 Task: Search one way flight ticket for 4 adults, 2 children, 2 infants in seat and 1 infant on lap in economy from Tulsa: Tulsa International Airport to Laramie: Laramie Regional Airport on 5-3-2023. Choice of flights is United. Number of bags: 10 checked bags. Price is upto 90000. Outbound departure time preference is 9:00.
Action: Mouse moved to (429, 176)
Screenshot: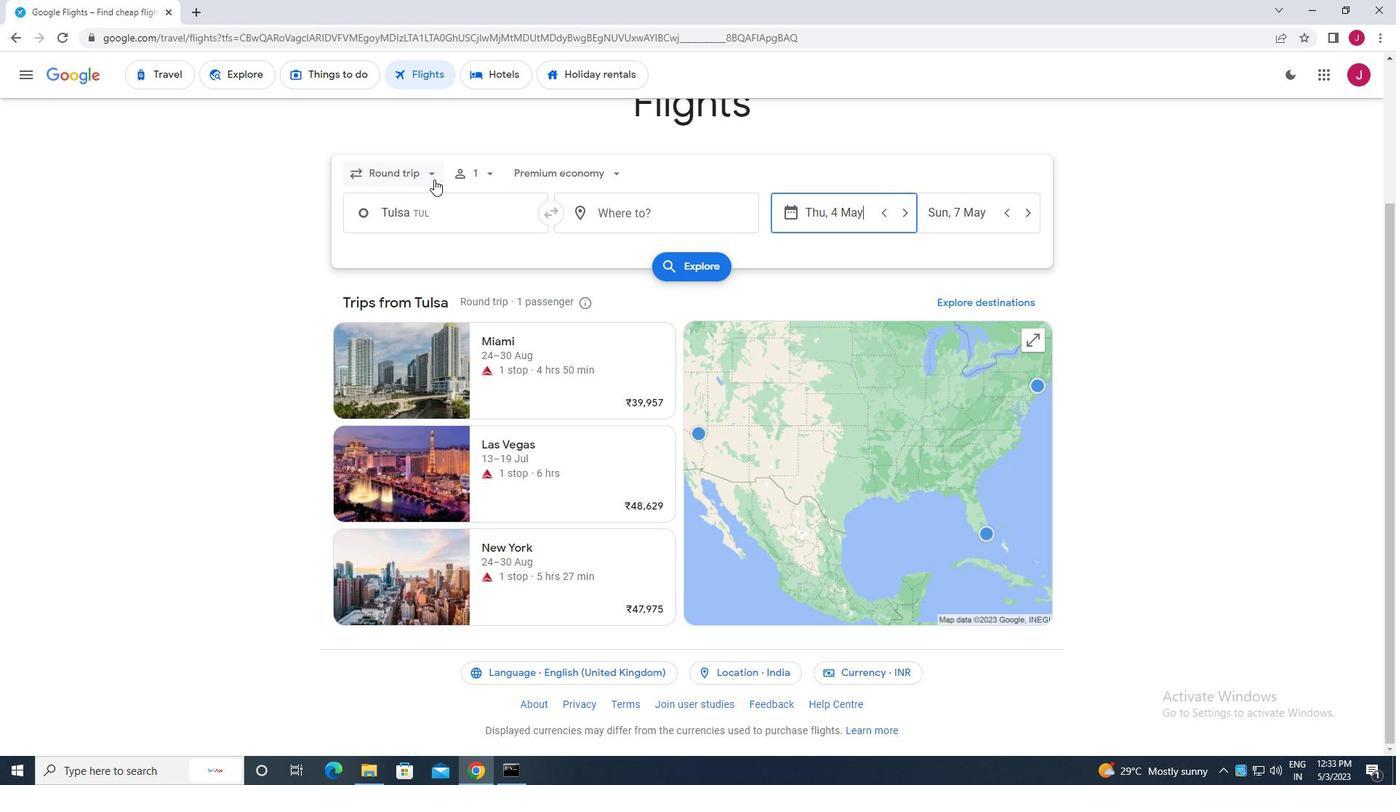 
Action: Mouse pressed left at (429, 176)
Screenshot: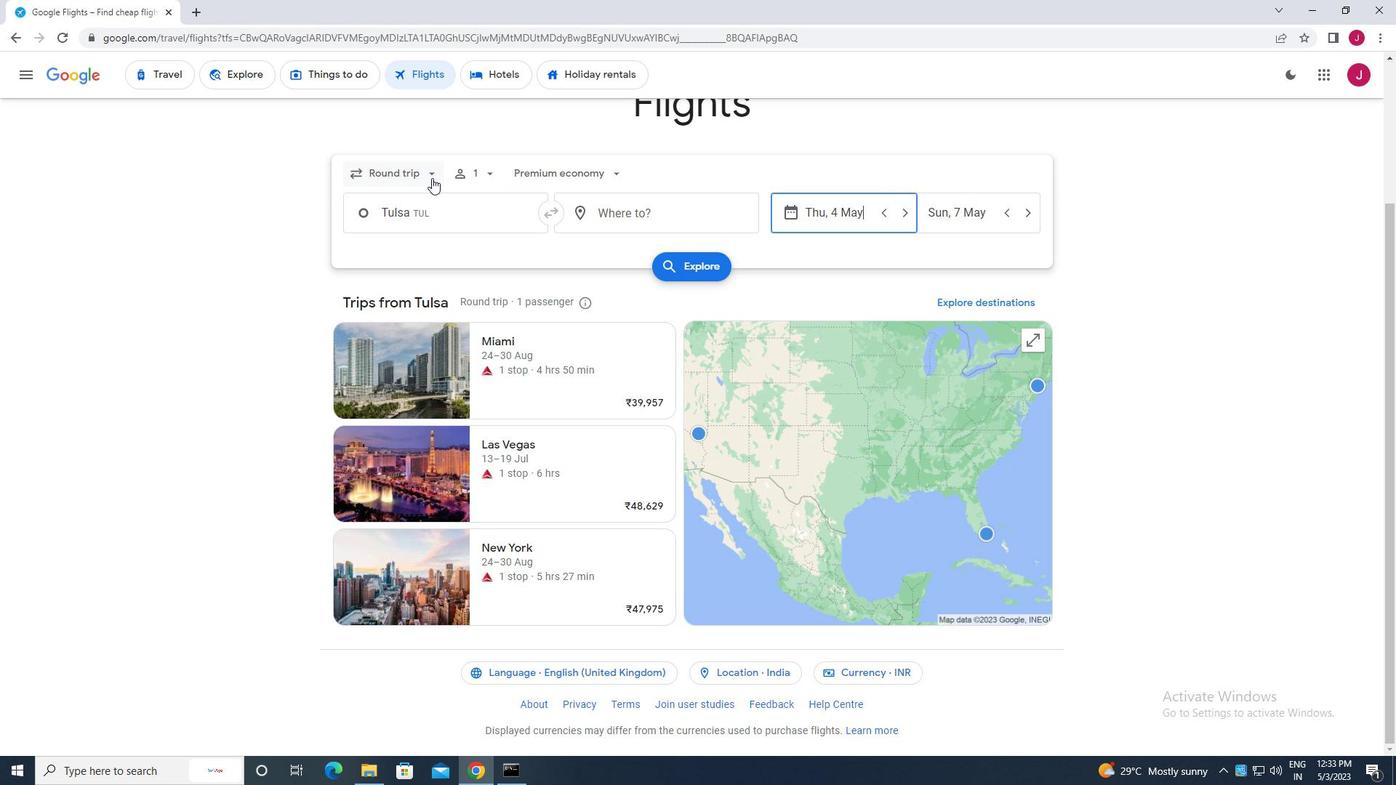 
Action: Mouse moved to (426, 237)
Screenshot: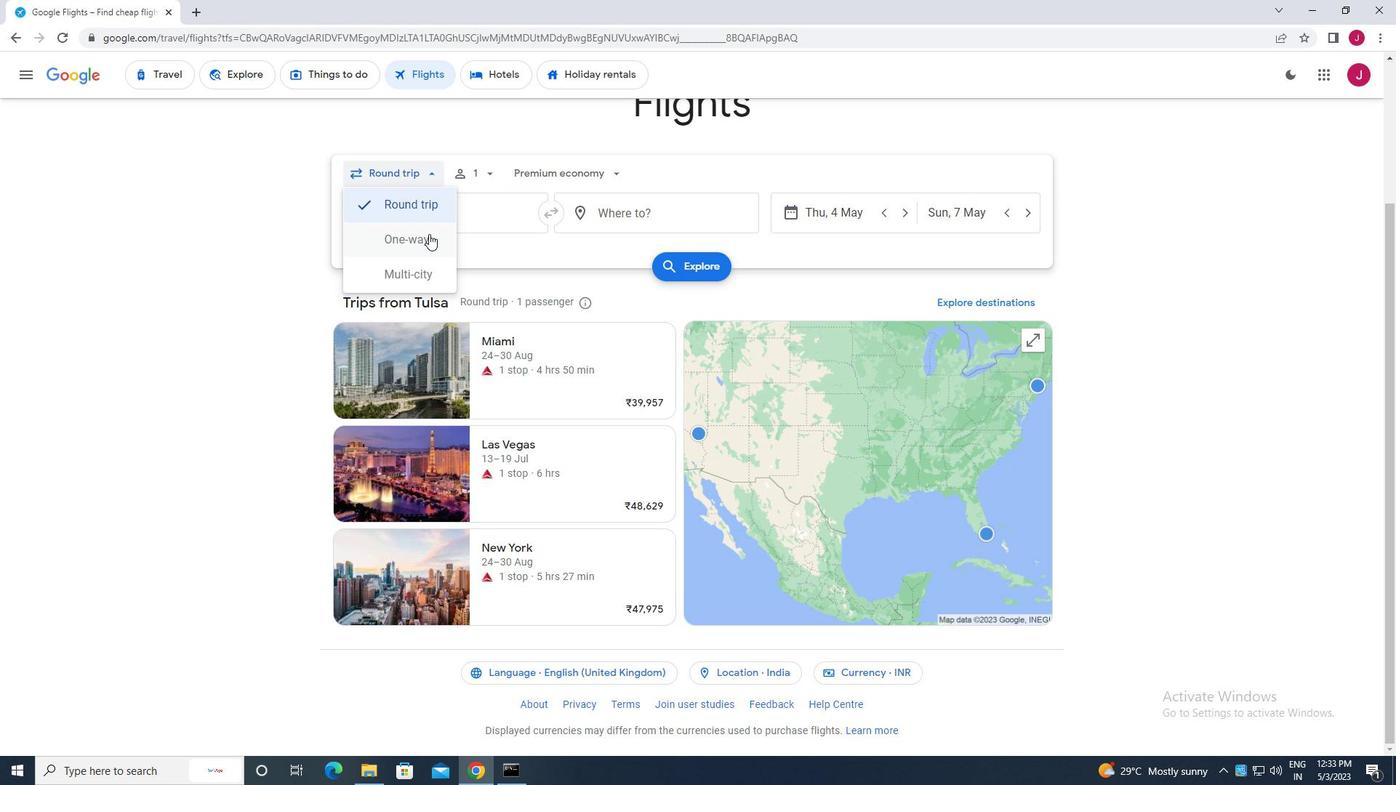 
Action: Mouse pressed left at (426, 237)
Screenshot: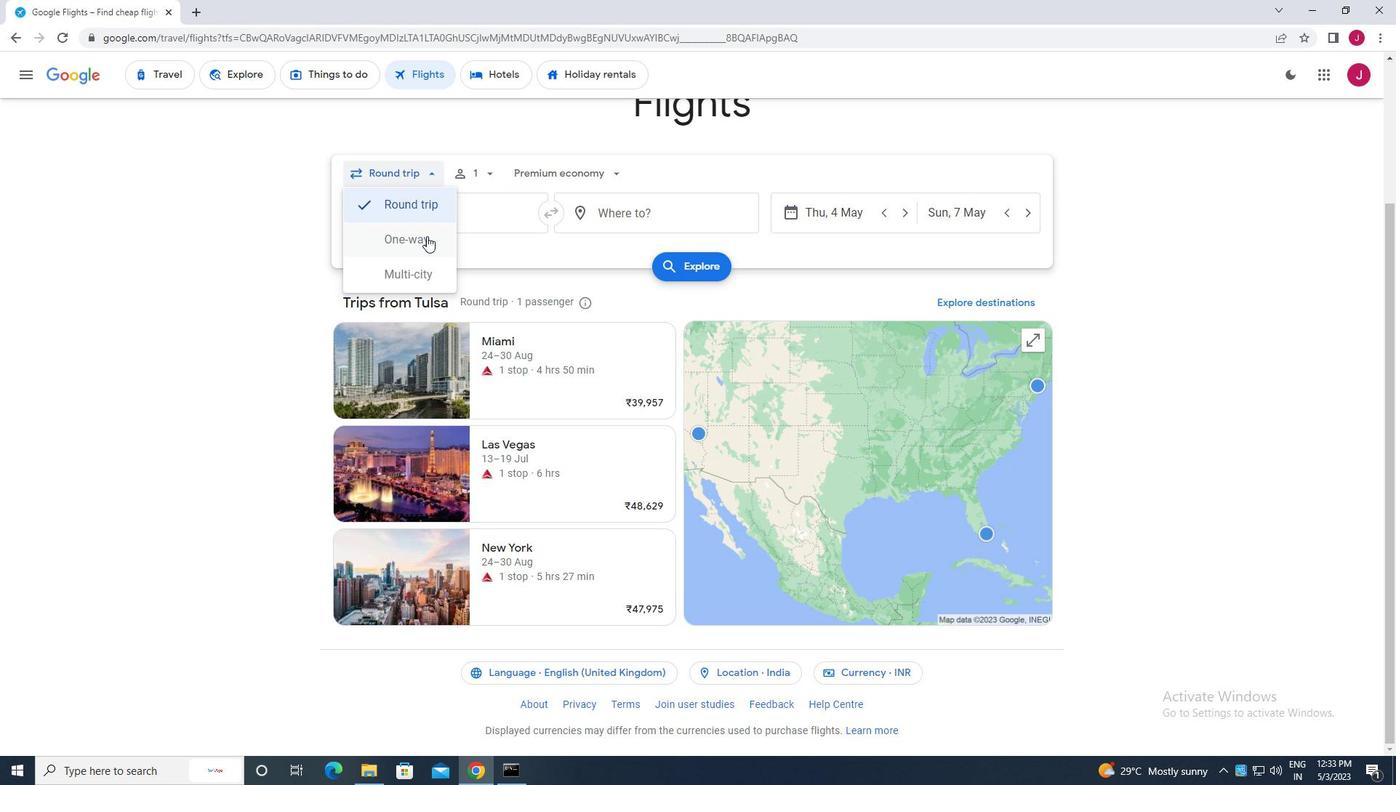 
Action: Mouse moved to (485, 172)
Screenshot: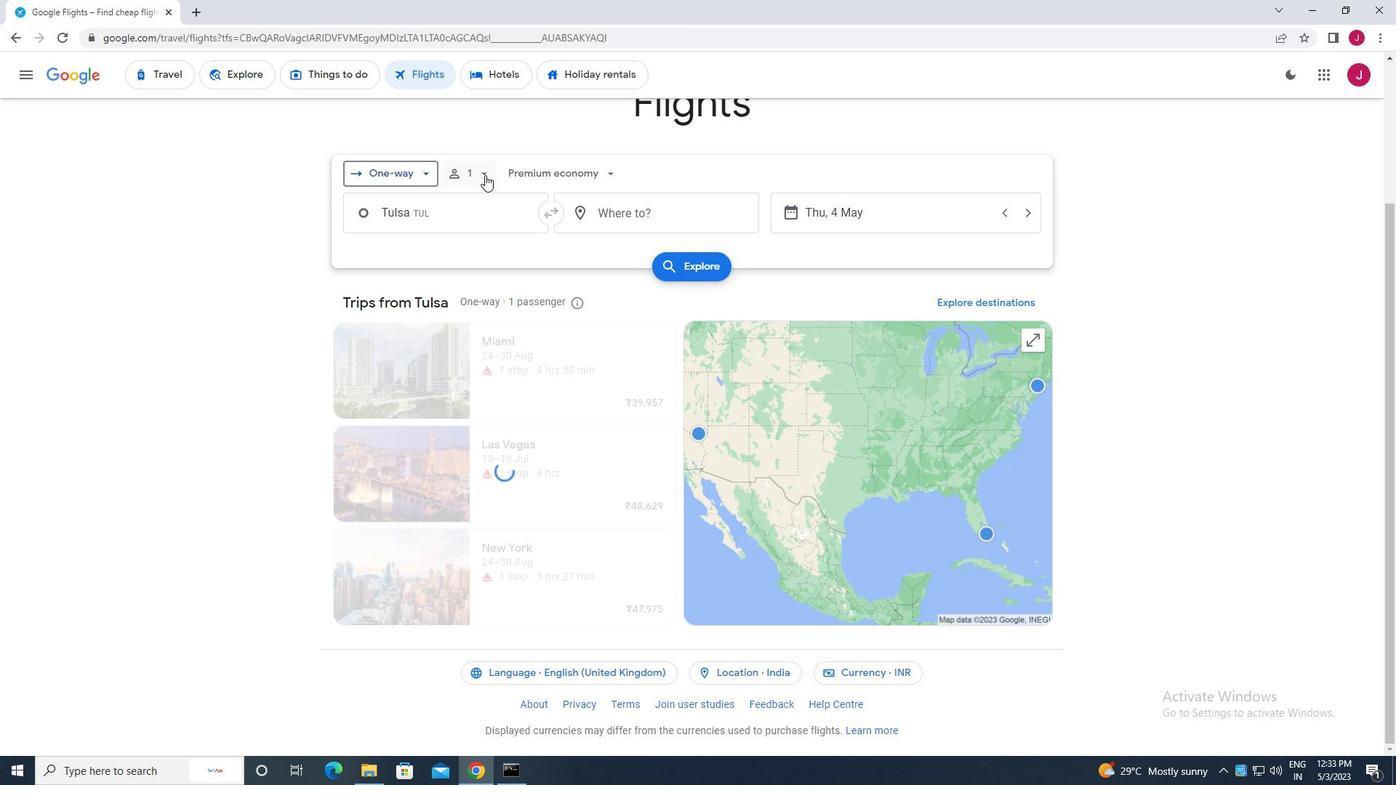 
Action: Mouse pressed left at (485, 172)
Screenshot: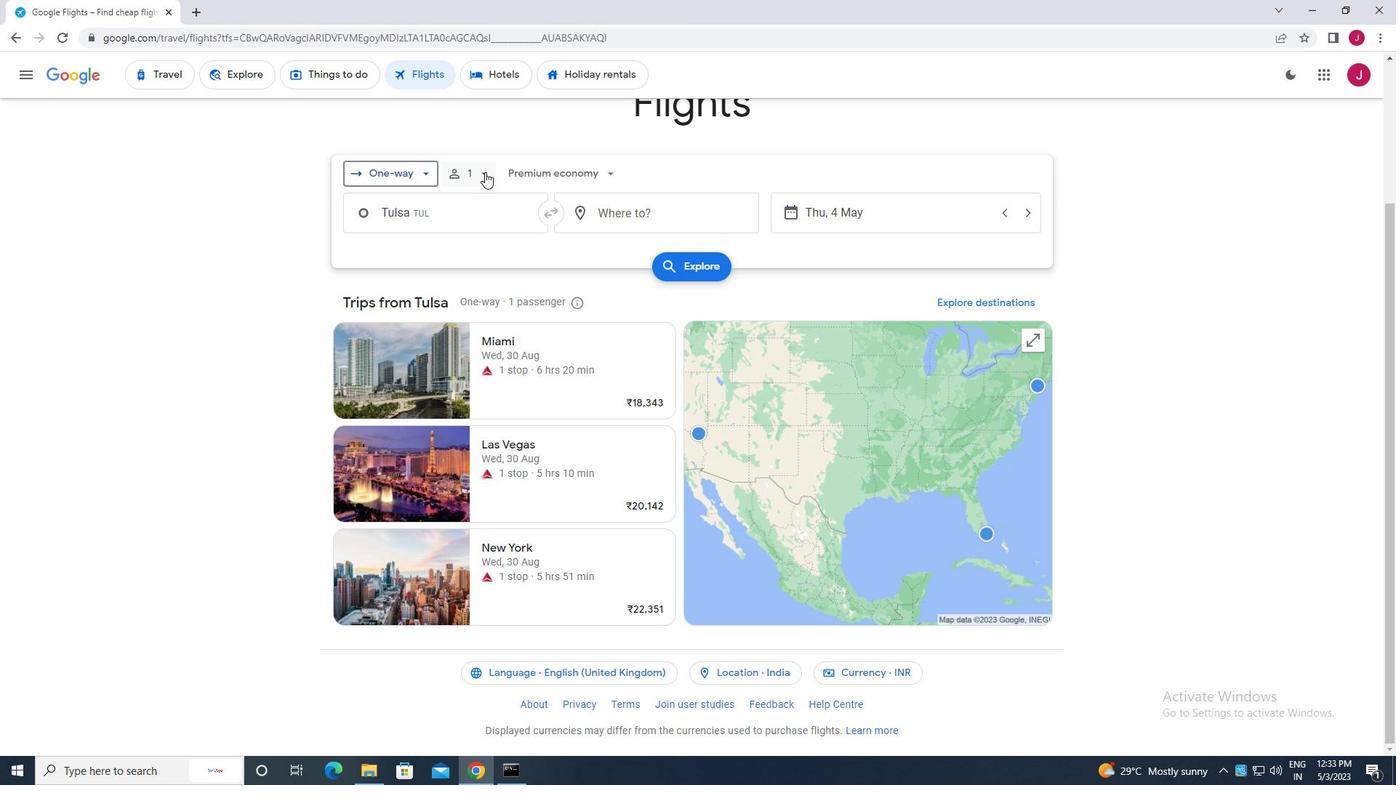 
Action: Mouse moved to (589, 210)
Screenshot: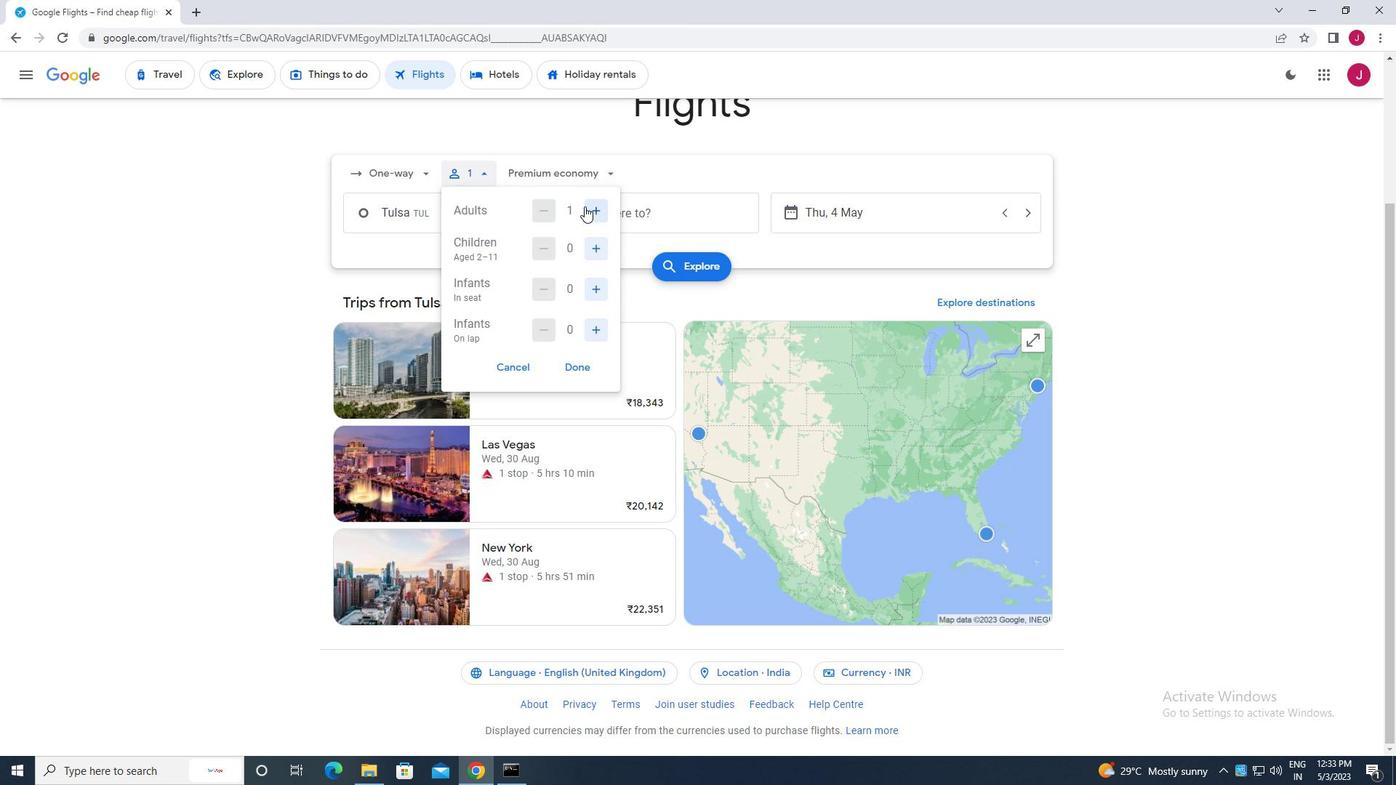 
Action: Mouse pressed left at (589, 210)
Screenshot: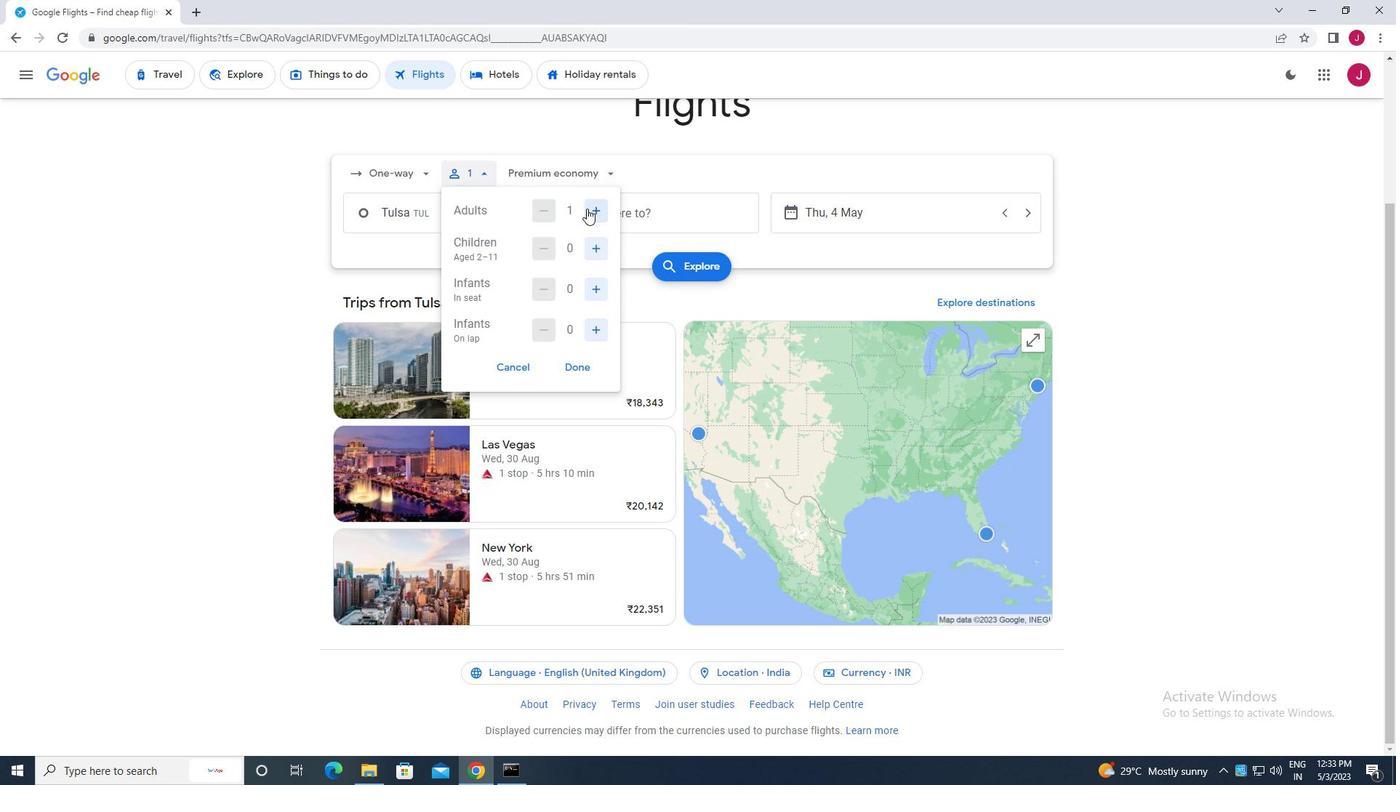 
Action: Mouse moved to (589, 210)
Screenshot: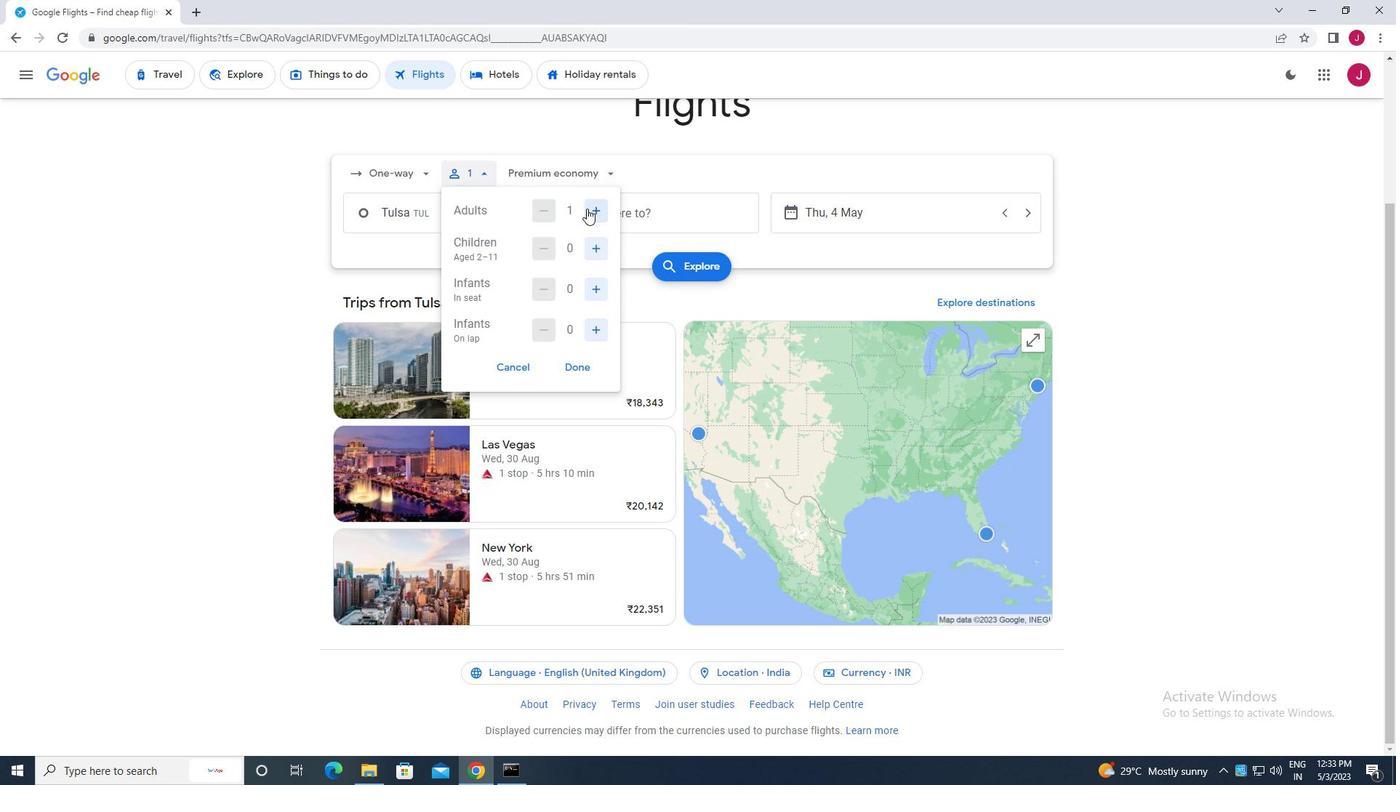 
Action: Mouse pressed left at (589, 210)
Screenshot: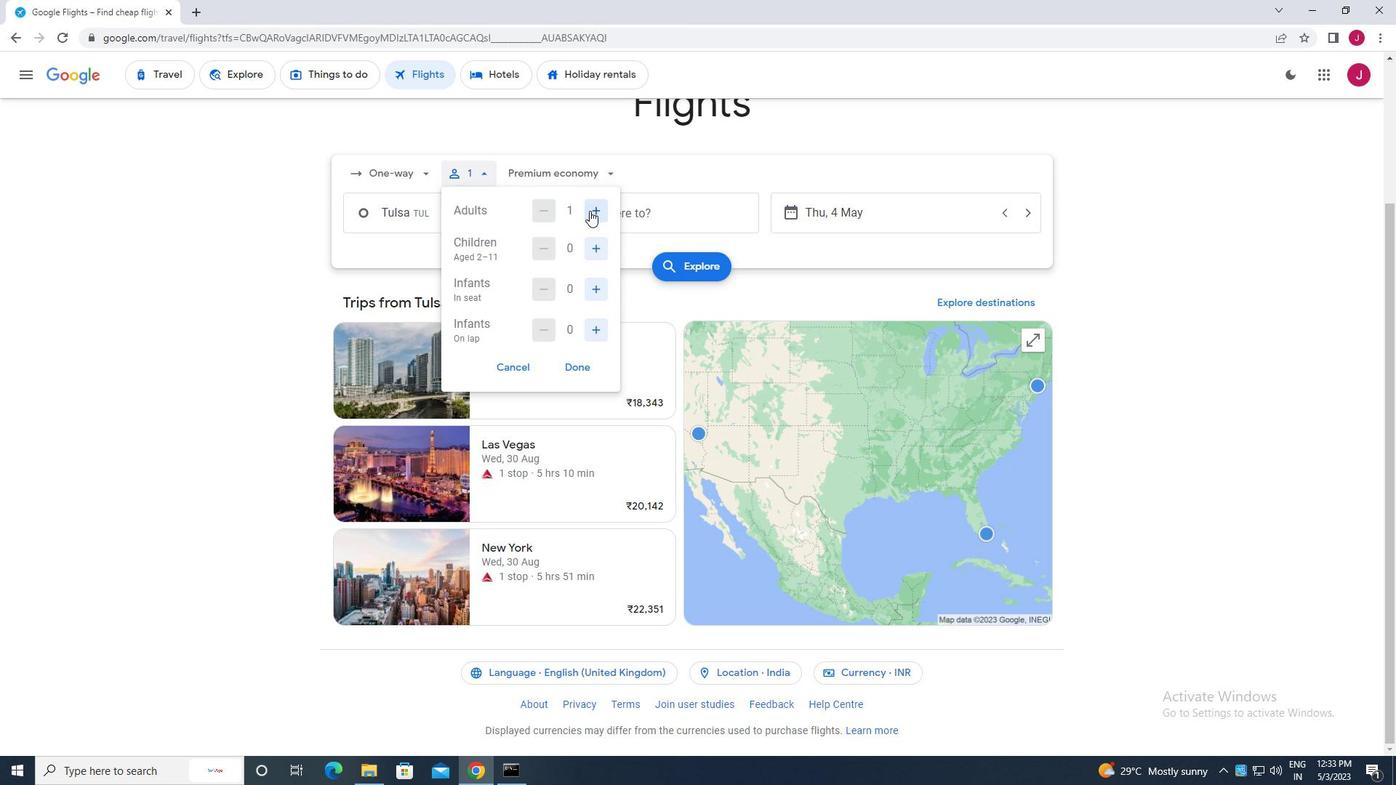 
Action: Mouse pressed left at (589, 210)
Screenshot: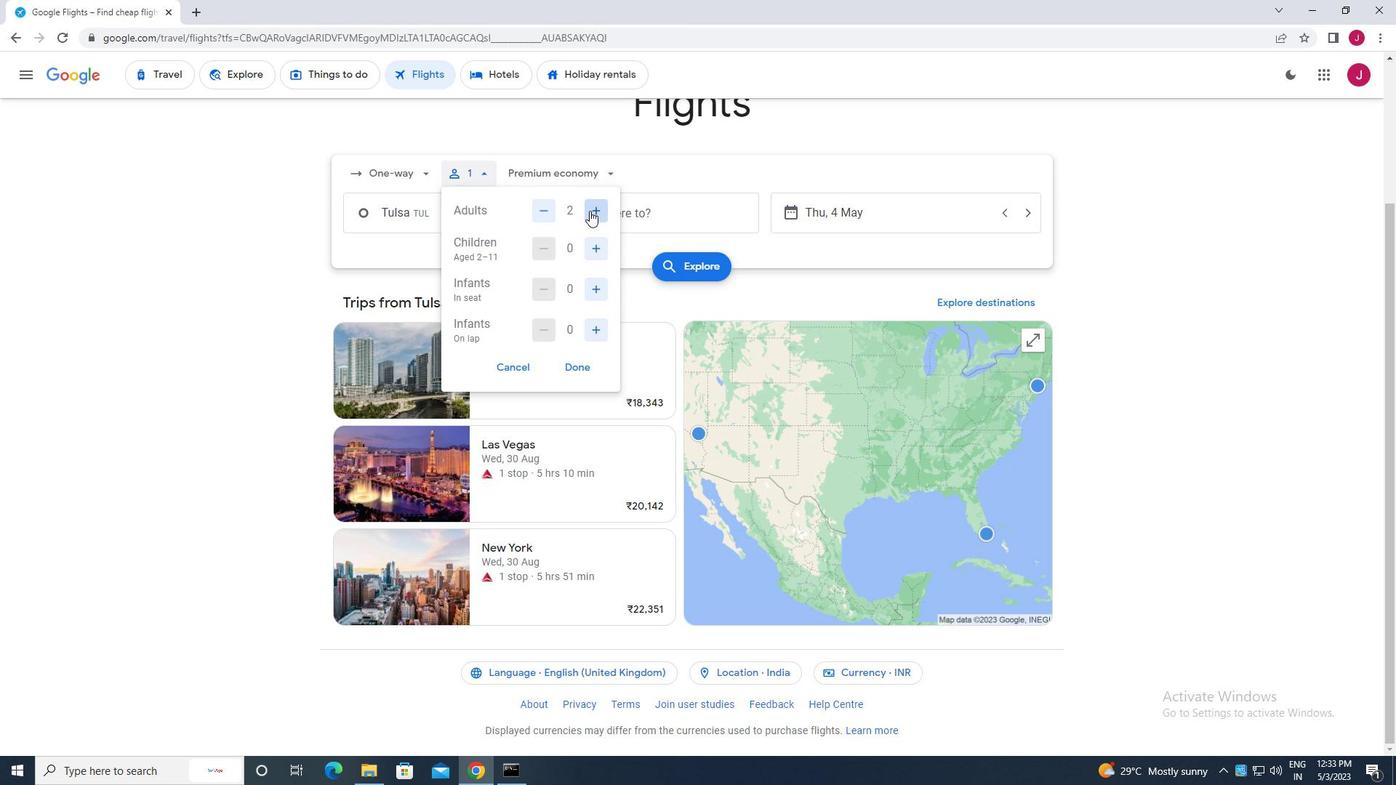 
Action: Mouse moved to (589, 248)
Screenshot: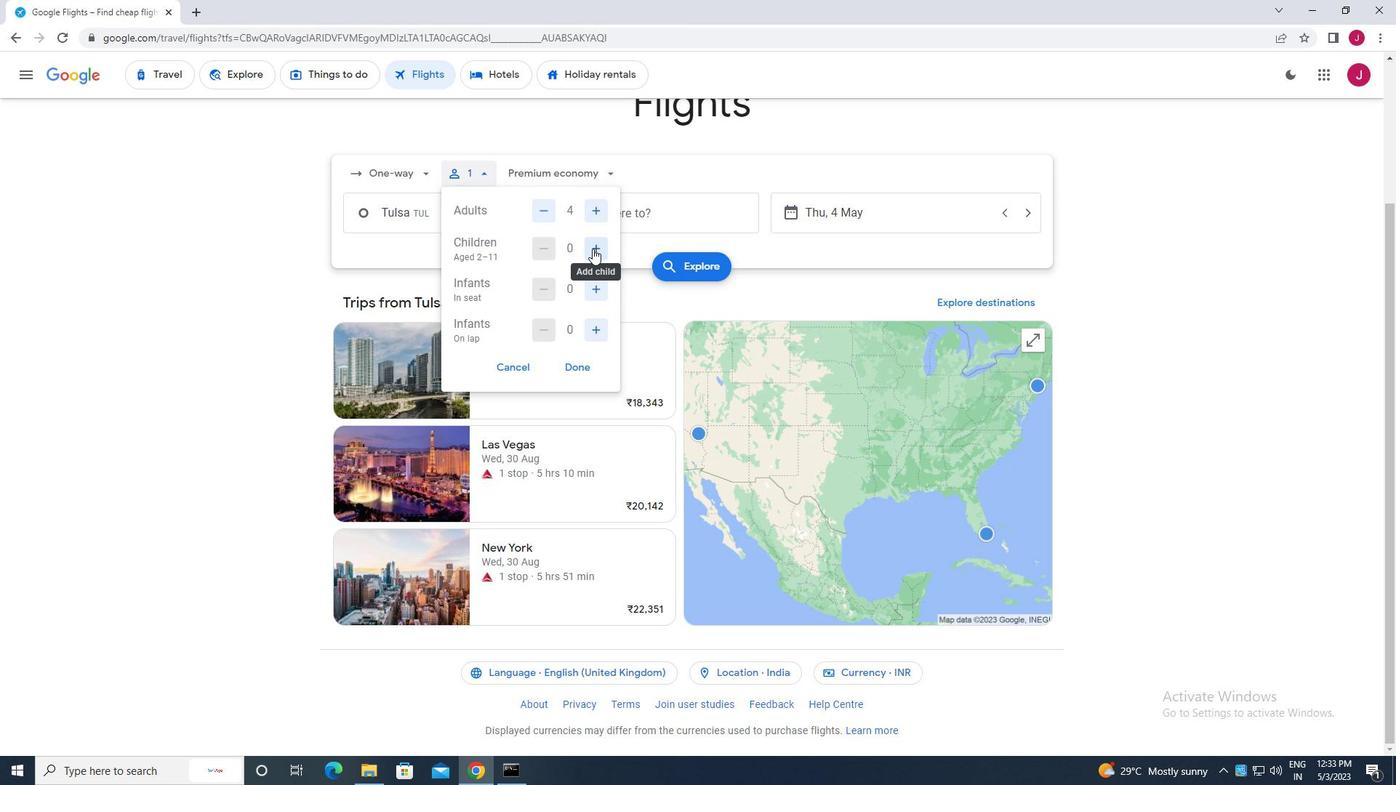 
Action: Mouse pressed left at (589, 248)
Screenshot: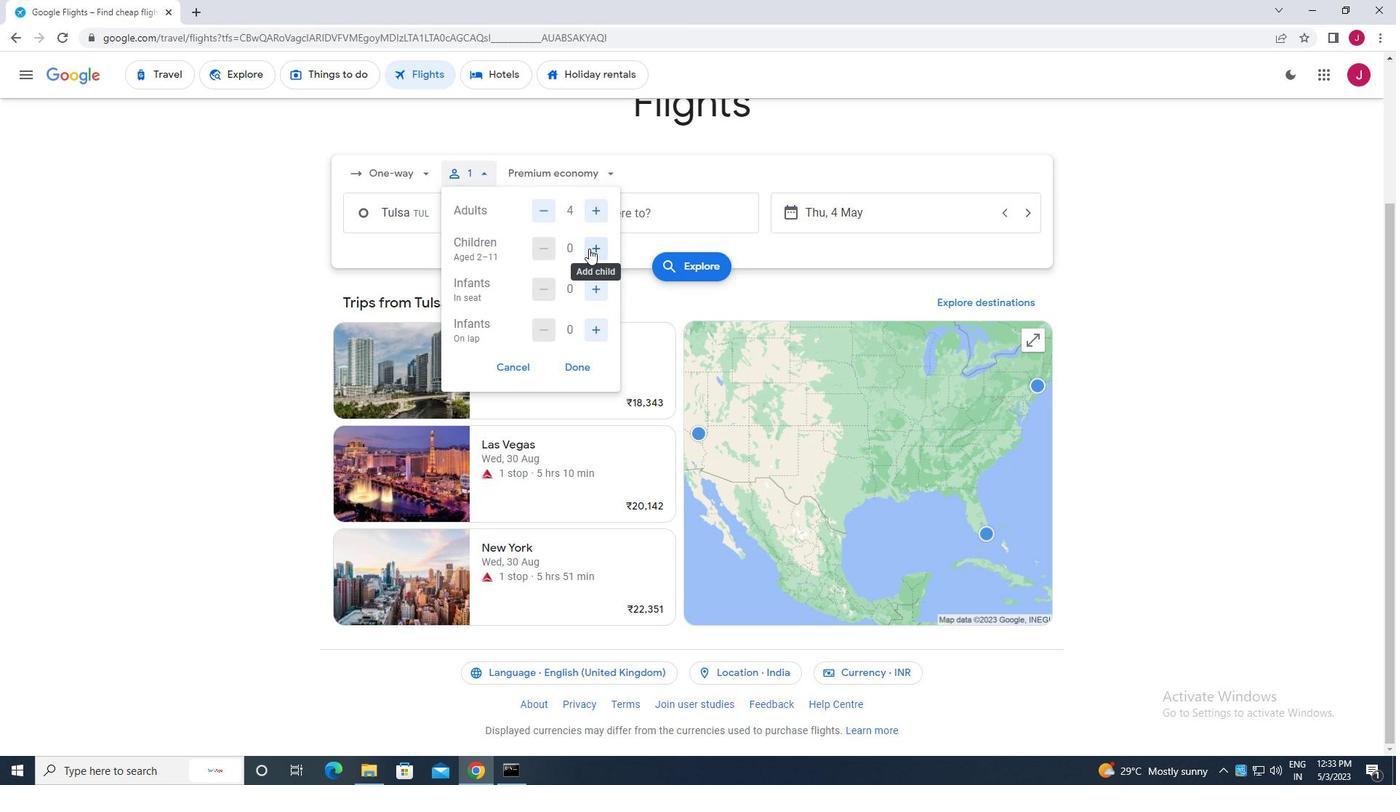 
Action: Mouse pressed left at (589, 248)
Screenshot: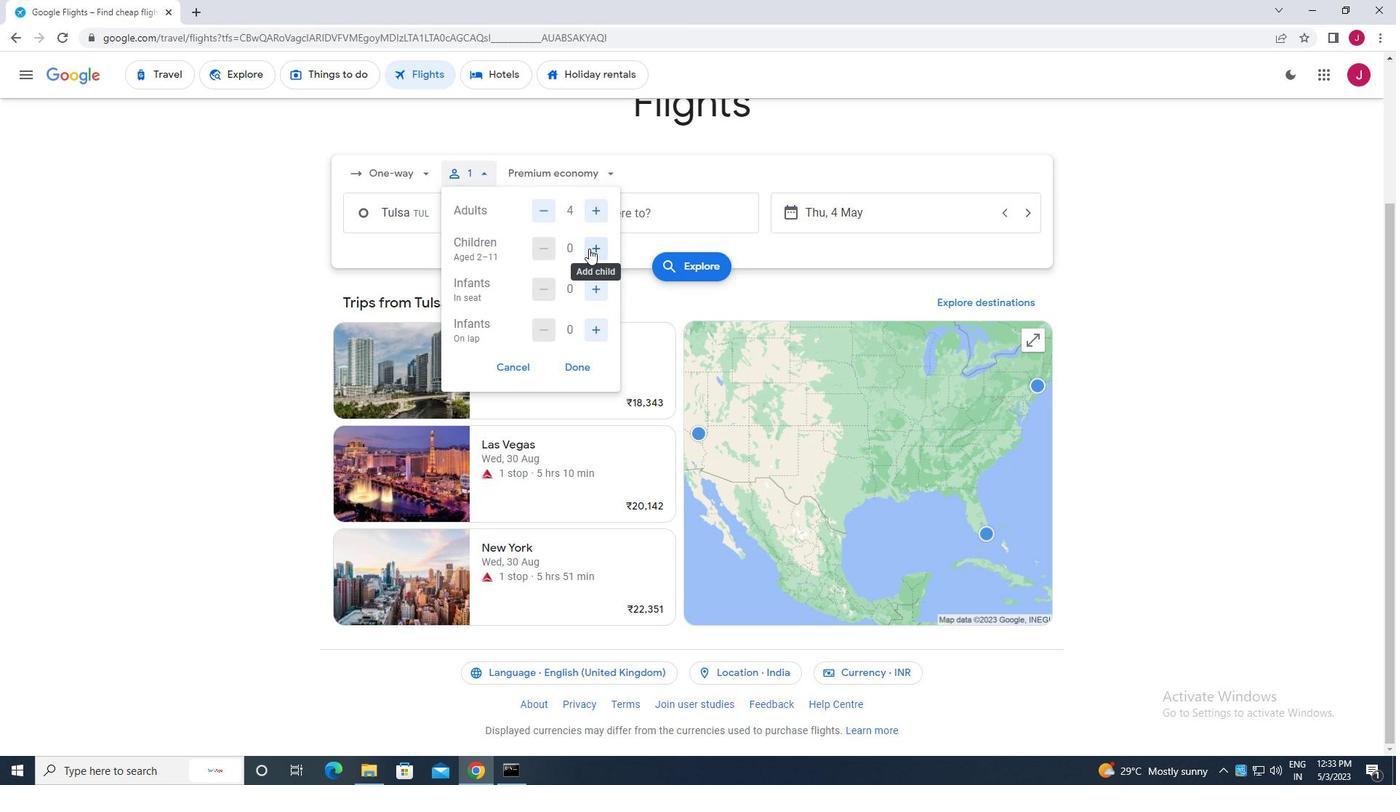 
Action: Mouse moved to (594, 293)
Screenshot: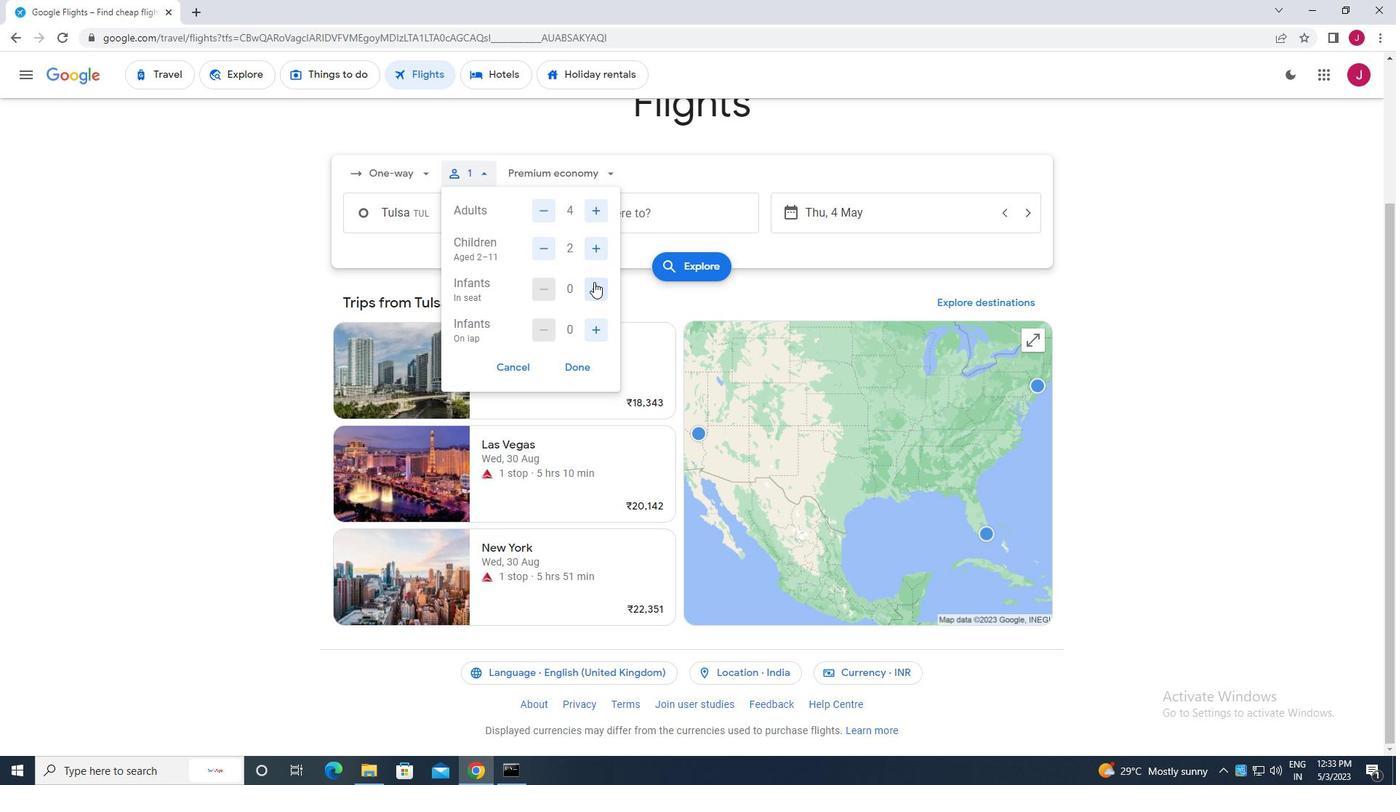 
Action: Mouse pressed left at (594, 293)
Screenshot: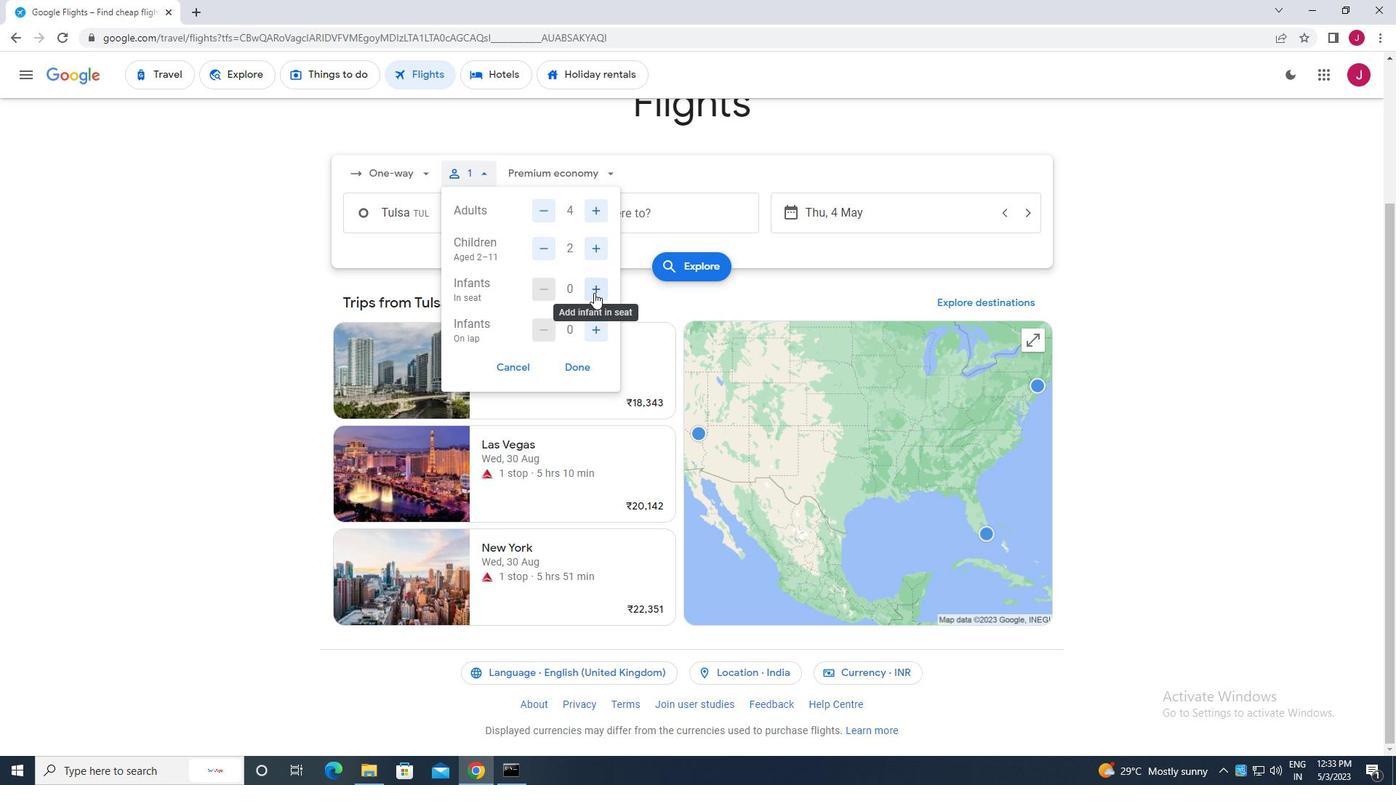 
Action: Mouse pressed left at (594, 293)
Screenshot: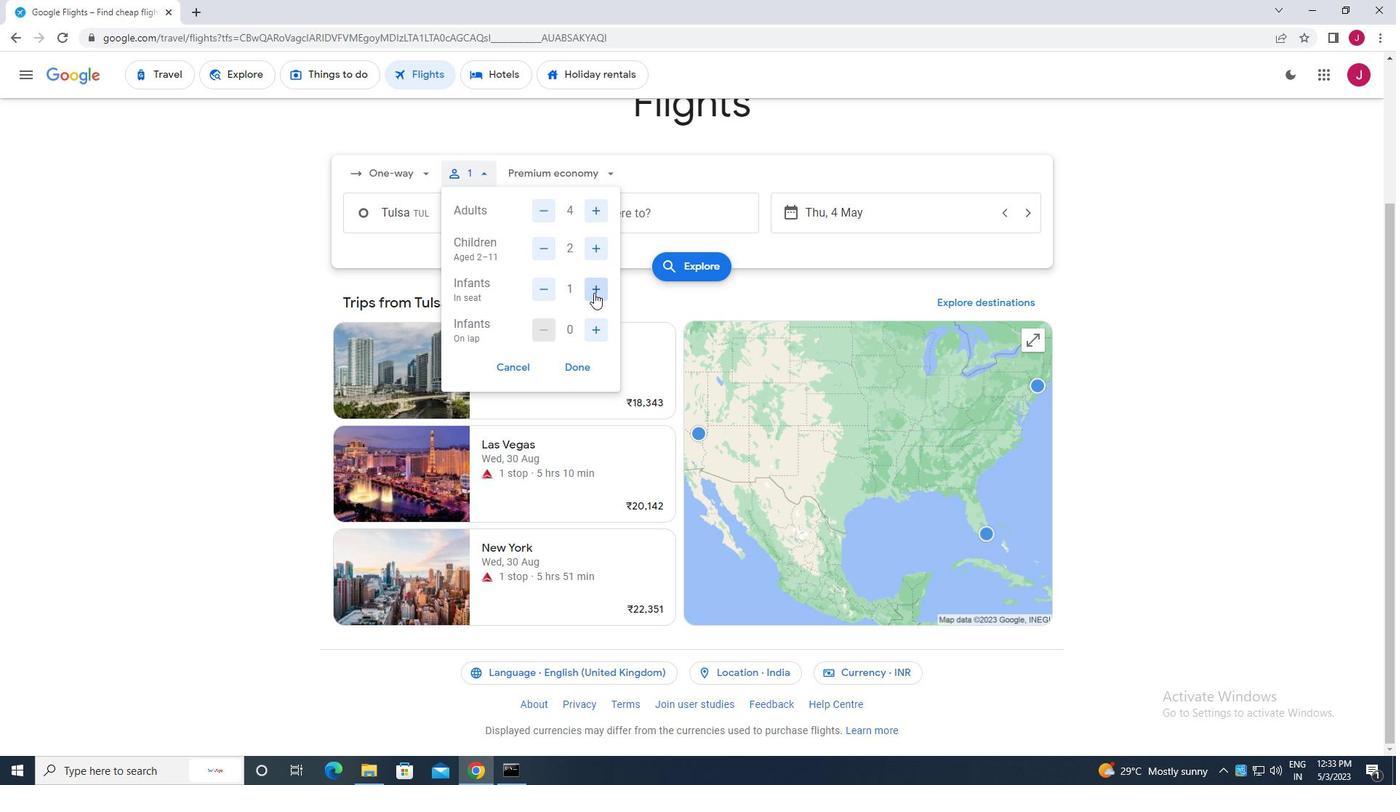 
Action: Mouse moved to (600, 328)
Screenshot: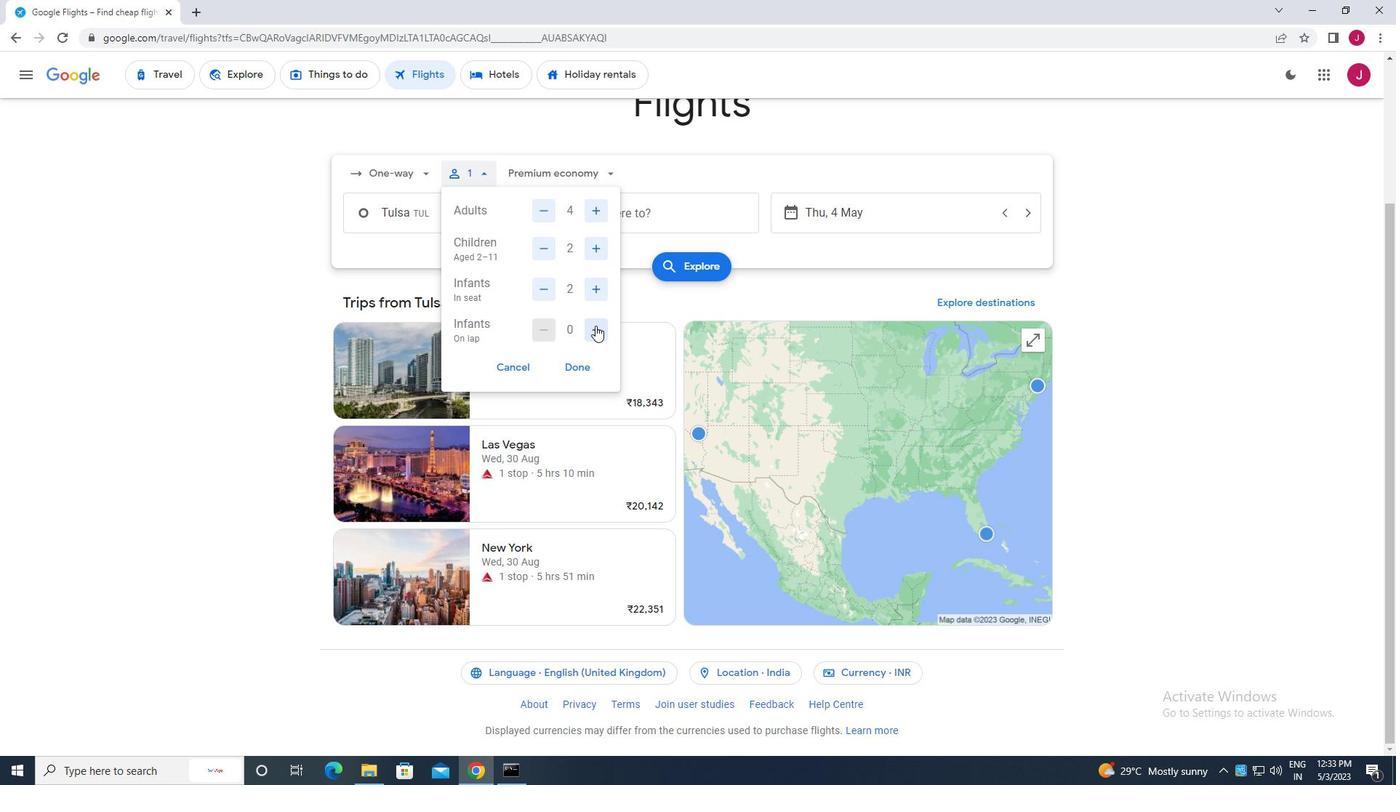
Action: Mouse pressed left at (600, 328)
Screenshot: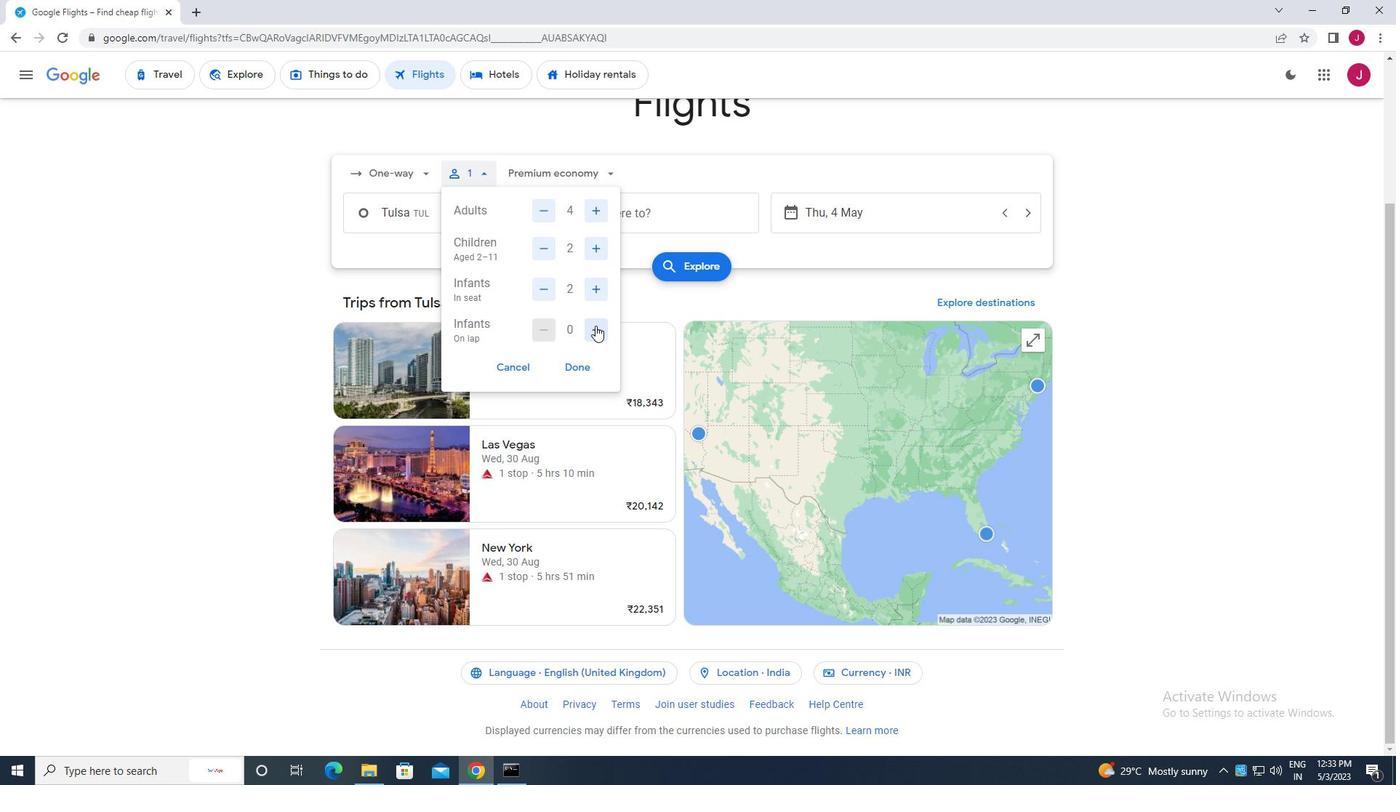
Action: Mouse moved to (579, 365)
Screenshot: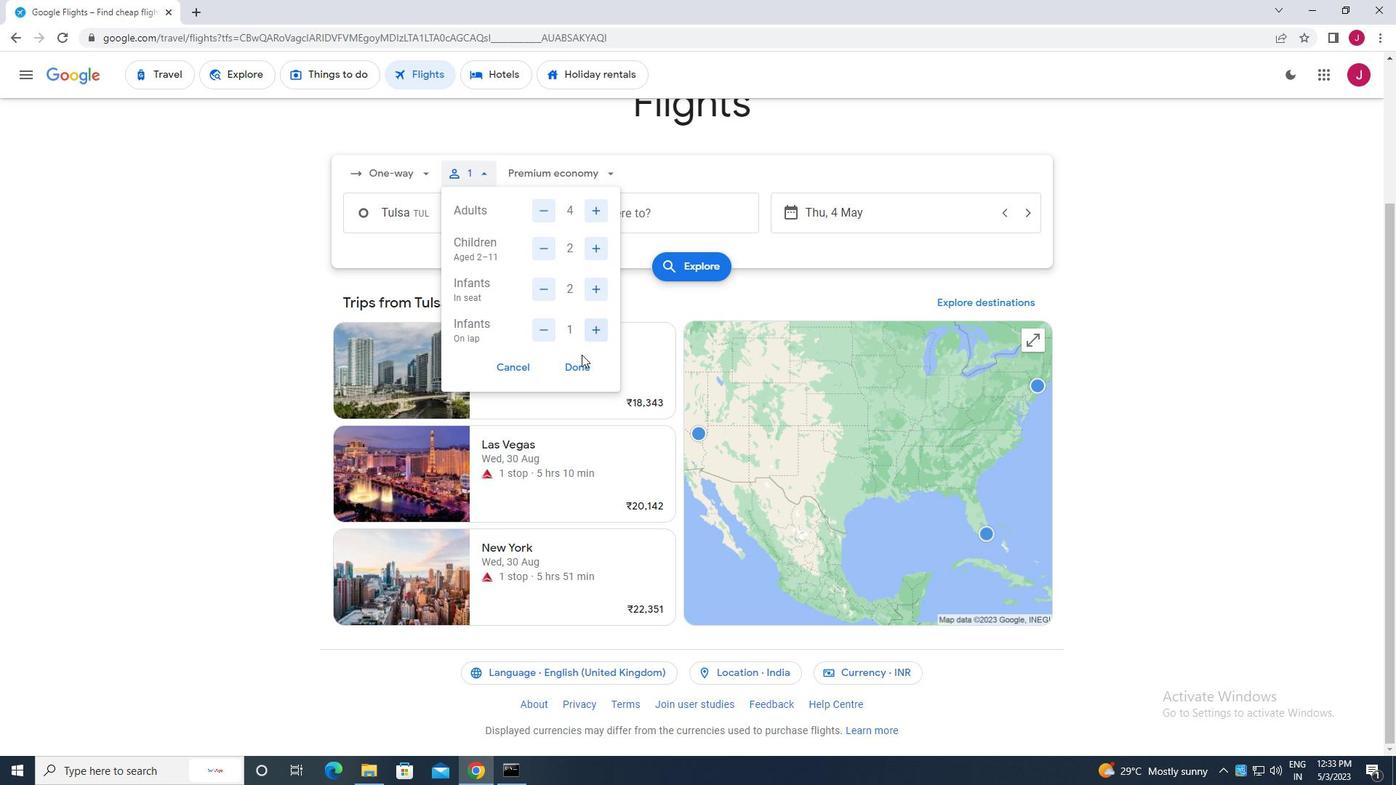 
Action: Mouse pressed left at (579, 365)
Screenshot: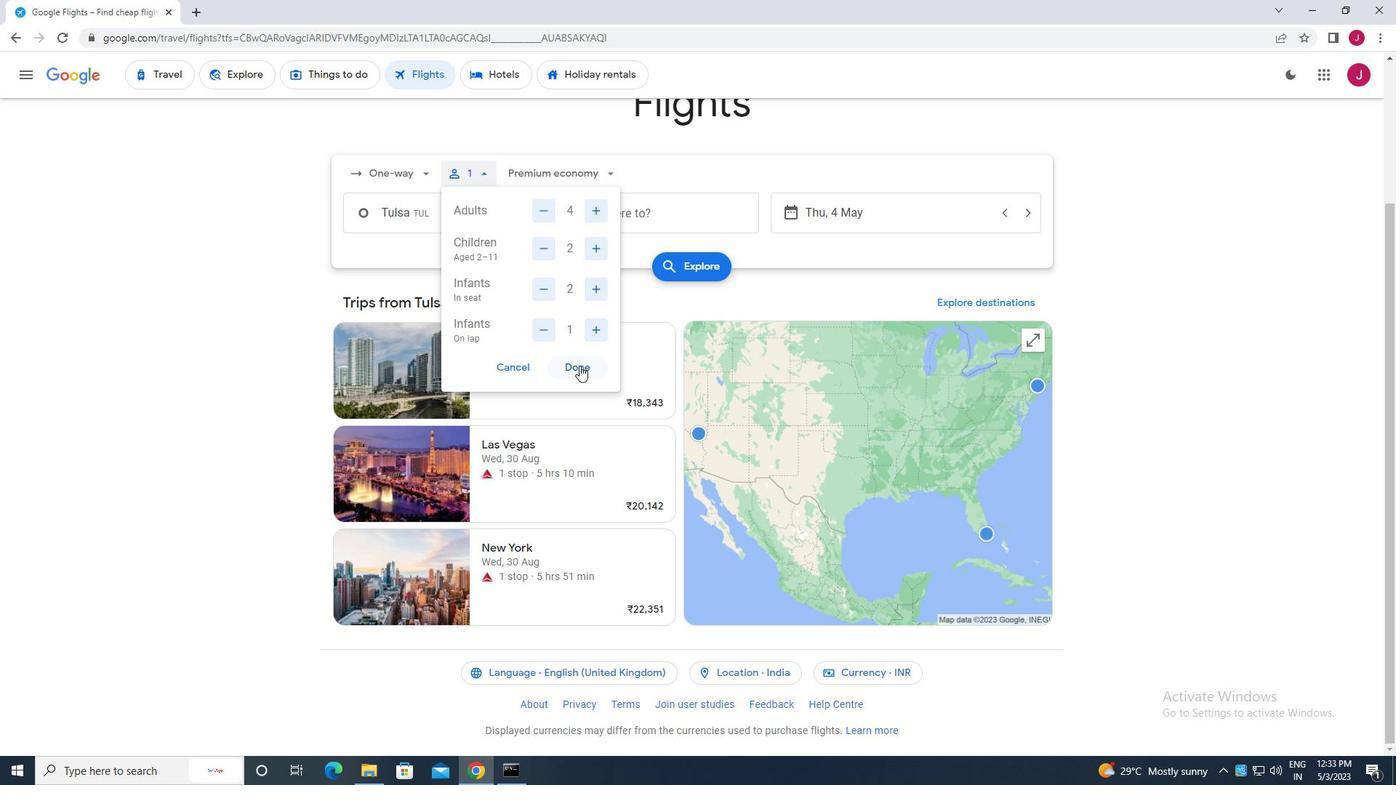 
Action: Mouse moved to (559, 175)
Screenshot: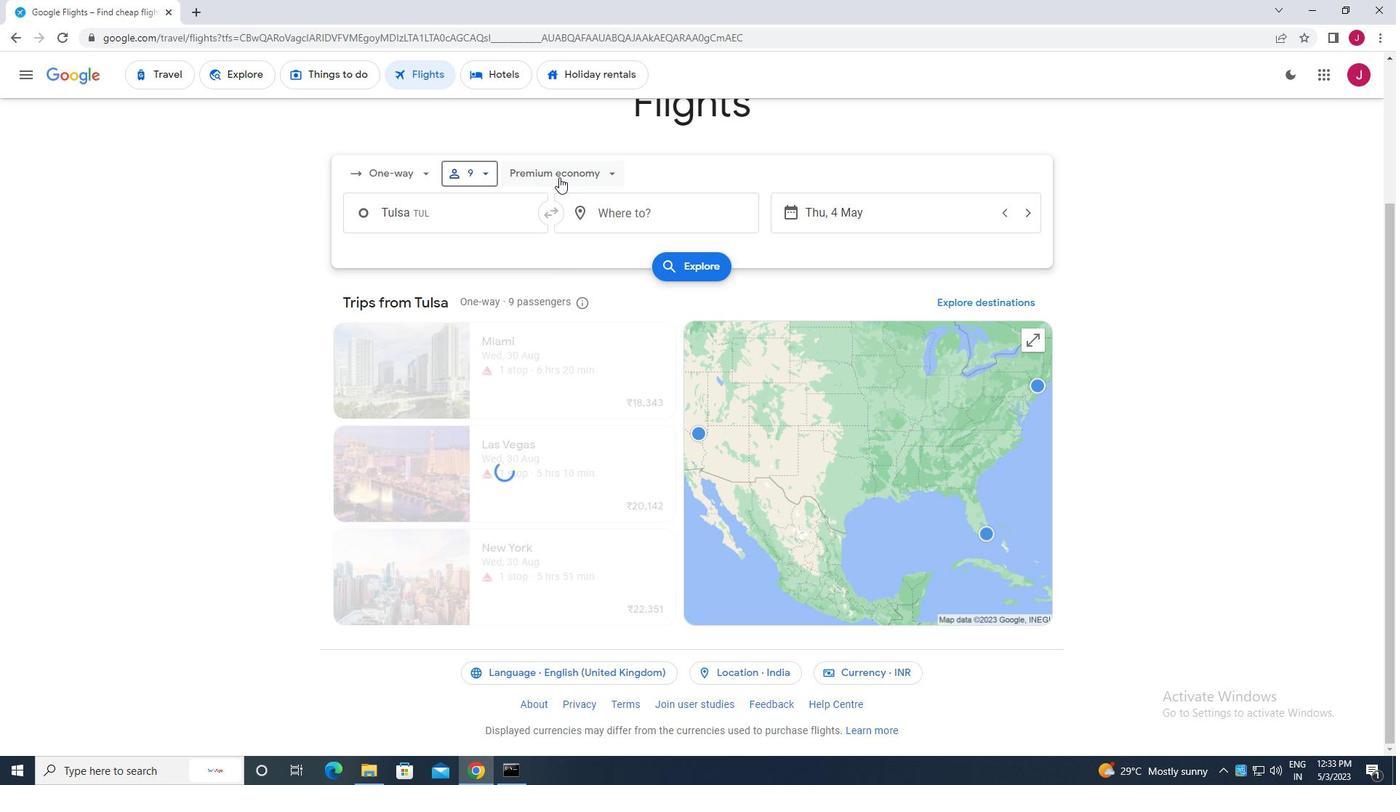 
Action: Mouse pressed left at (559, 175)
Screenshot: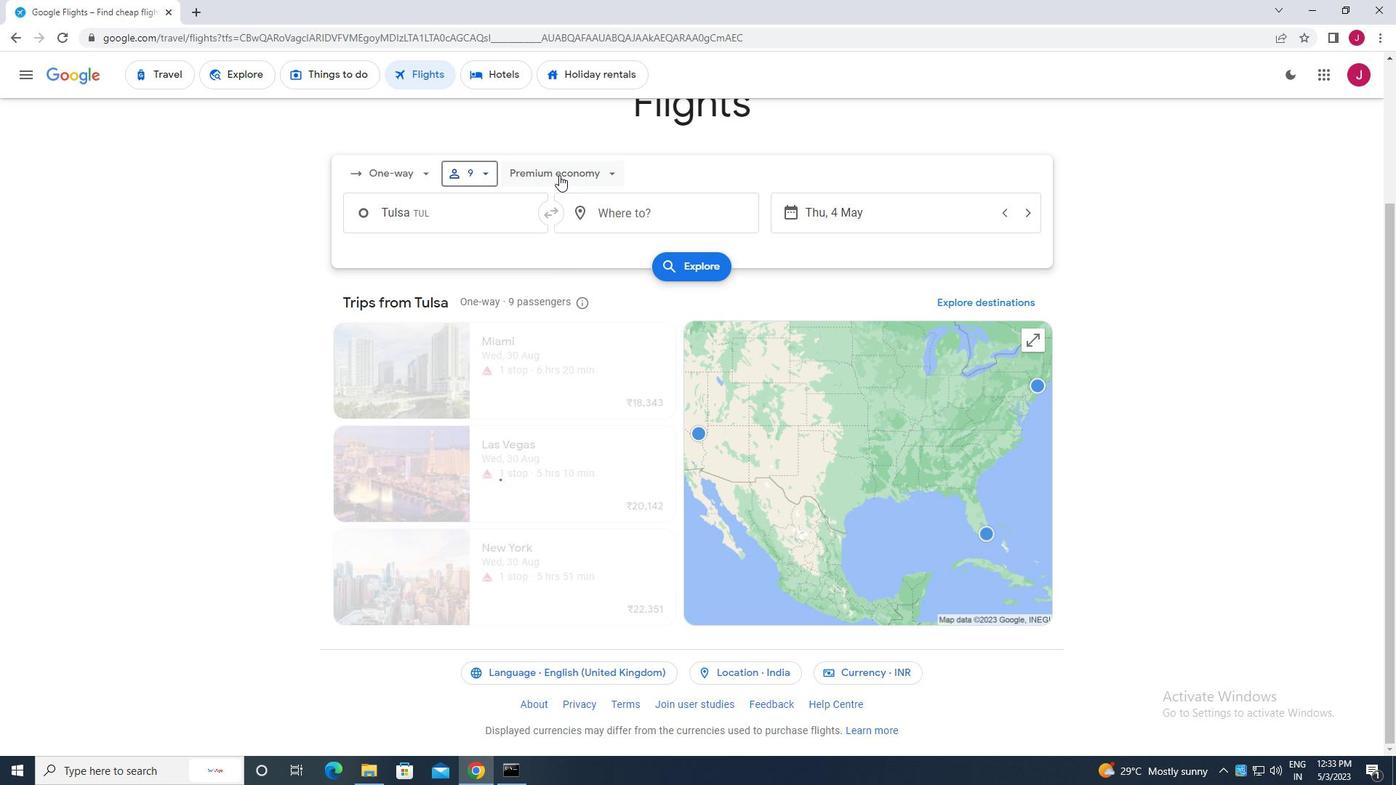 
Action: Mouse moved to (568, 208)
Screenshot: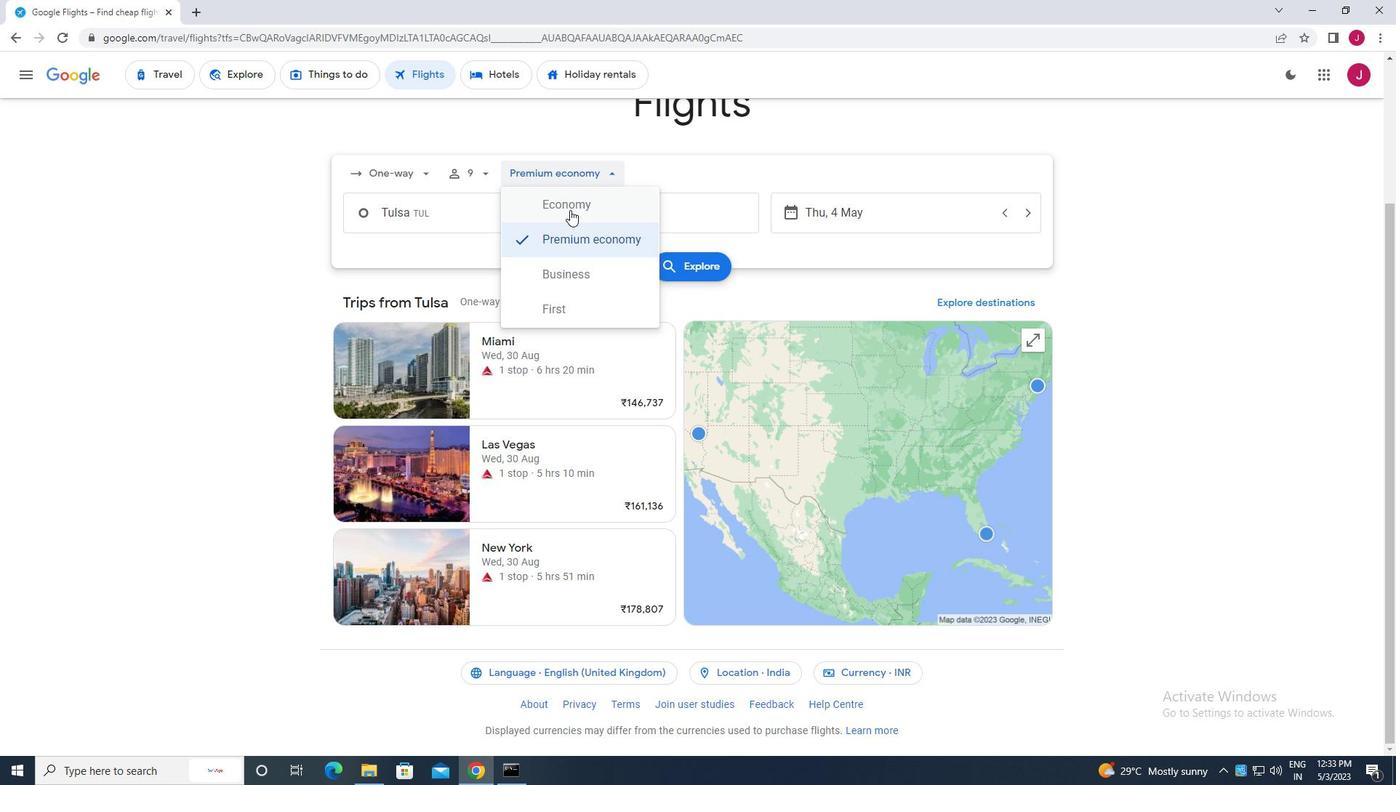 
Action: Mouse pressed left at (568, 208)
Screenshot: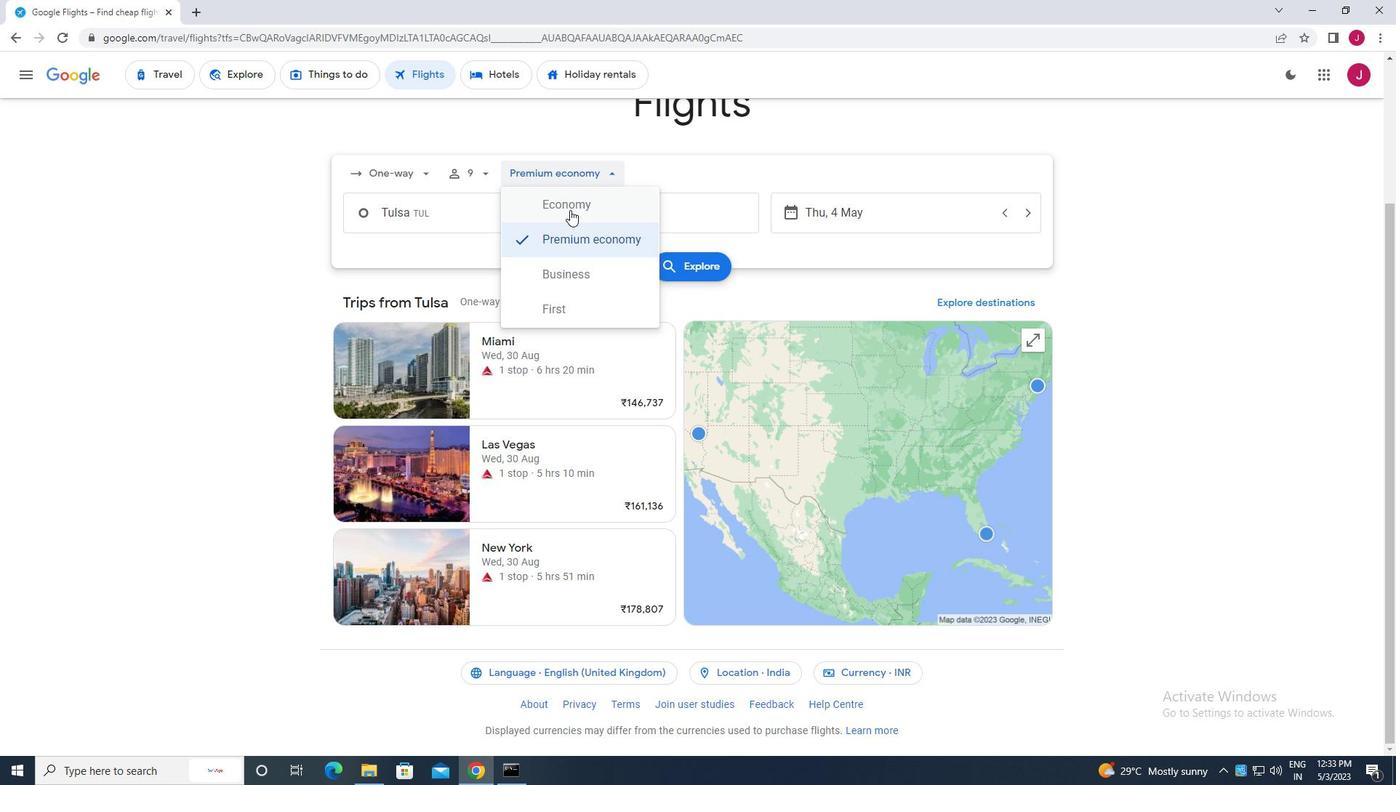 
Action: Mouse moved to (478, 223)
Screenshot: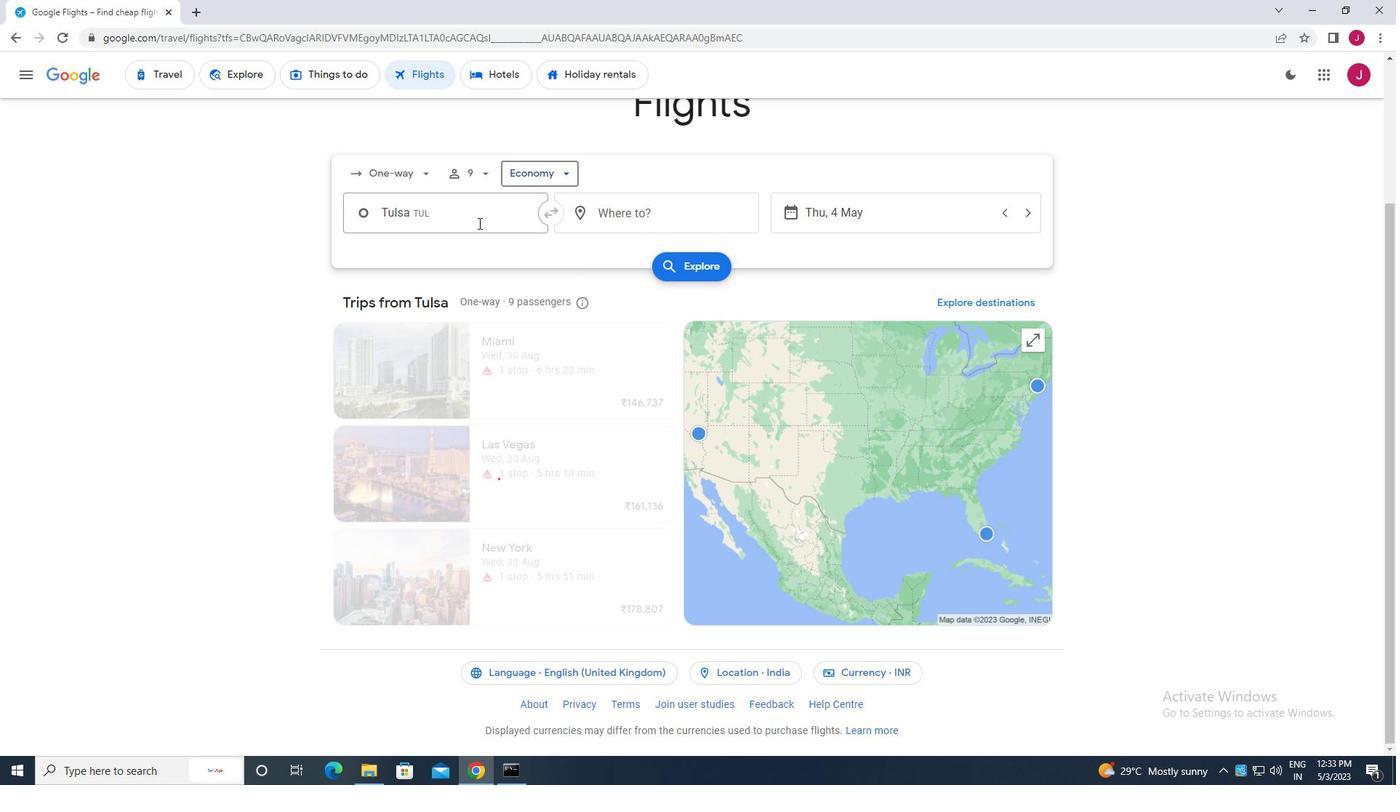 
Action: Mouse pressed left at (478, 223)
Screenshot: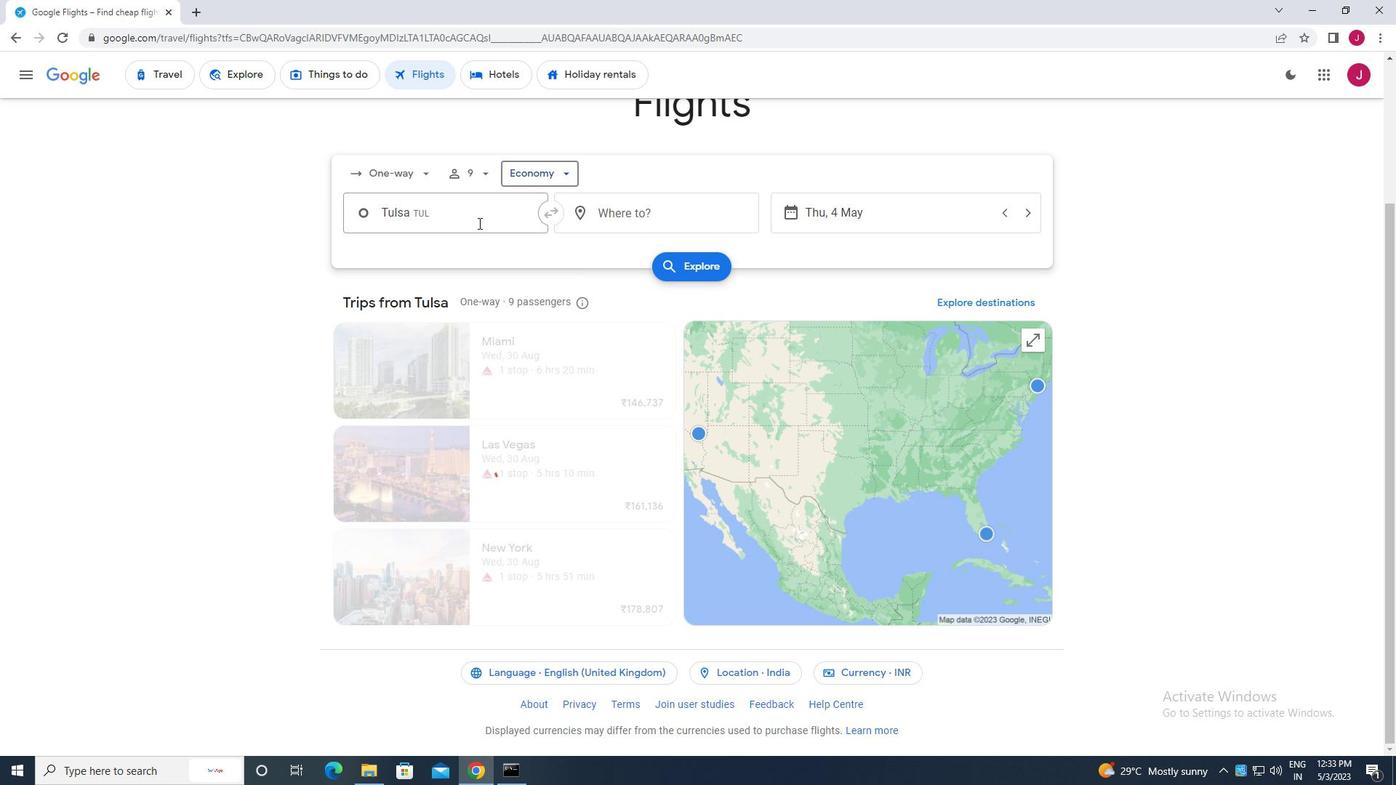 
Action: Key pressed tulsa
Screenshot: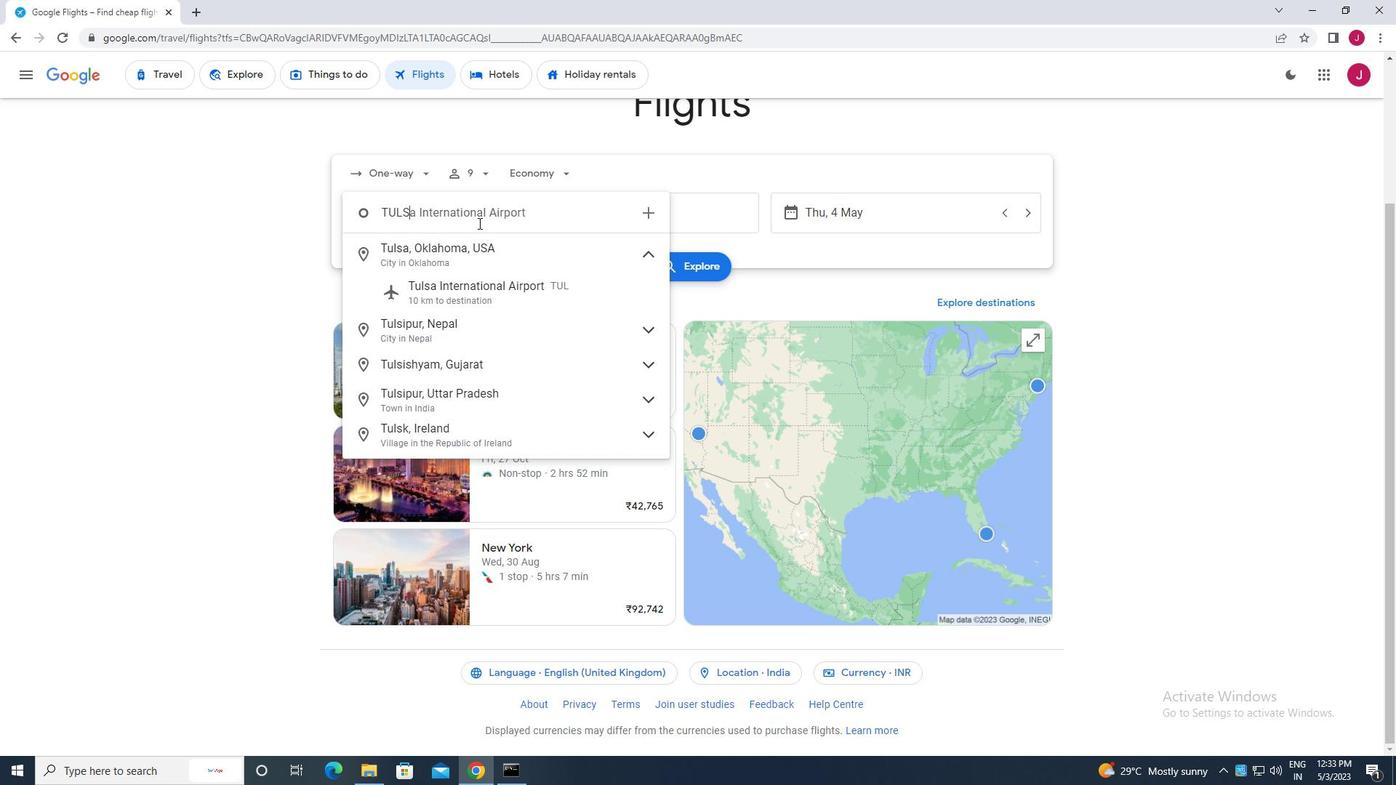 
Action: Mouse moved to (485, 283)
Screenshot: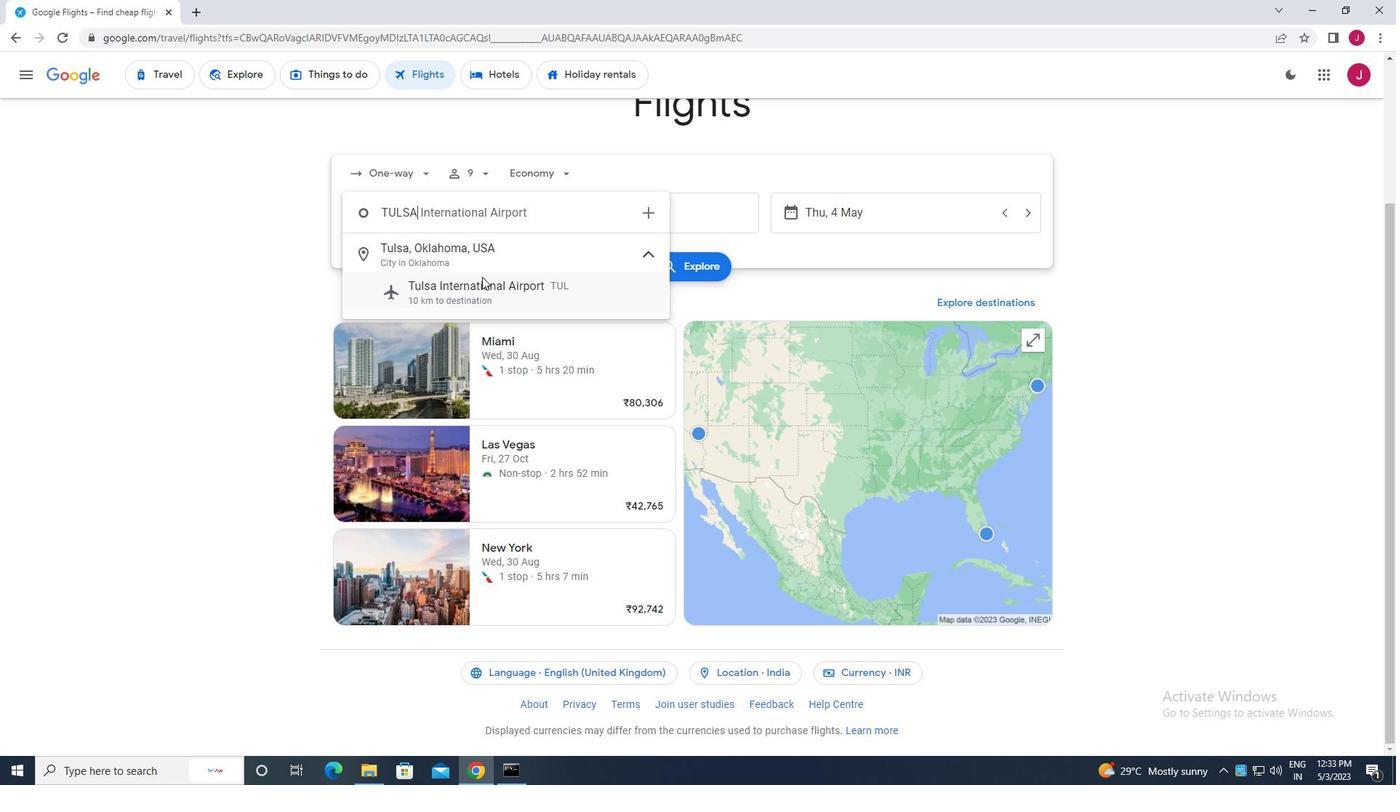 
Action: Mouse pressed left at (485, 283)
Screenshot: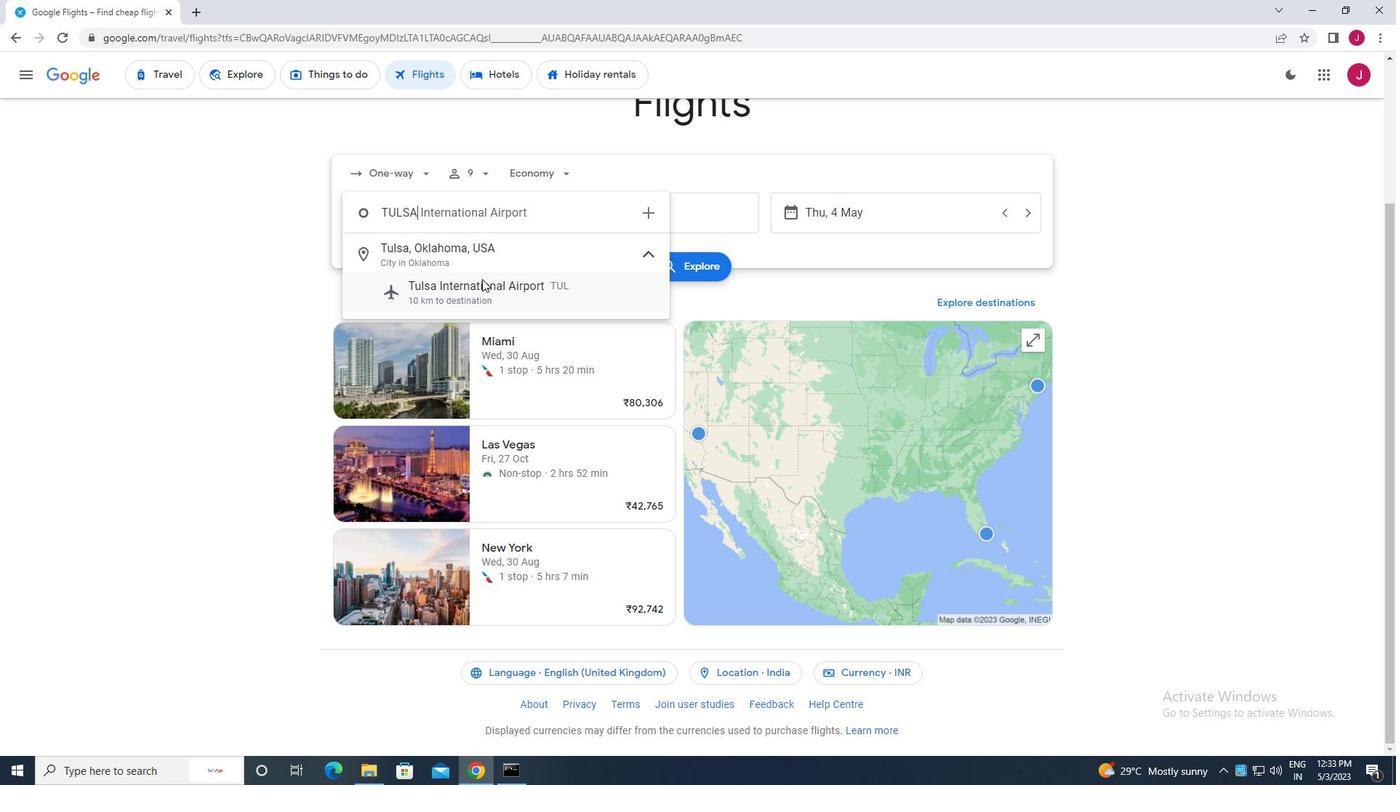 
Action: Mouse moved to (631, 211)
Screenshot: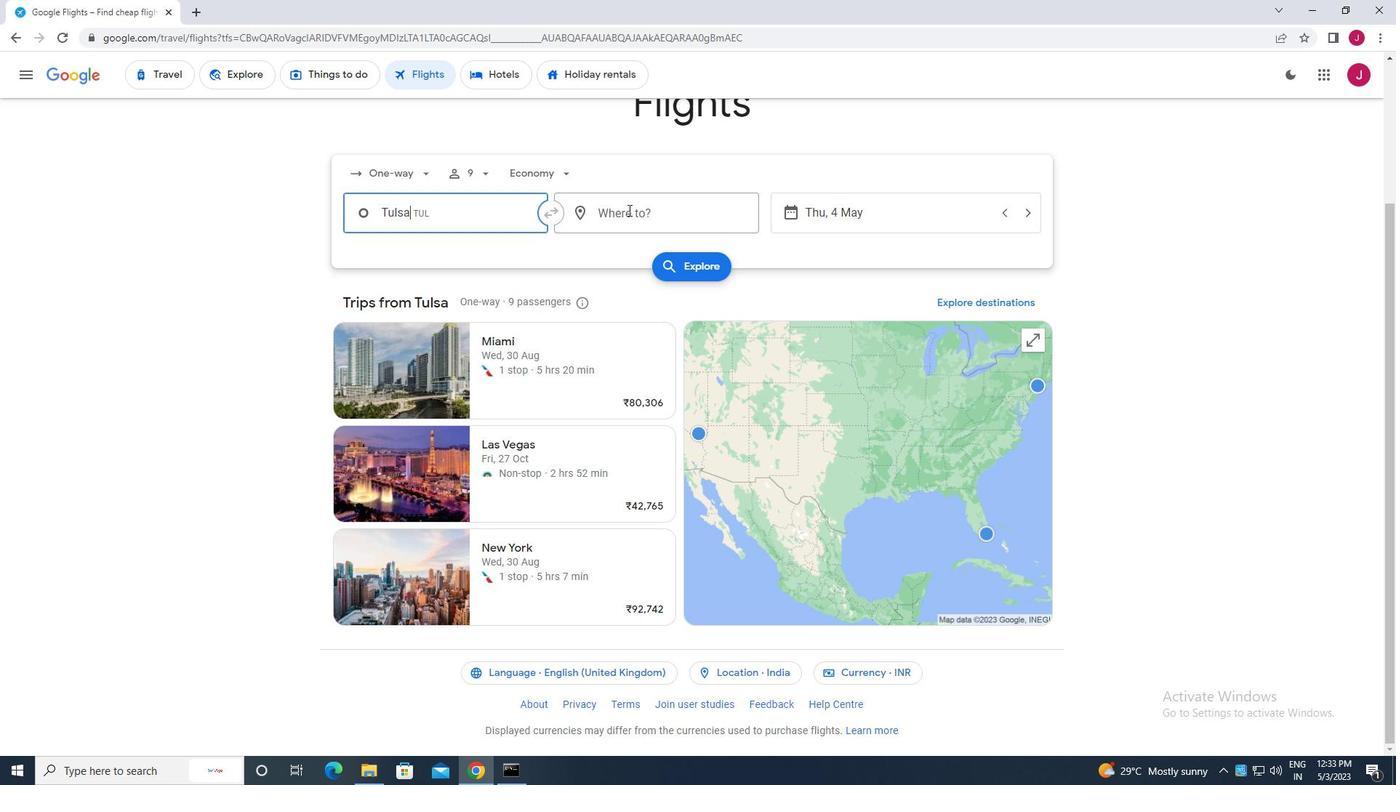 
Action: Mouse pressed left at (631, 211)
Screenshot: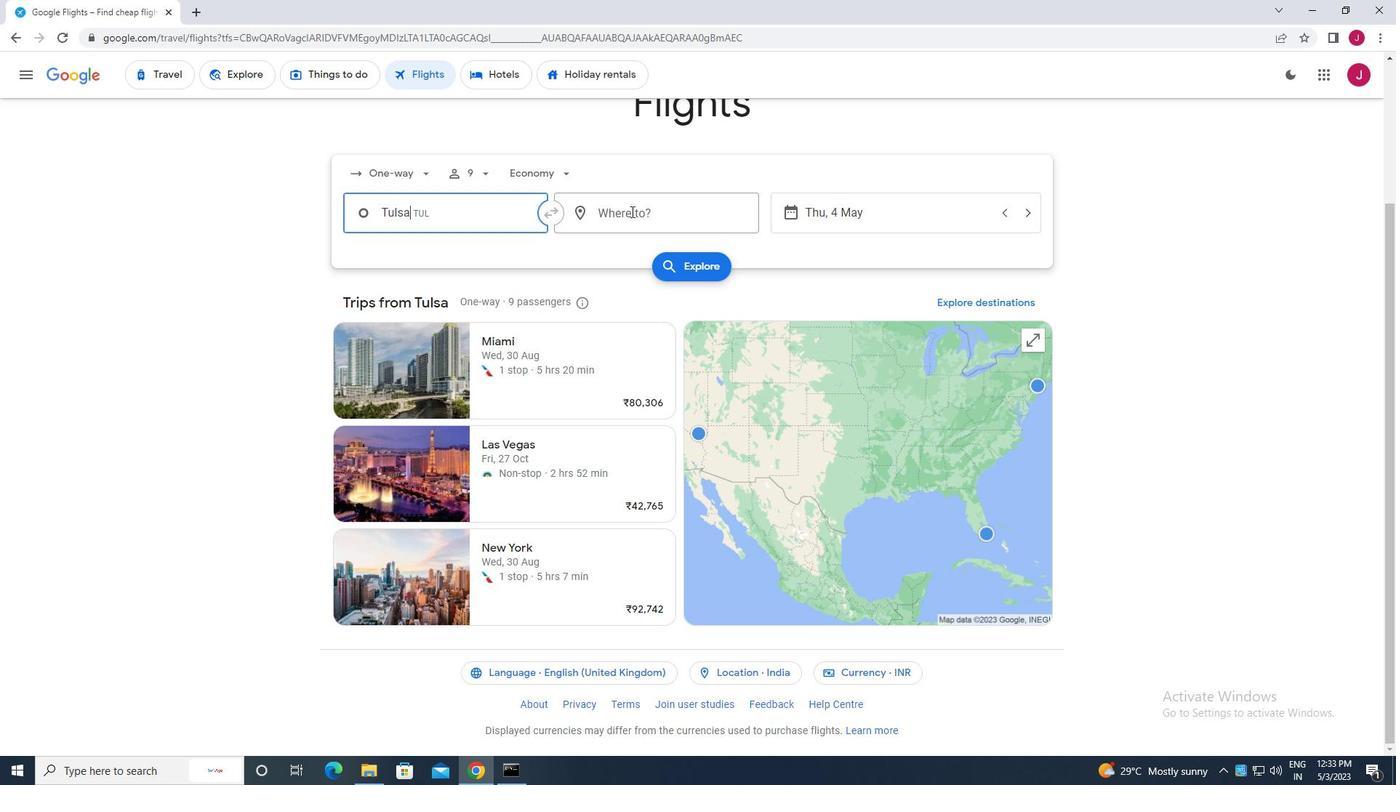 
Action: Mouse moved to (631, 211)
Screenshot: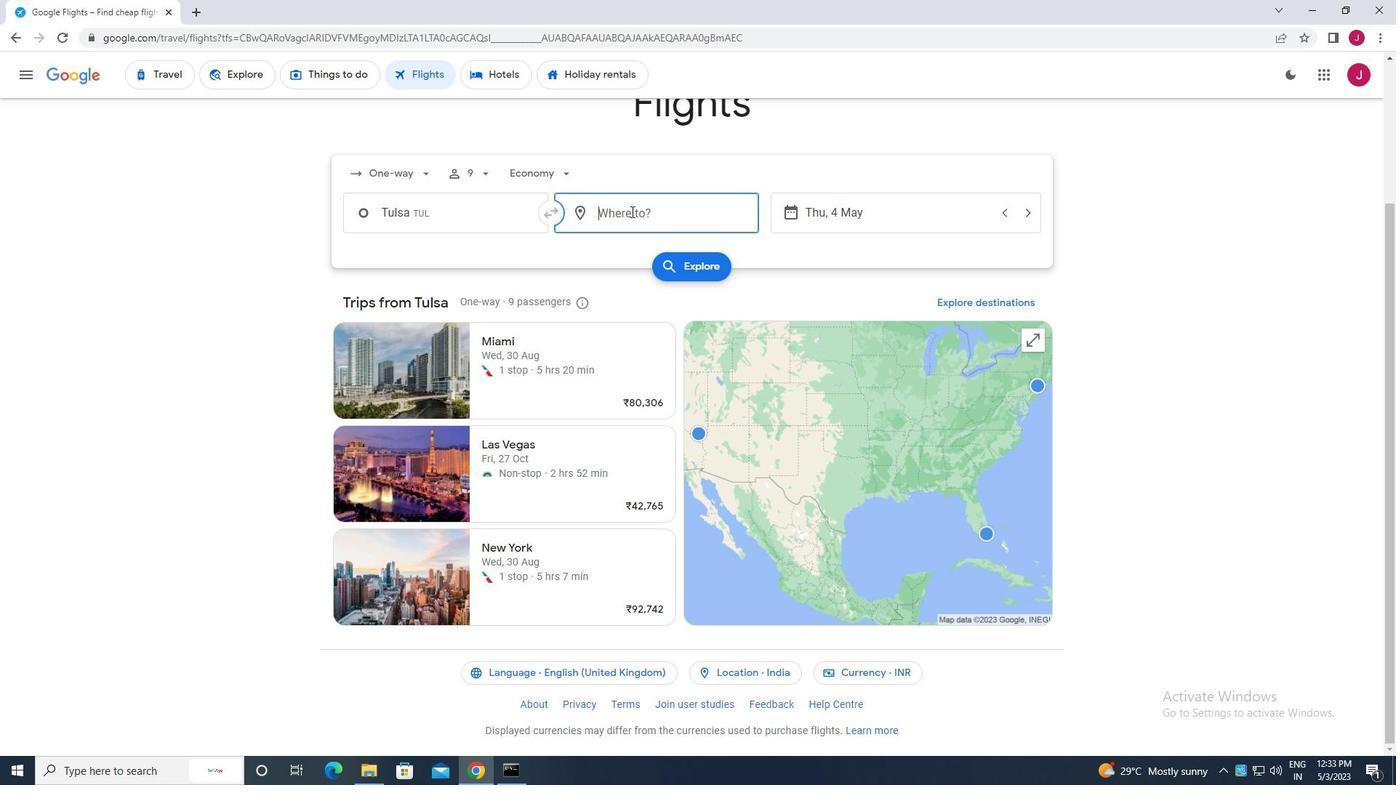
Action: Key pressed lara
Screenshot: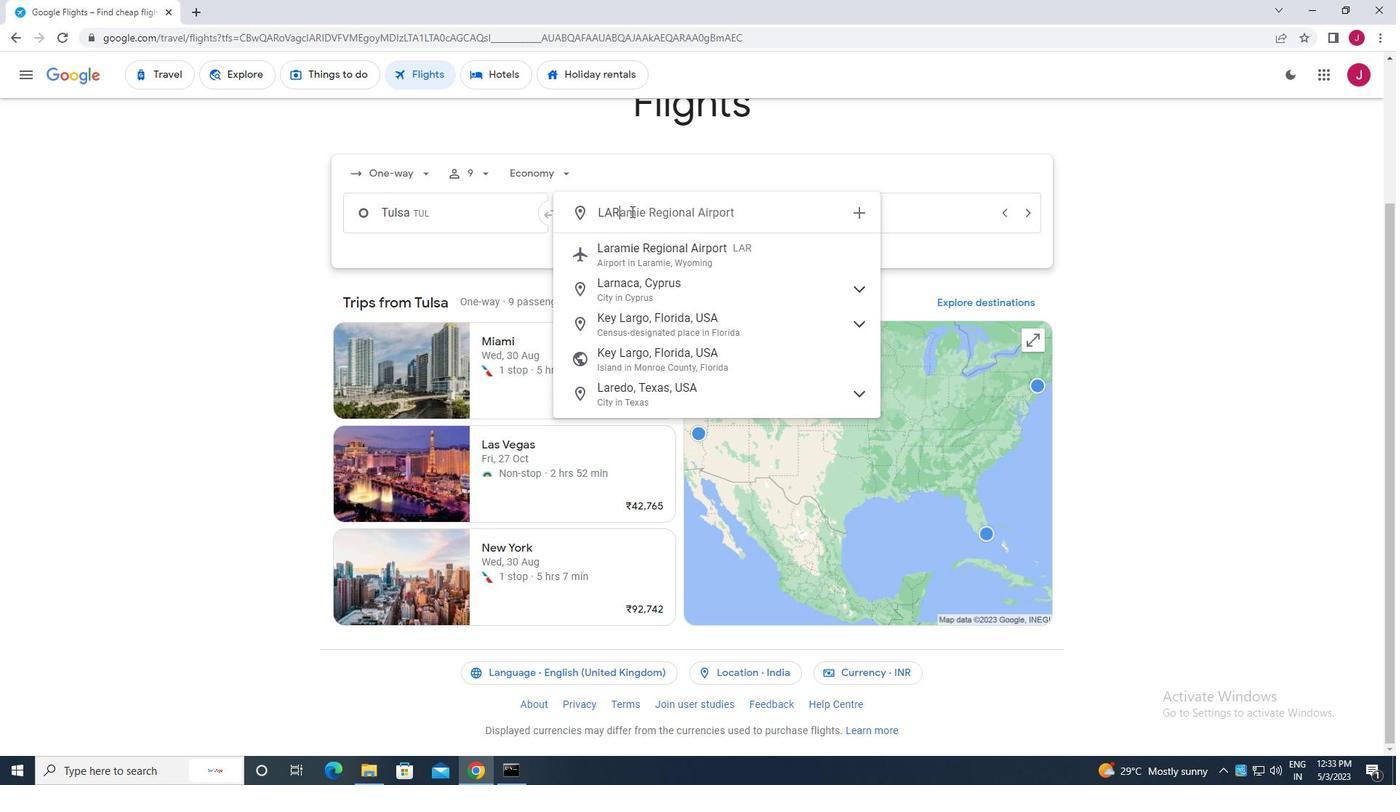 
Action: Mouse moved to (654, 327)
Screenshot: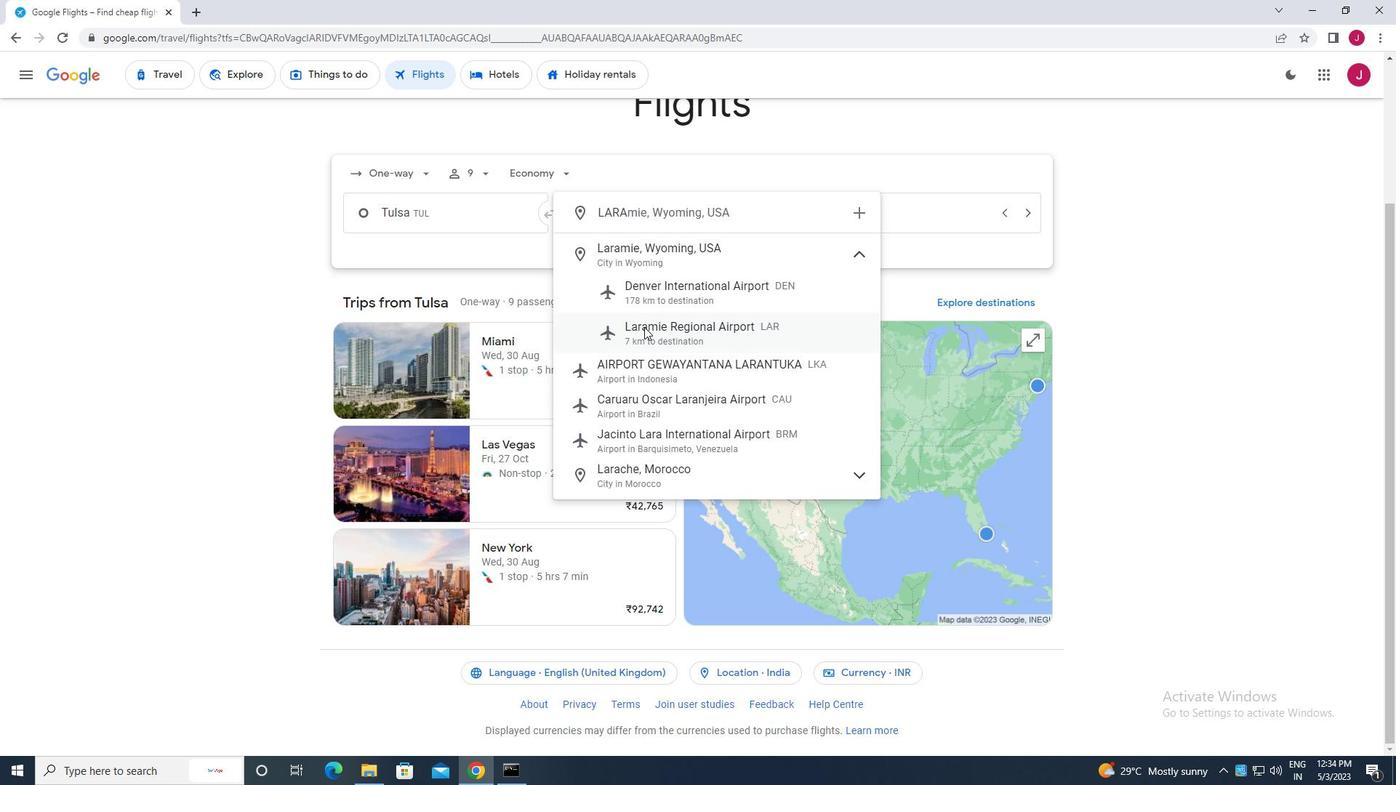 
Action: Mouse pressed left at (654, 327)
Screenshot: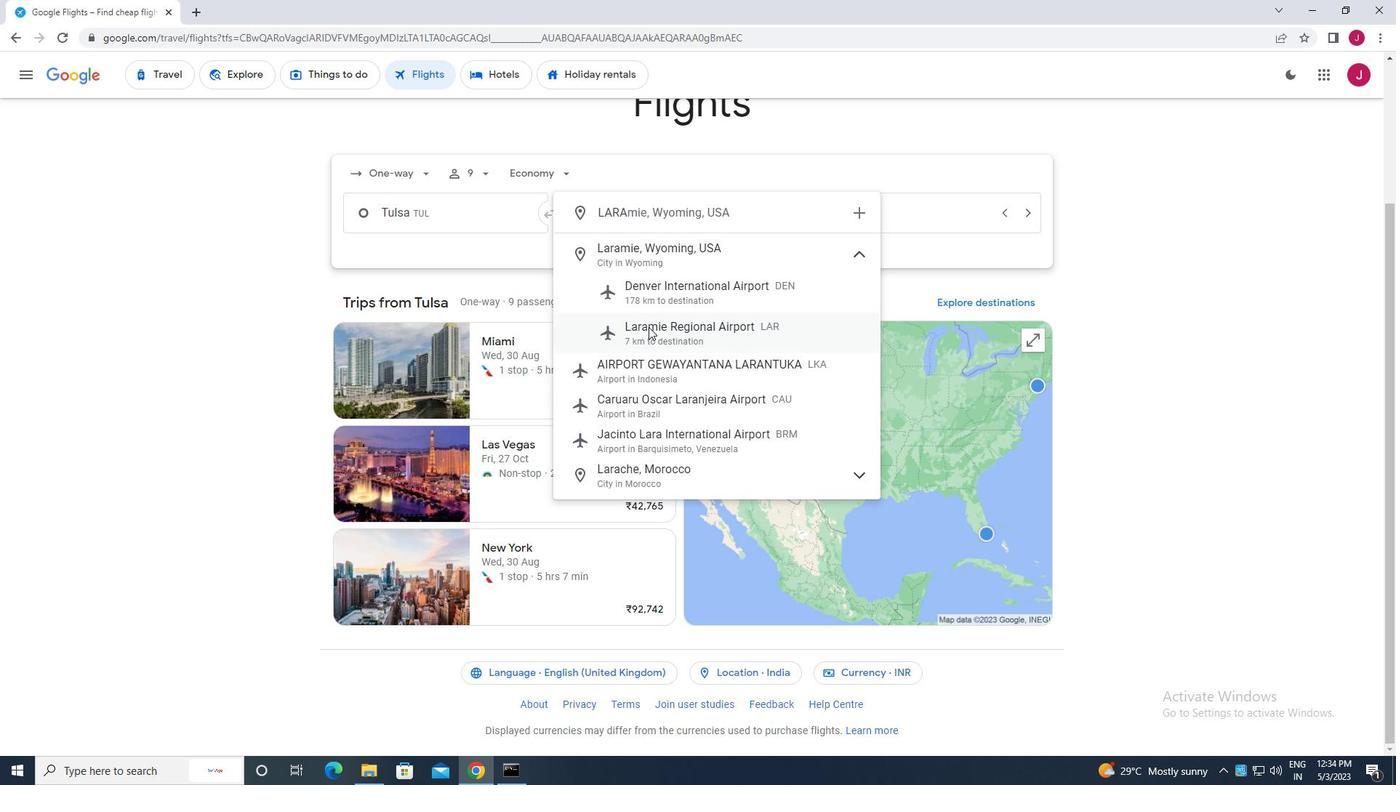 
Action: Mouse moved to (846, 218)
Screenshot: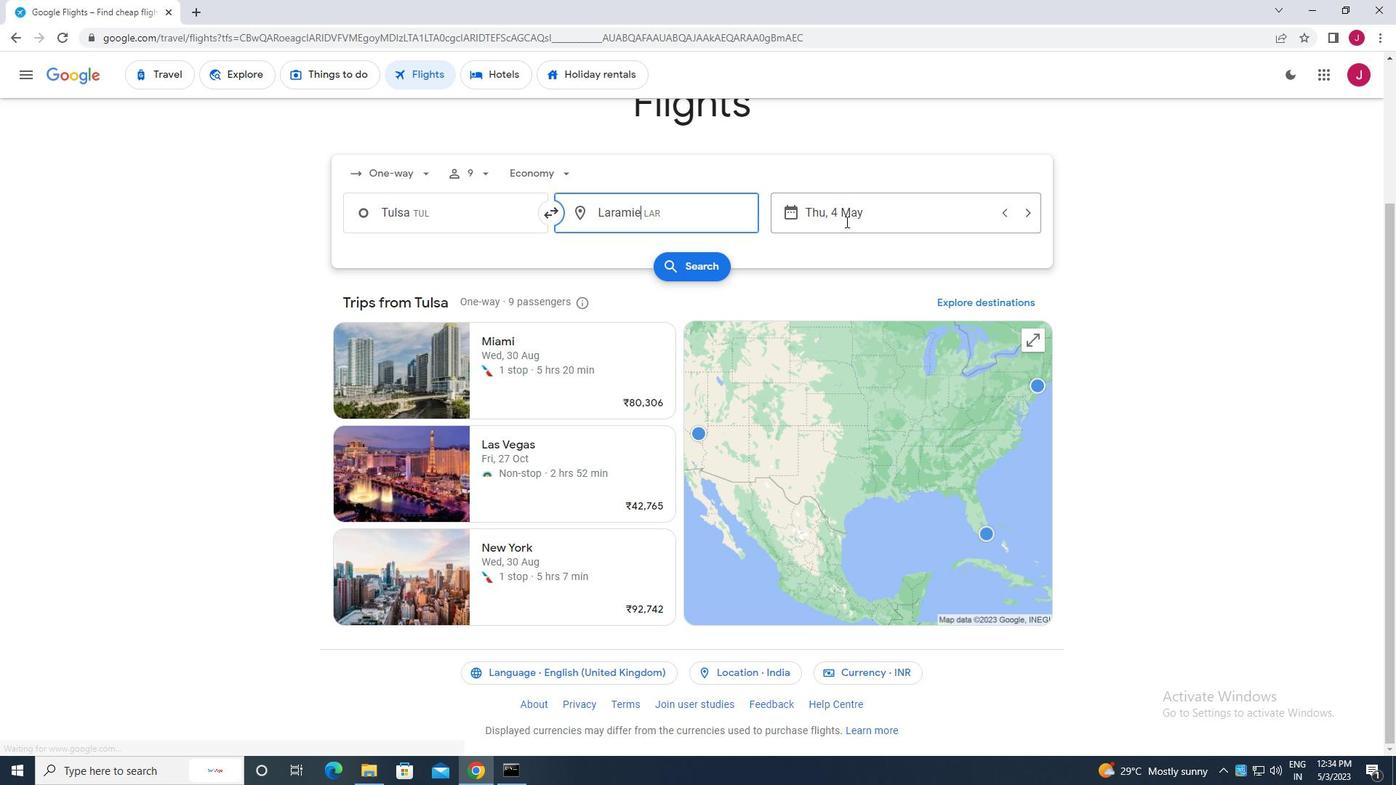 
Action: Mouse pressed left at (846, 218)
Screenshot: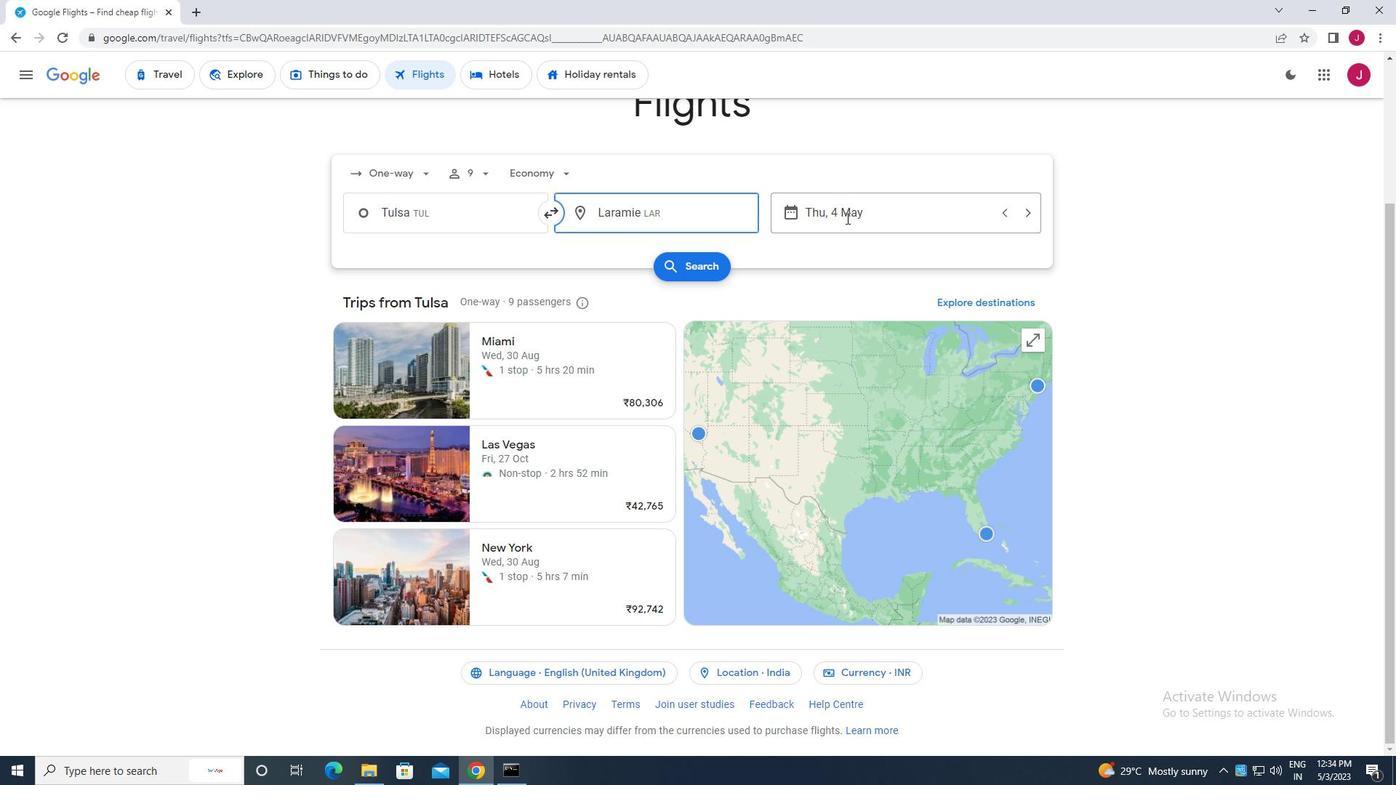 
Action: Mouse moved to (623, 329)
Screenshot: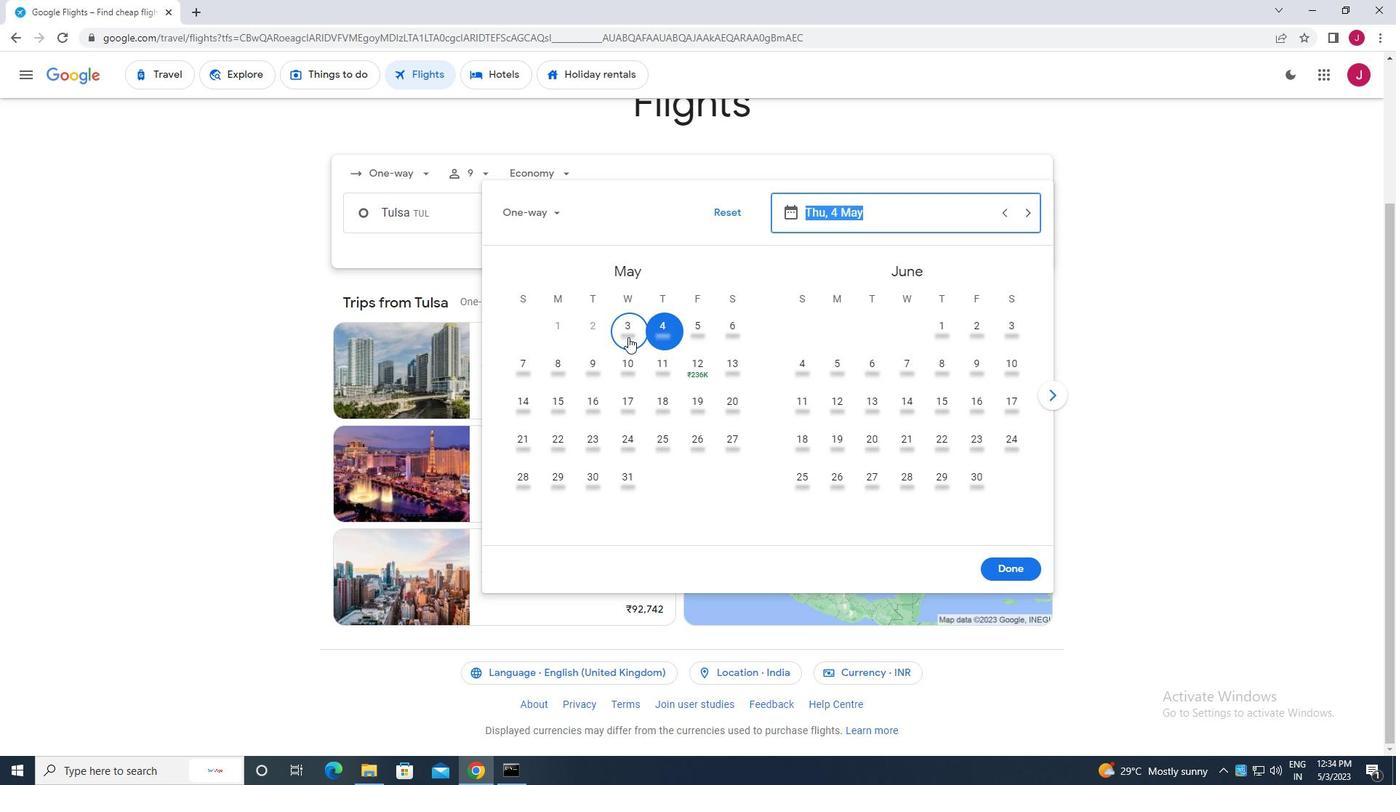 
Action: Mouse pressed left at (623, 329)
Screenshot: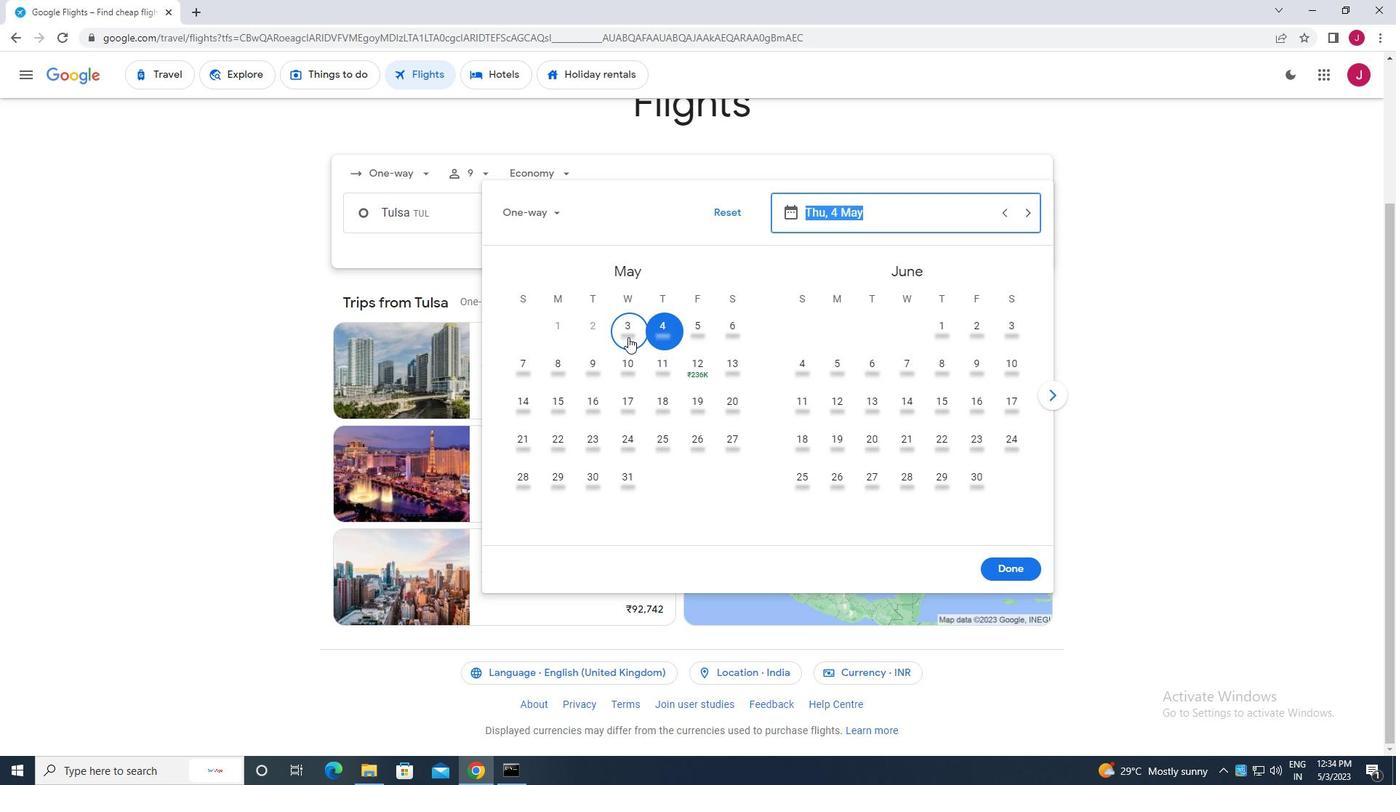 
Action: Mouse moved to (1011, 565)
Screenshot: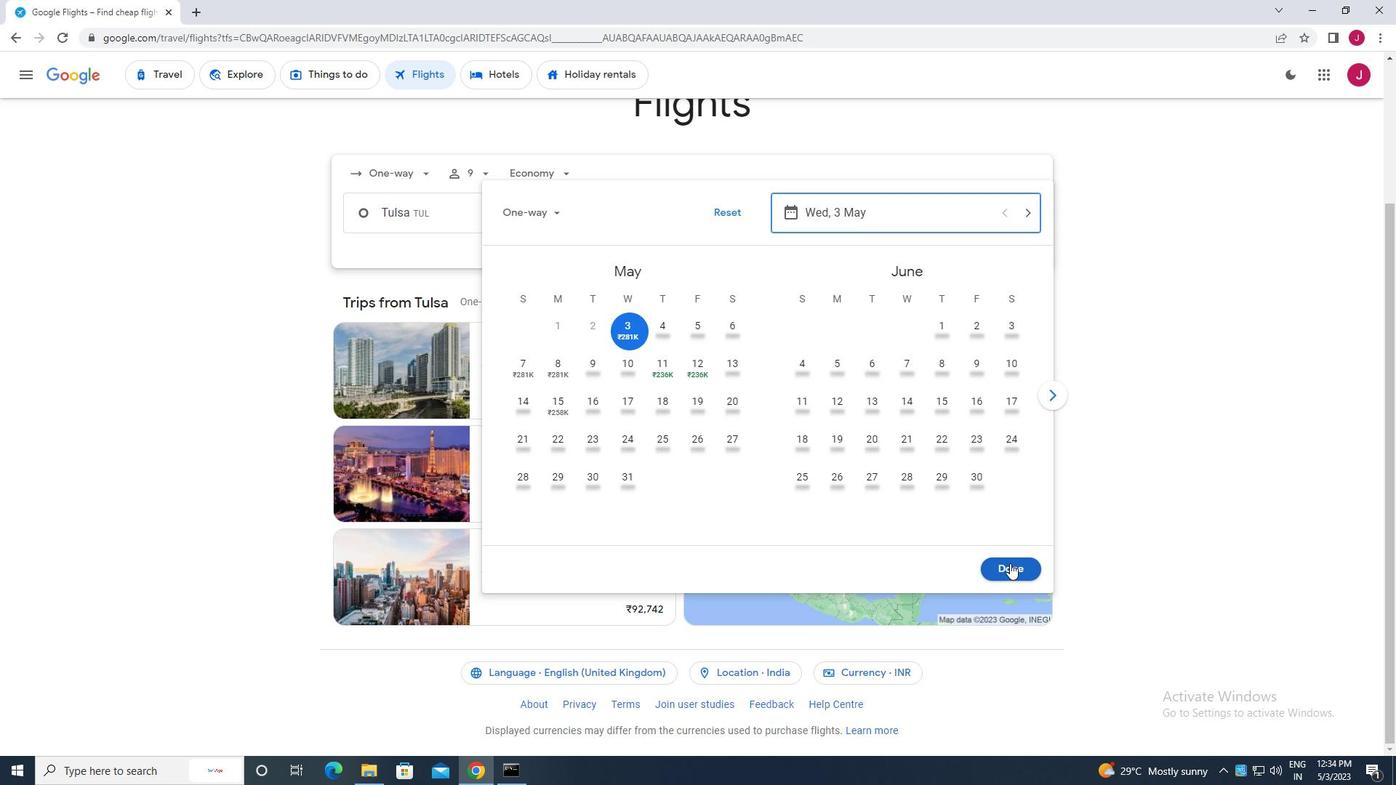 
Action: Mouse pressed left at (1011, 565)
Screenshot: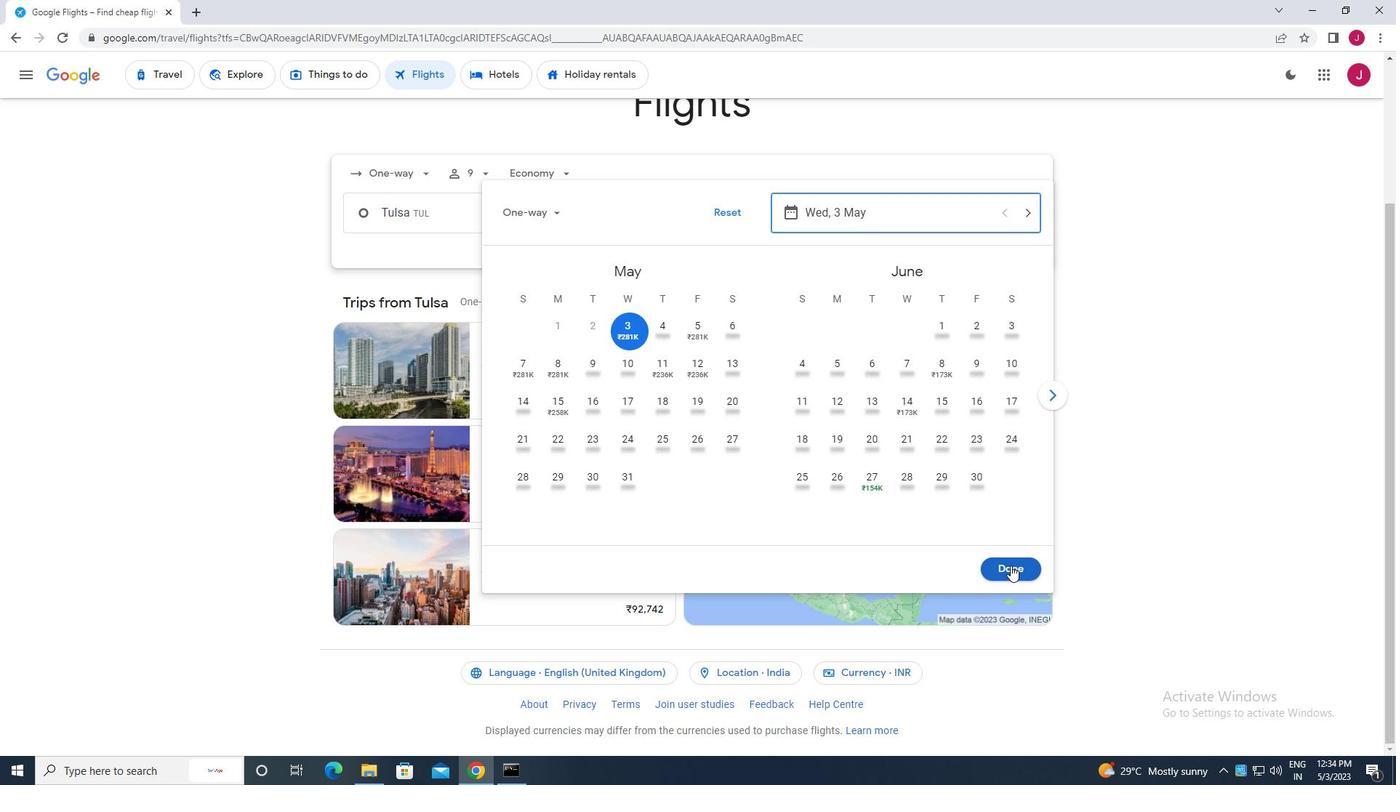 
Action: Mouse moved to (699, 264)
Screenshot: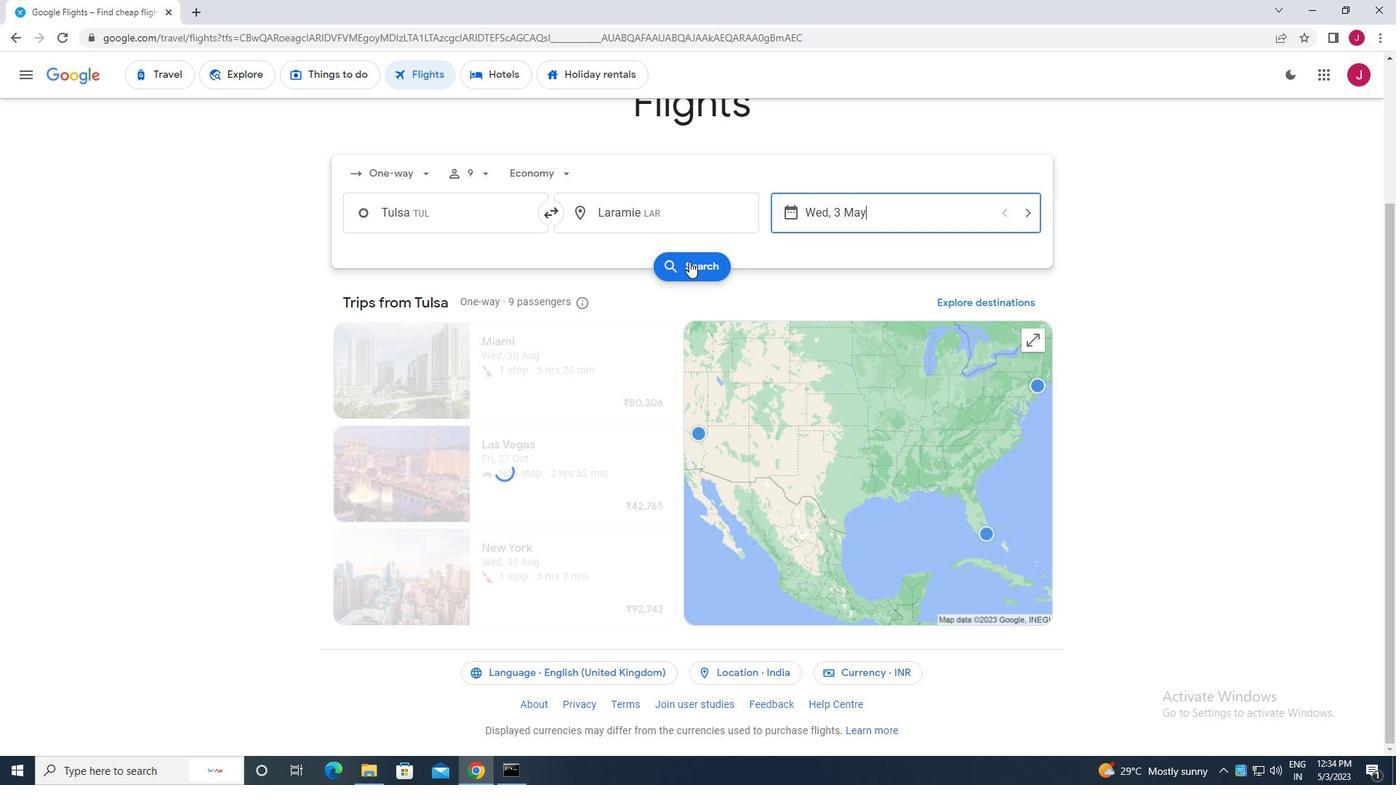 
Action: Mouse pressed left at (699, 264)
Screenshot: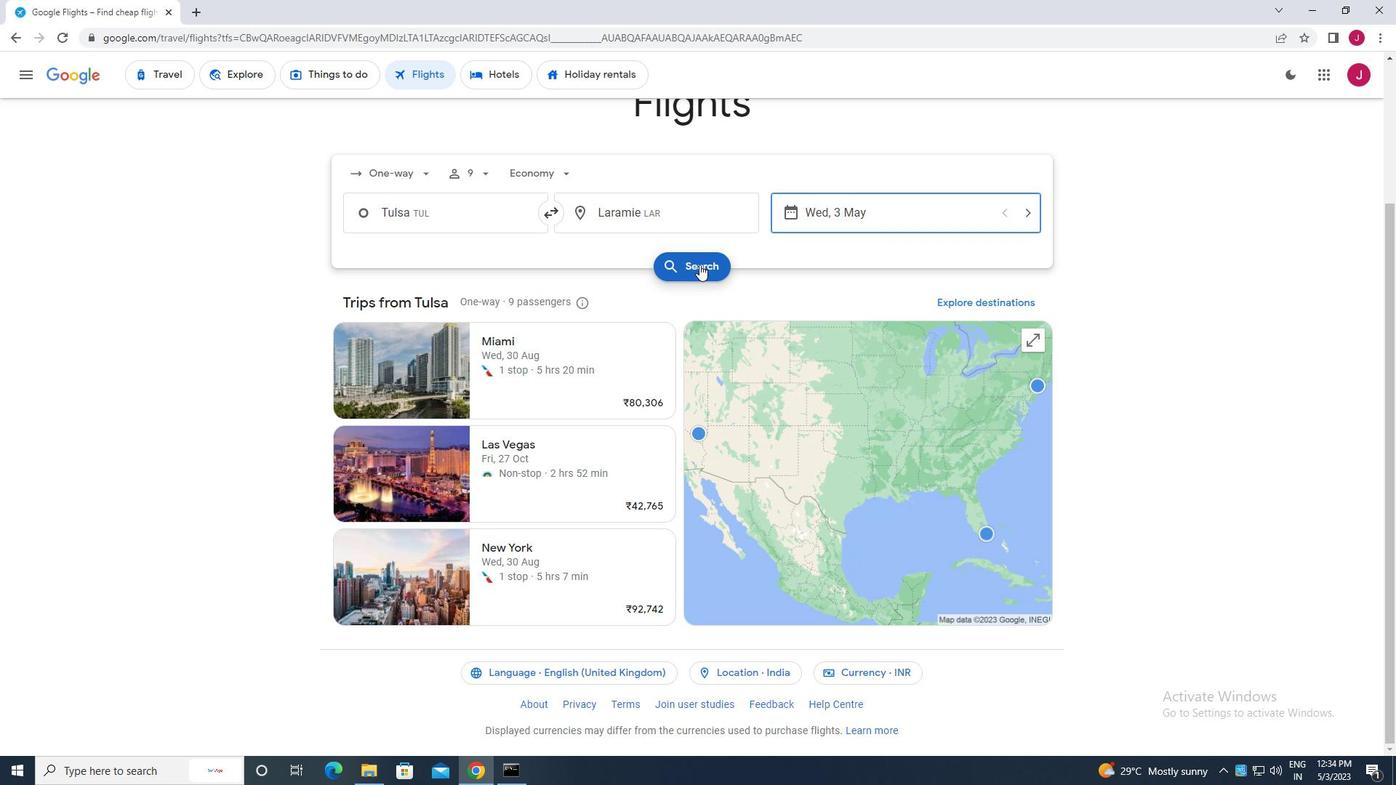 
Action: Mouse moved to (381, 207)
Screenshot: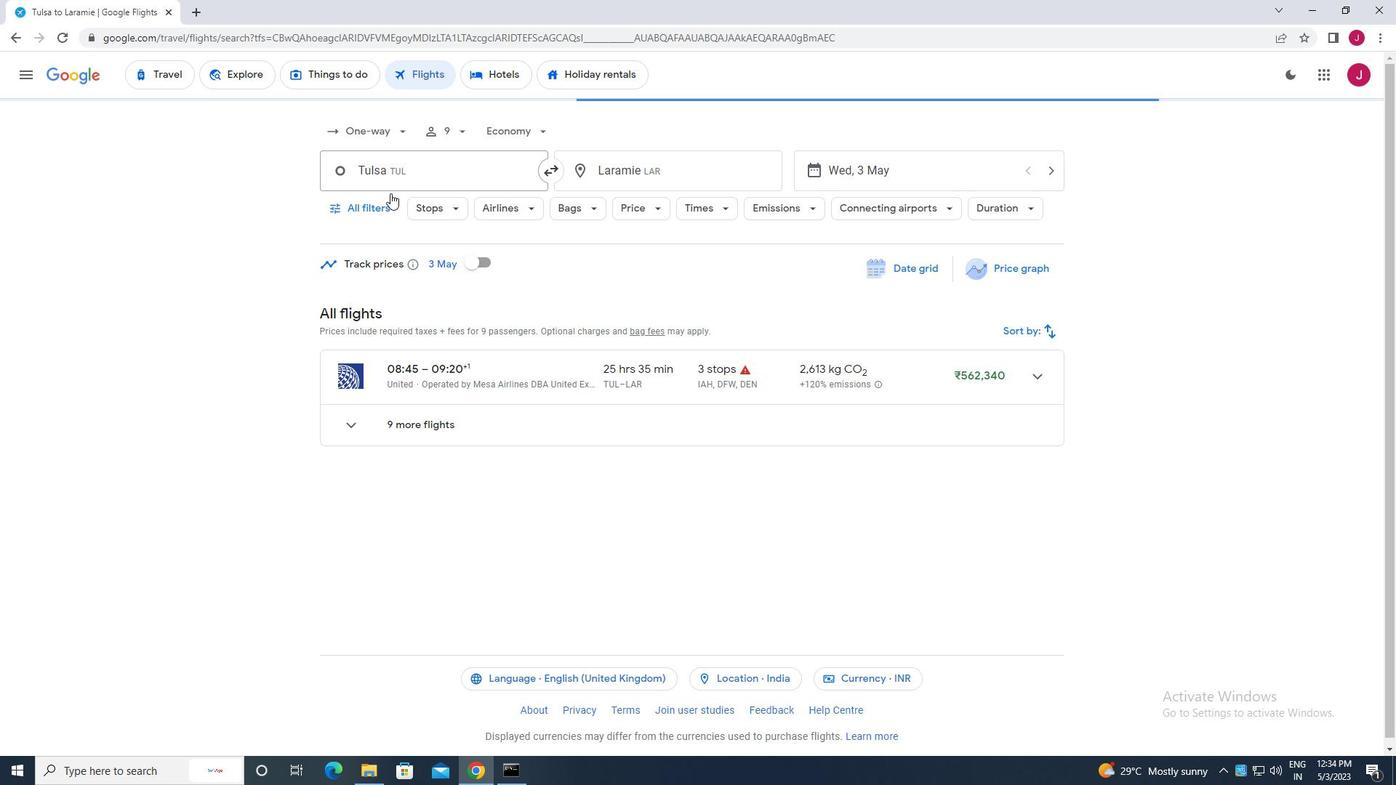 
Action: Mouse pressed left at (381, 207)
Screenshot: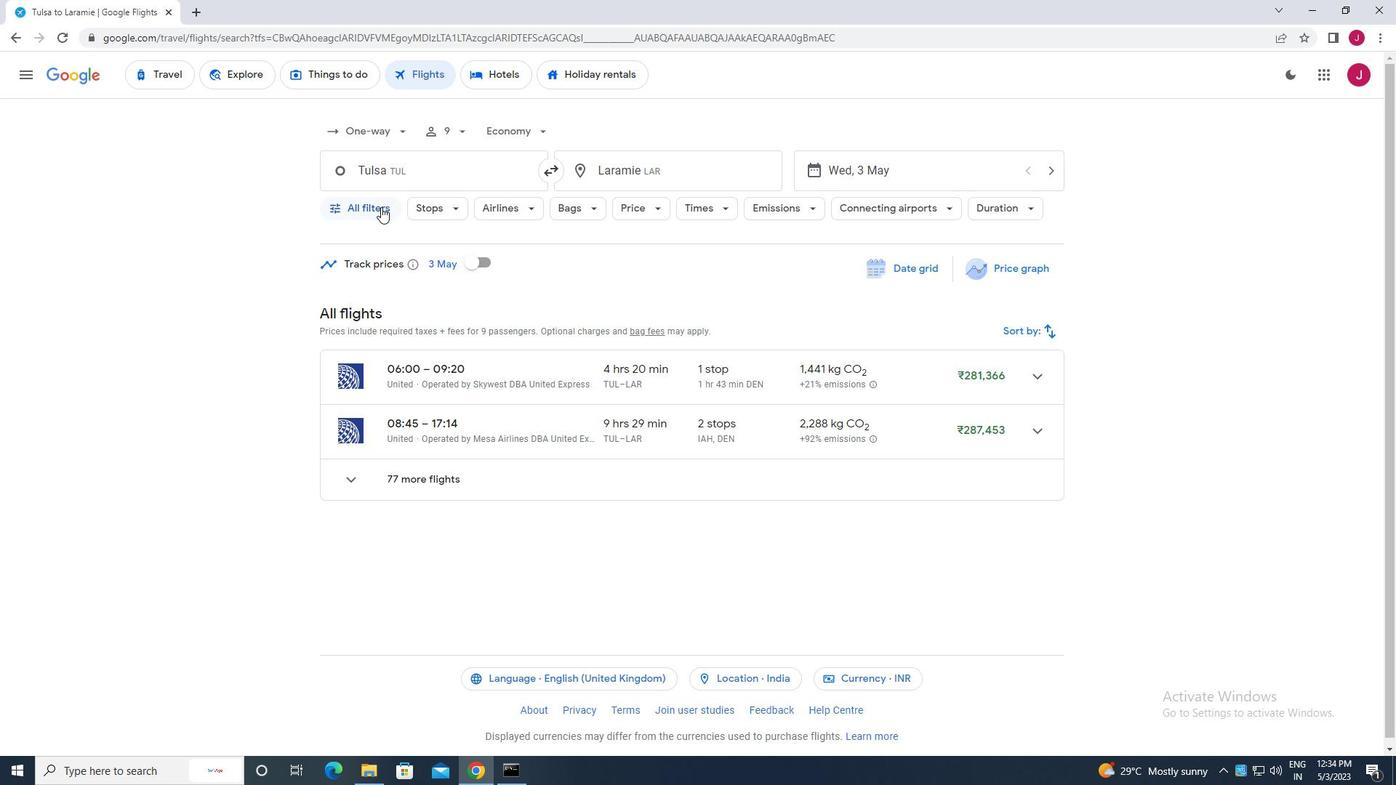 
Action: Mouse moved to (424, 312)
Screenshot: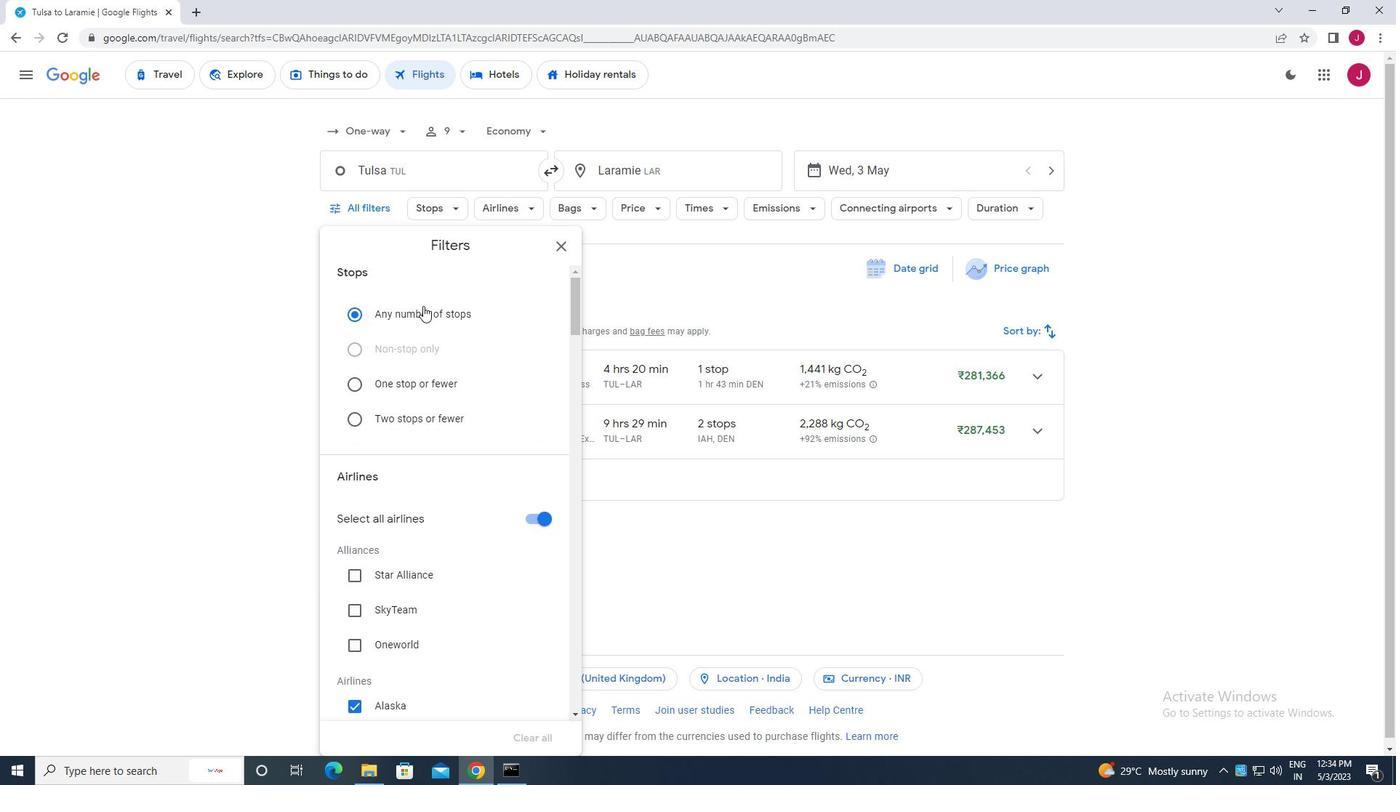 
Action: Mouse scrolled (424, 311) with delta (0, 0)
Screenshot: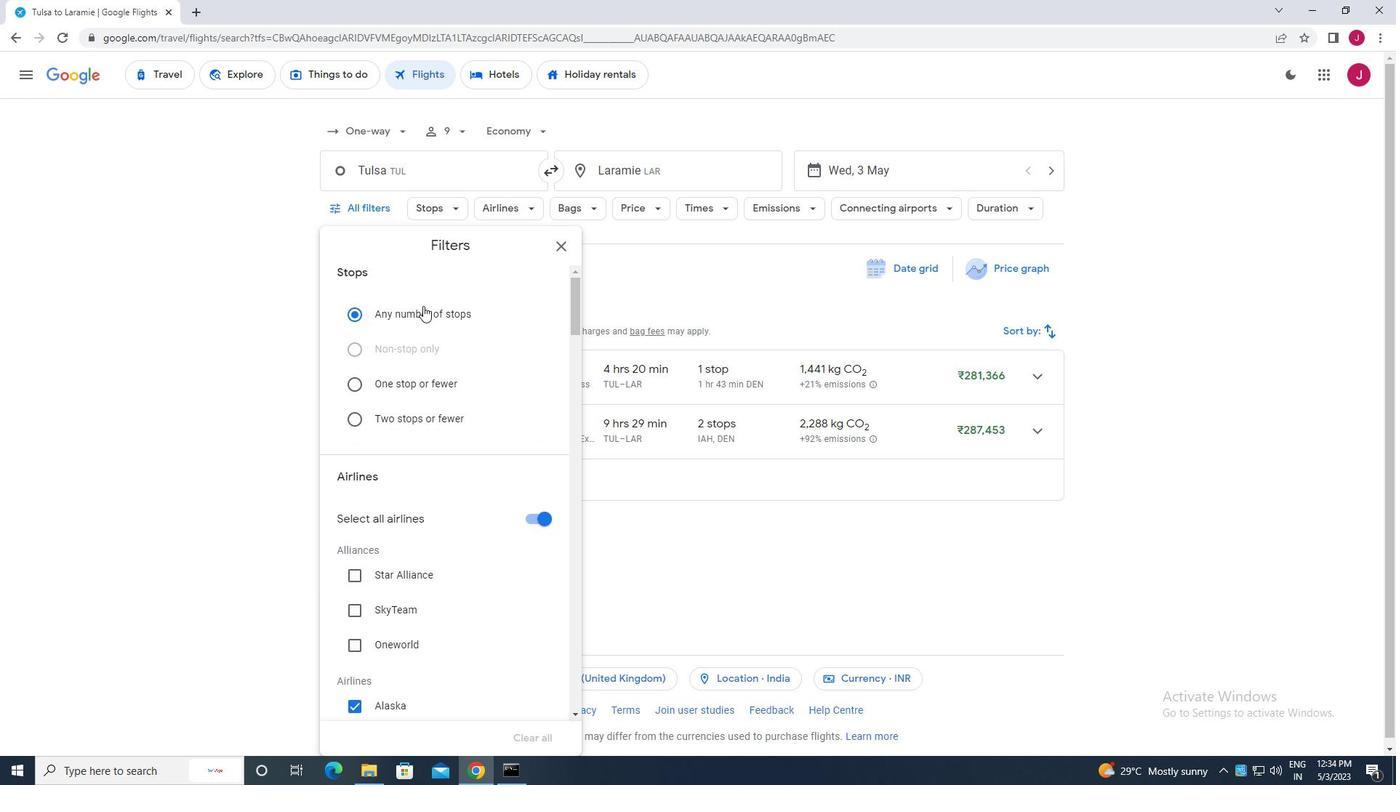 
Action: Mouse scrolled (424, 311) with delta (0, 0)
Screenshot: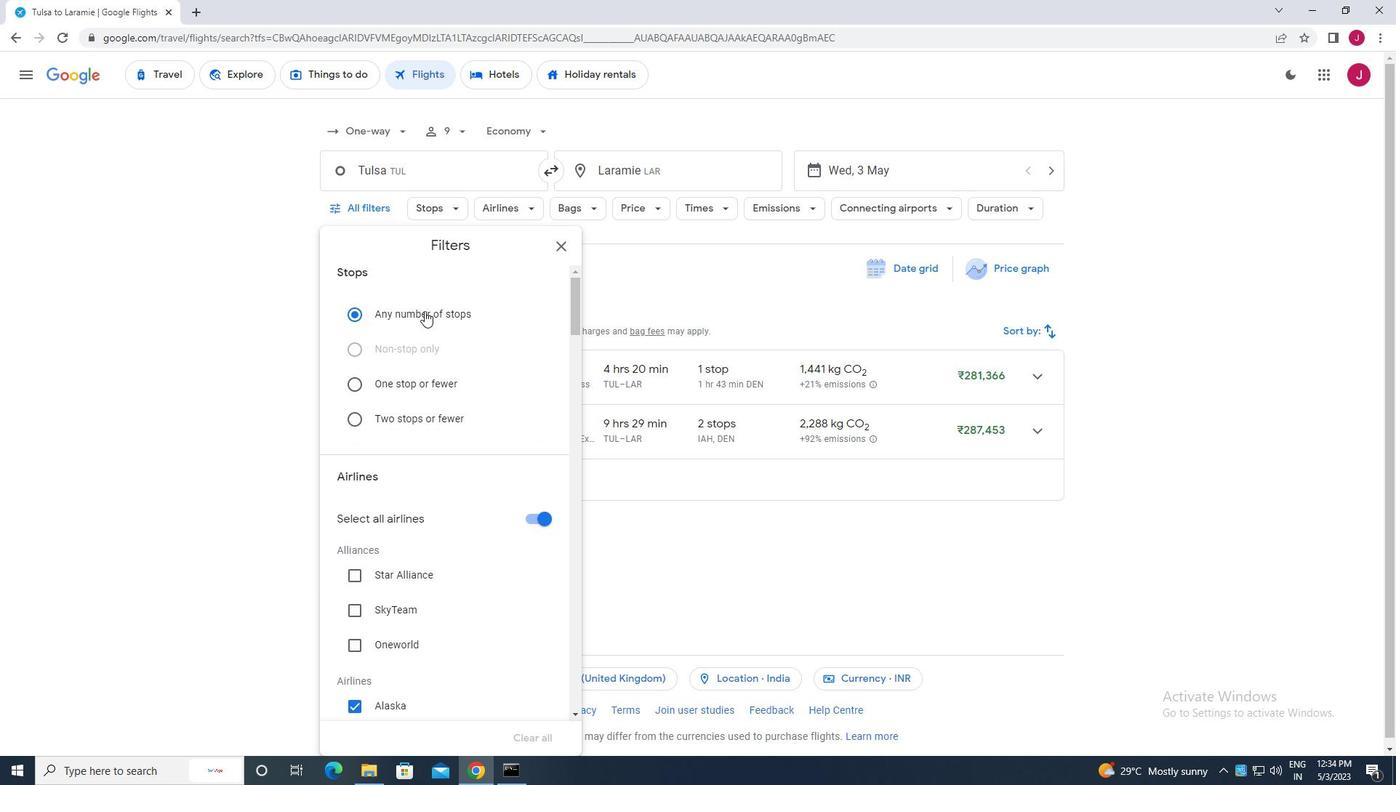 
Action: Mouse moved to (425, 314)
Screenshot: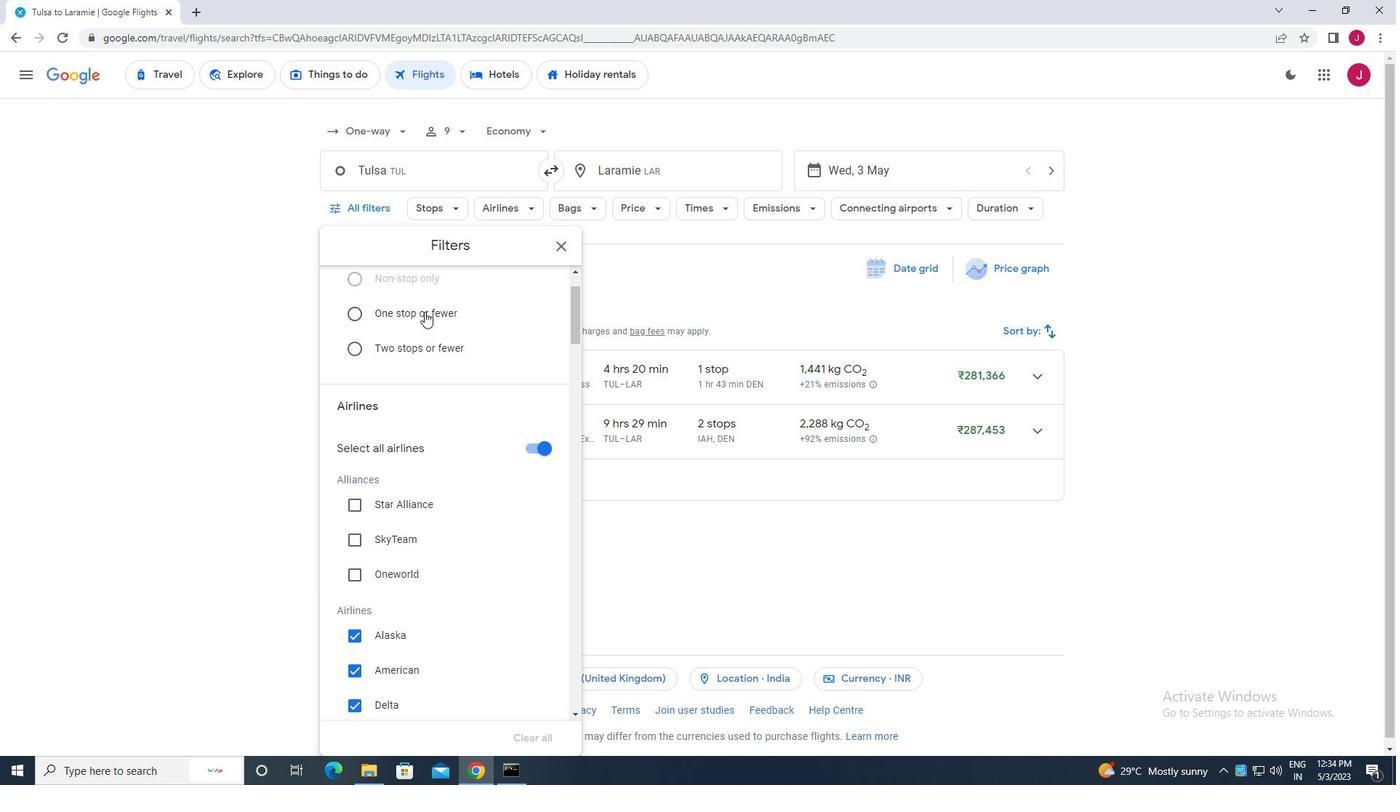 
Action: Mouse scrolled (425, 314) with delta (0, 0)
Screenshot: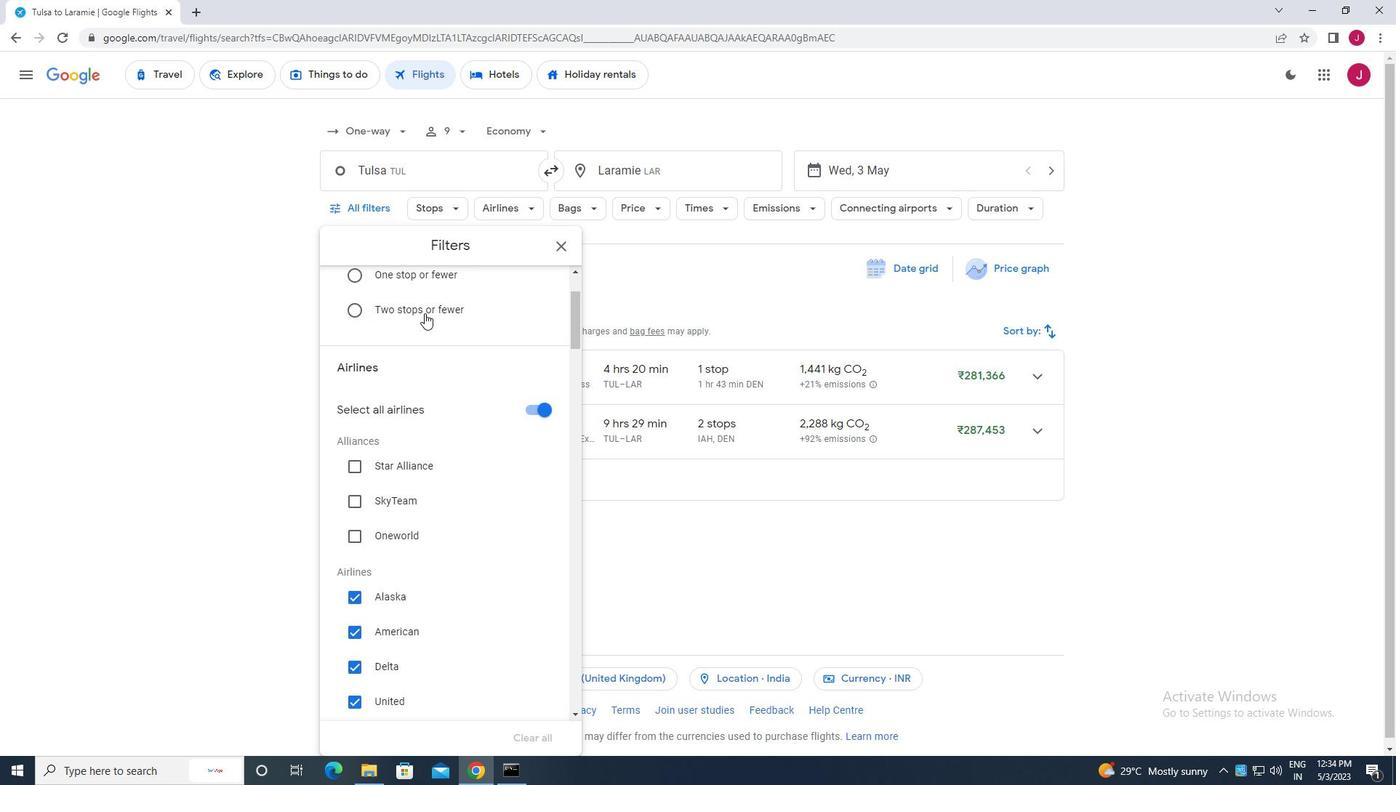 
Action: Mouse moved to (531, 298)
Screenshot: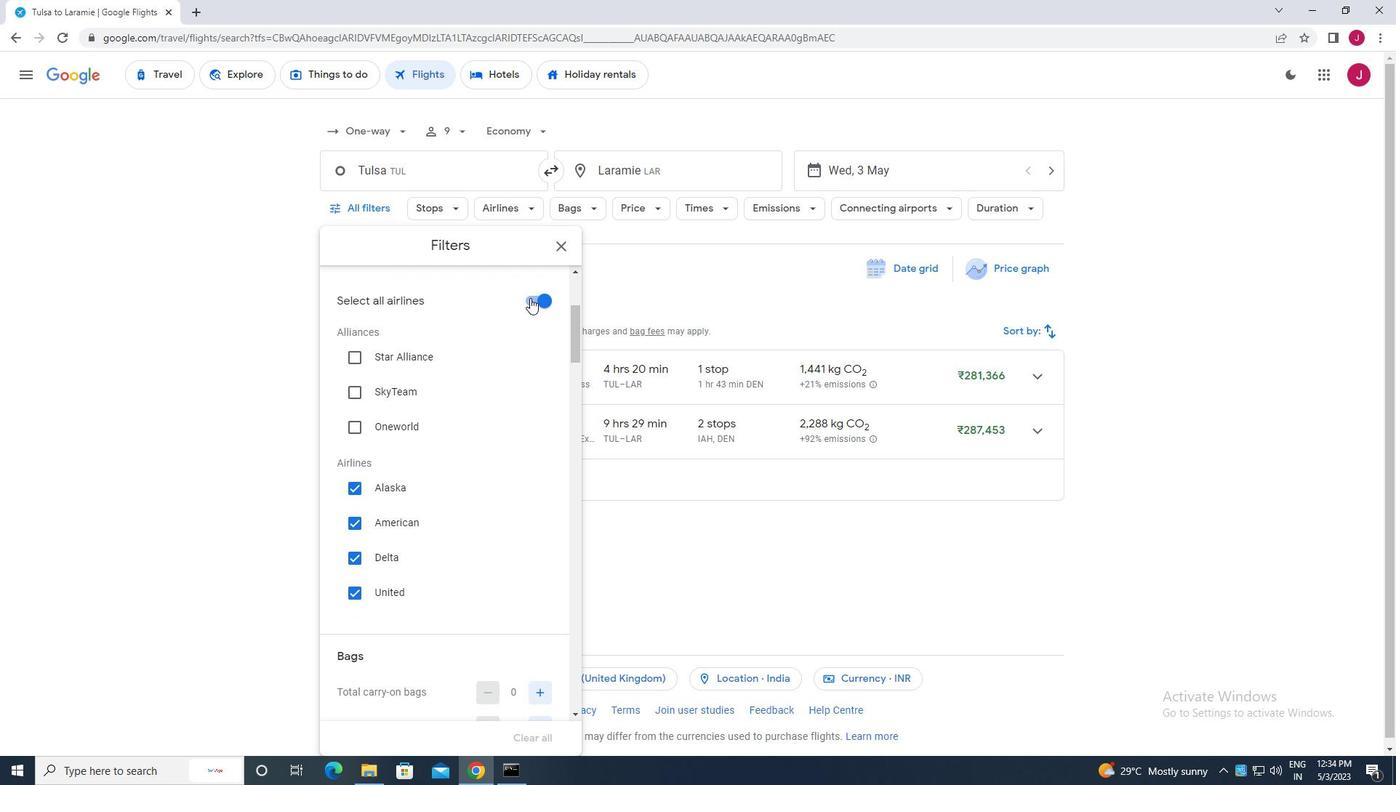 
Action: Mouse pressed left at (531, 298)
Screenshot: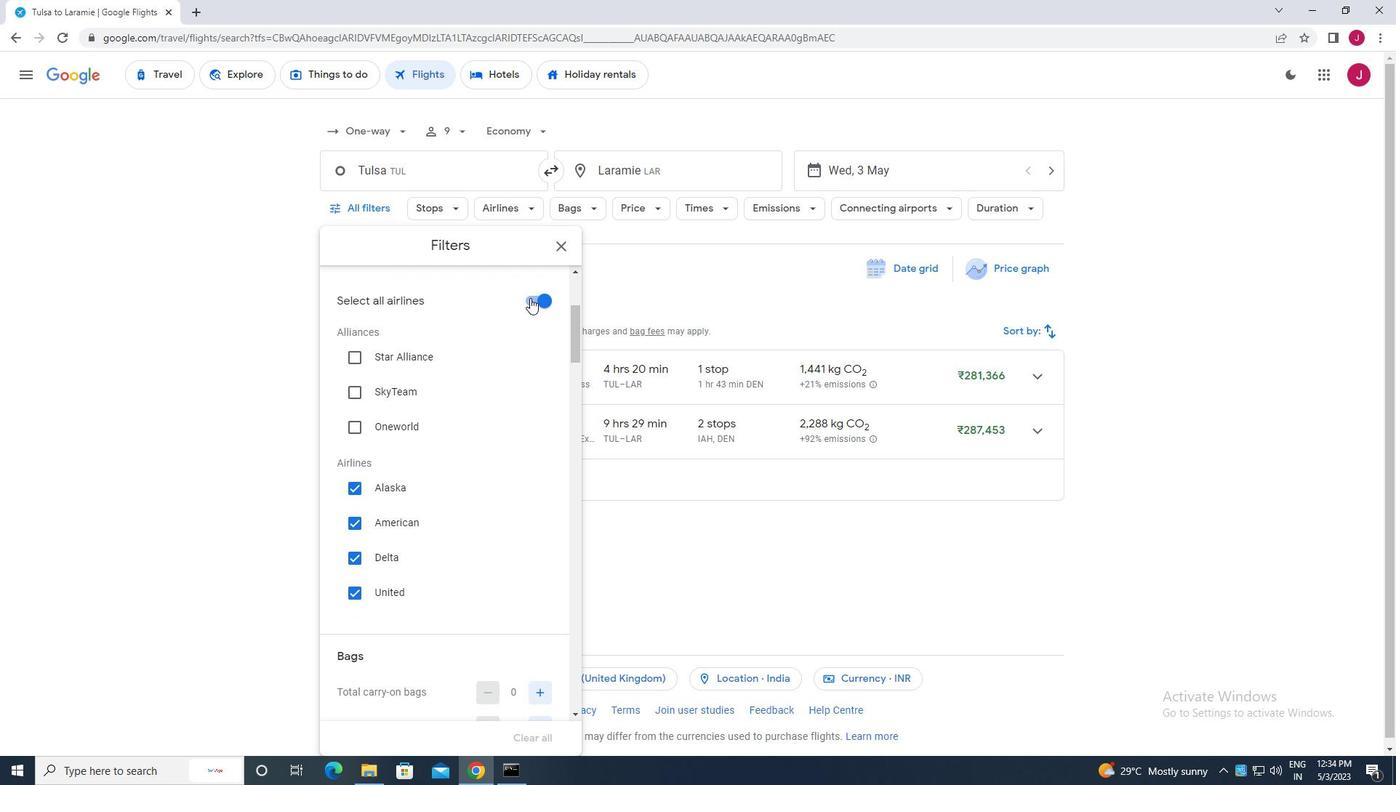 
Action: Mouse moved to (411, 384)
Screenshot: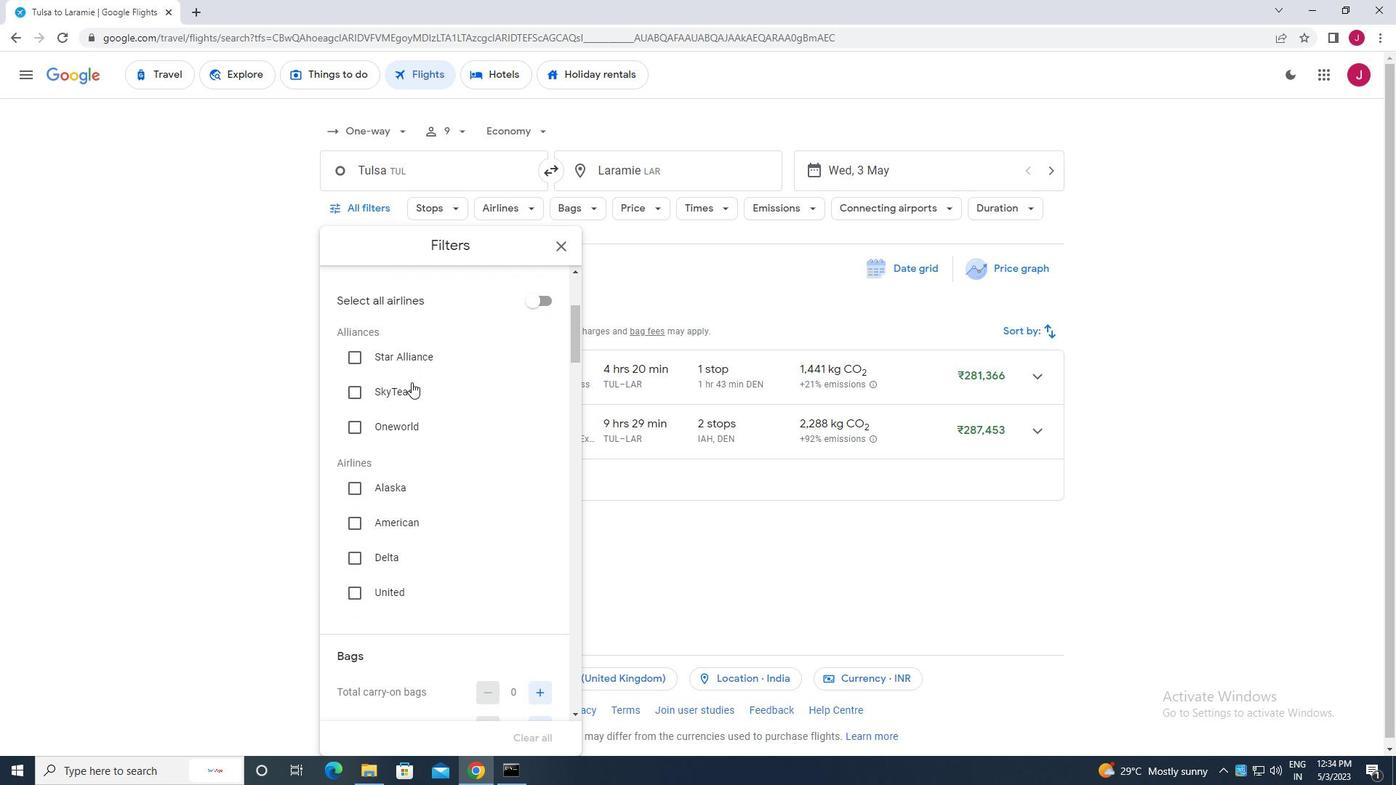 
Action: Mouse scrolled (411, 384) with delta (0, 0)
Screenshot: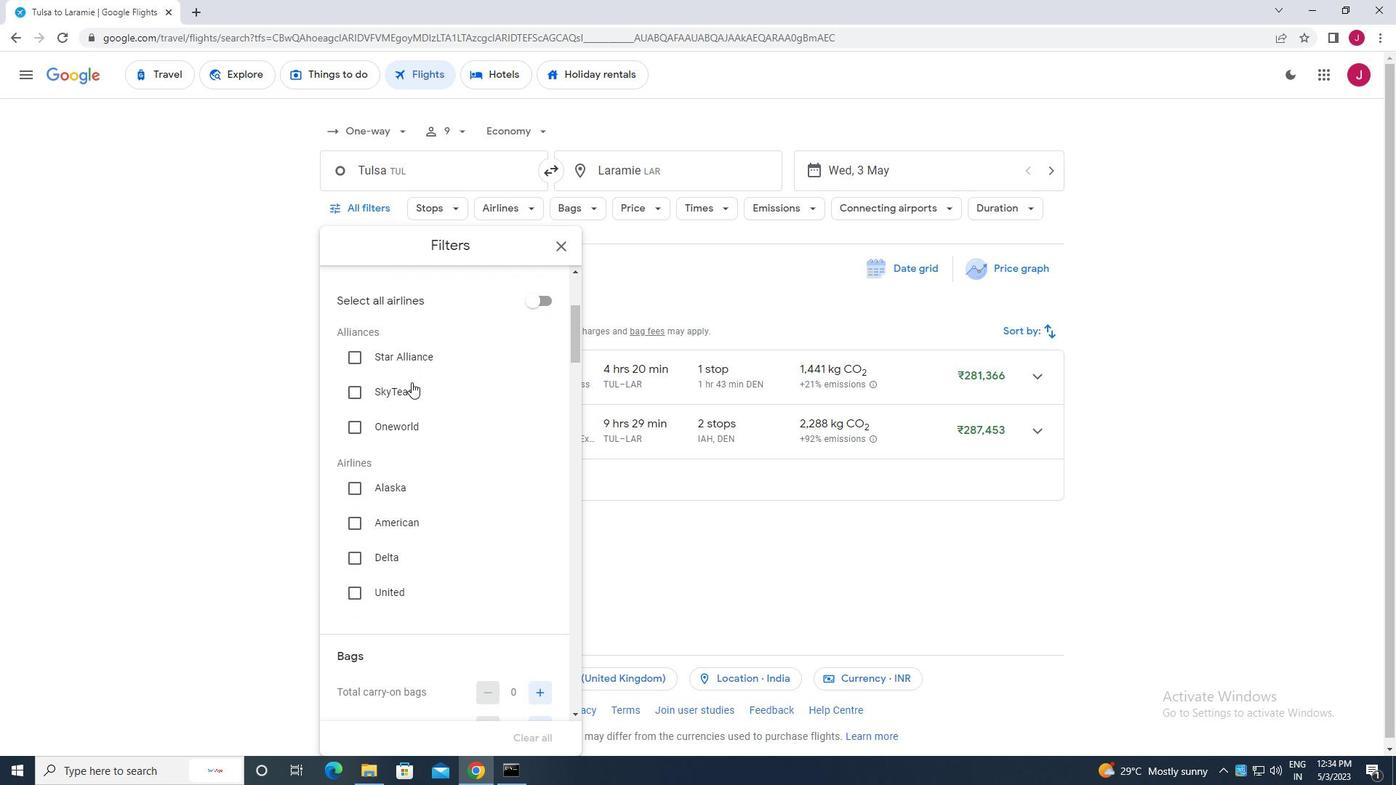
Action: Mouse scrolled (411, 384) with delta (0, 0)
Screenshot: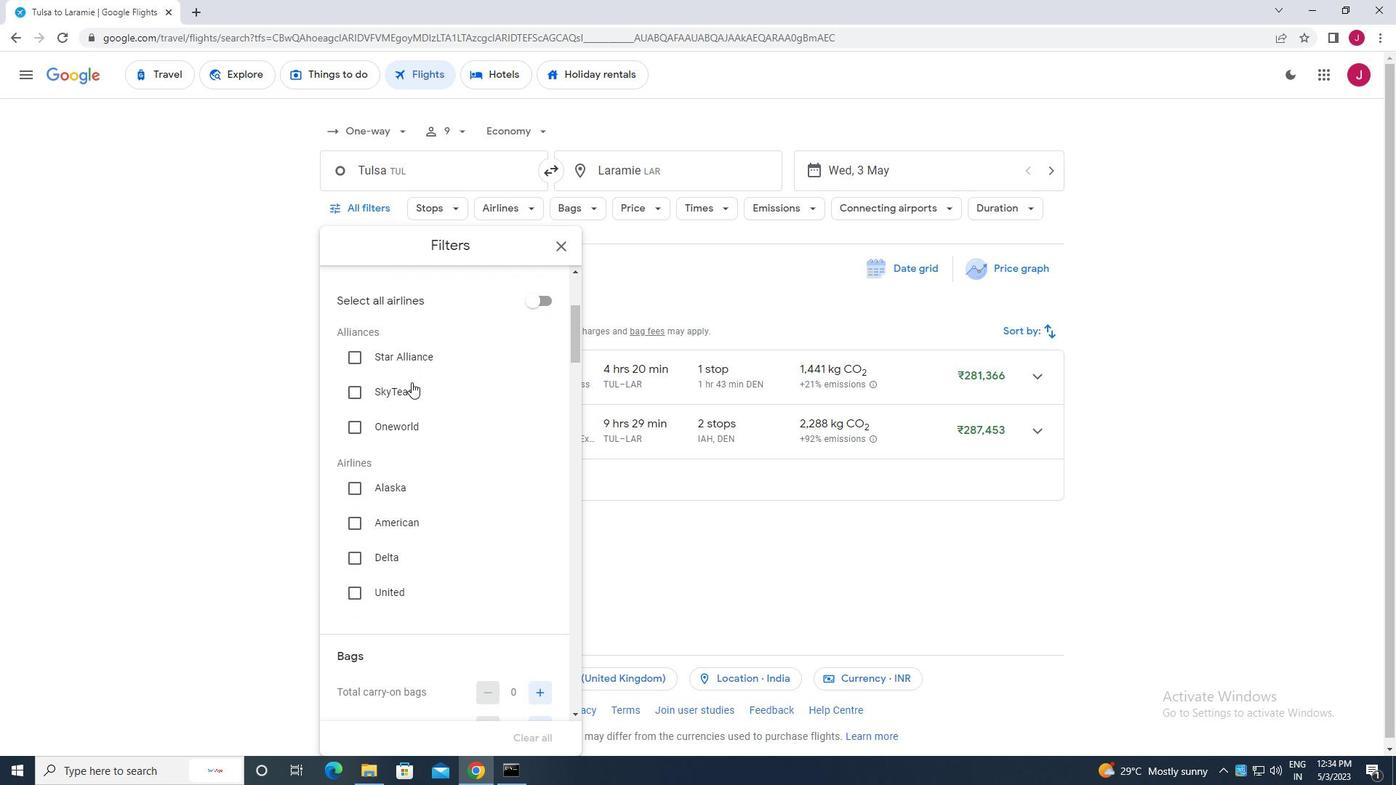 
Action: Mouse moved to (411, 385)
Screenshot: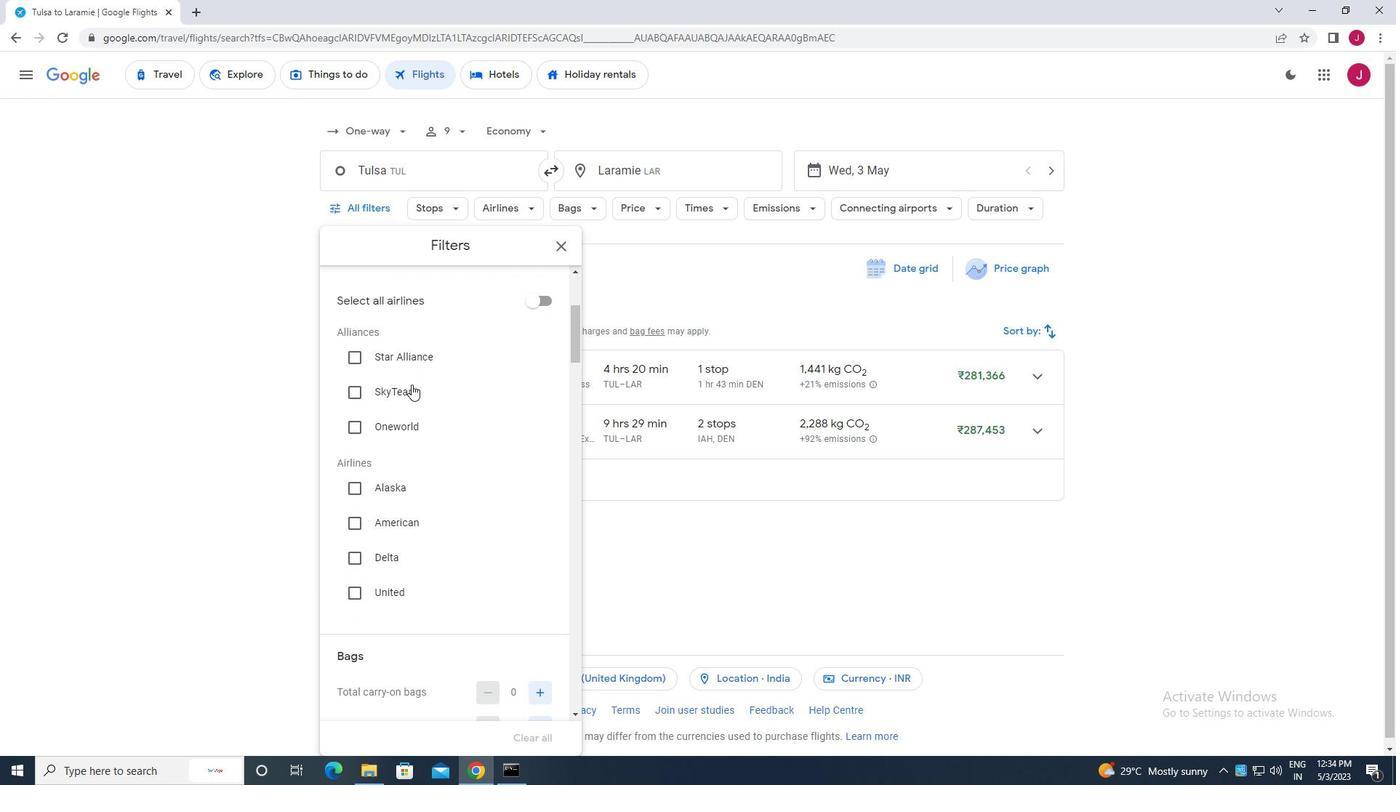 
Action: Mouse scrolled (411, 384) with delta (0, 0)
Screenshot: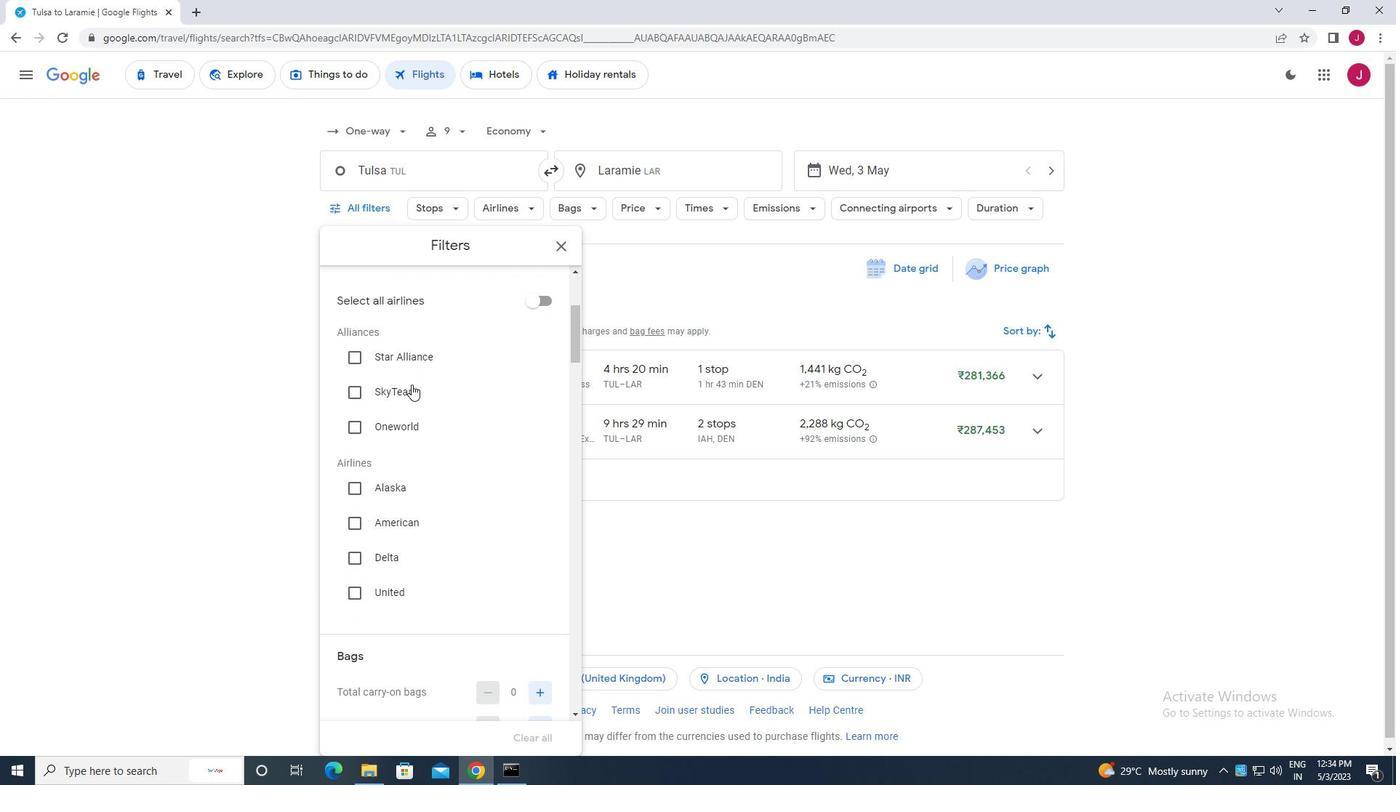 
Action: Mouse moved to (354, 373)
Screenshot: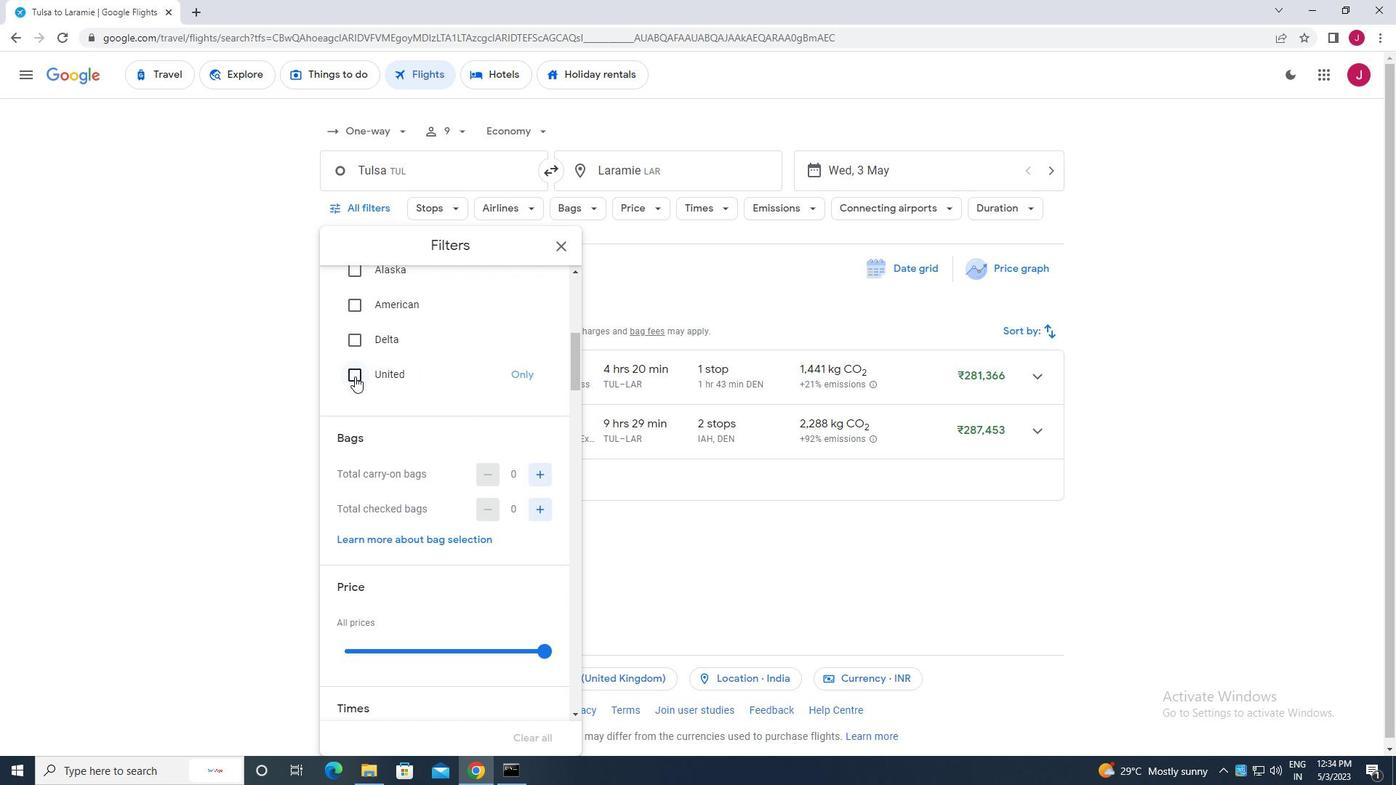 
Action: Mouse pressed left at (354, 373)
Screenshot: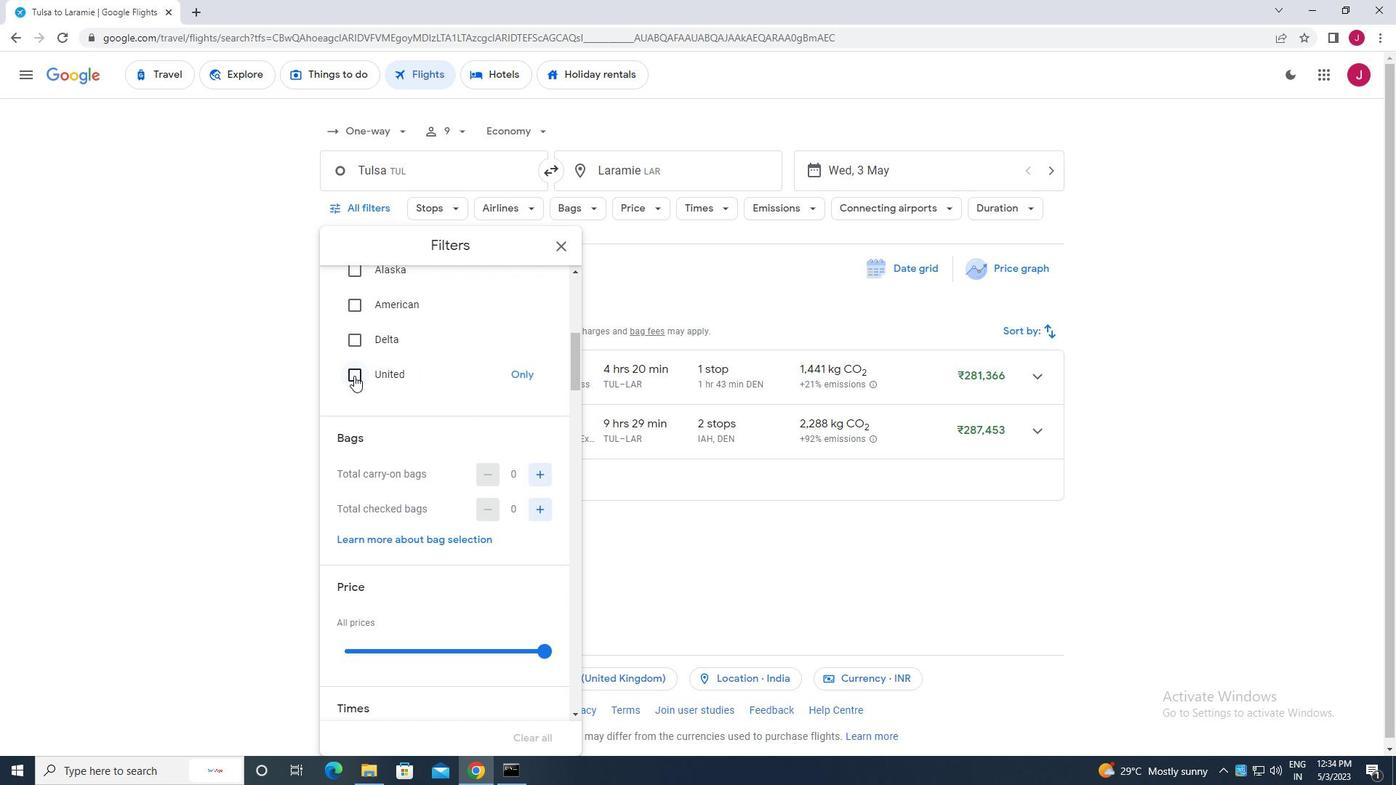 
Action: Mouse moved to (448, 373)
Screenshot: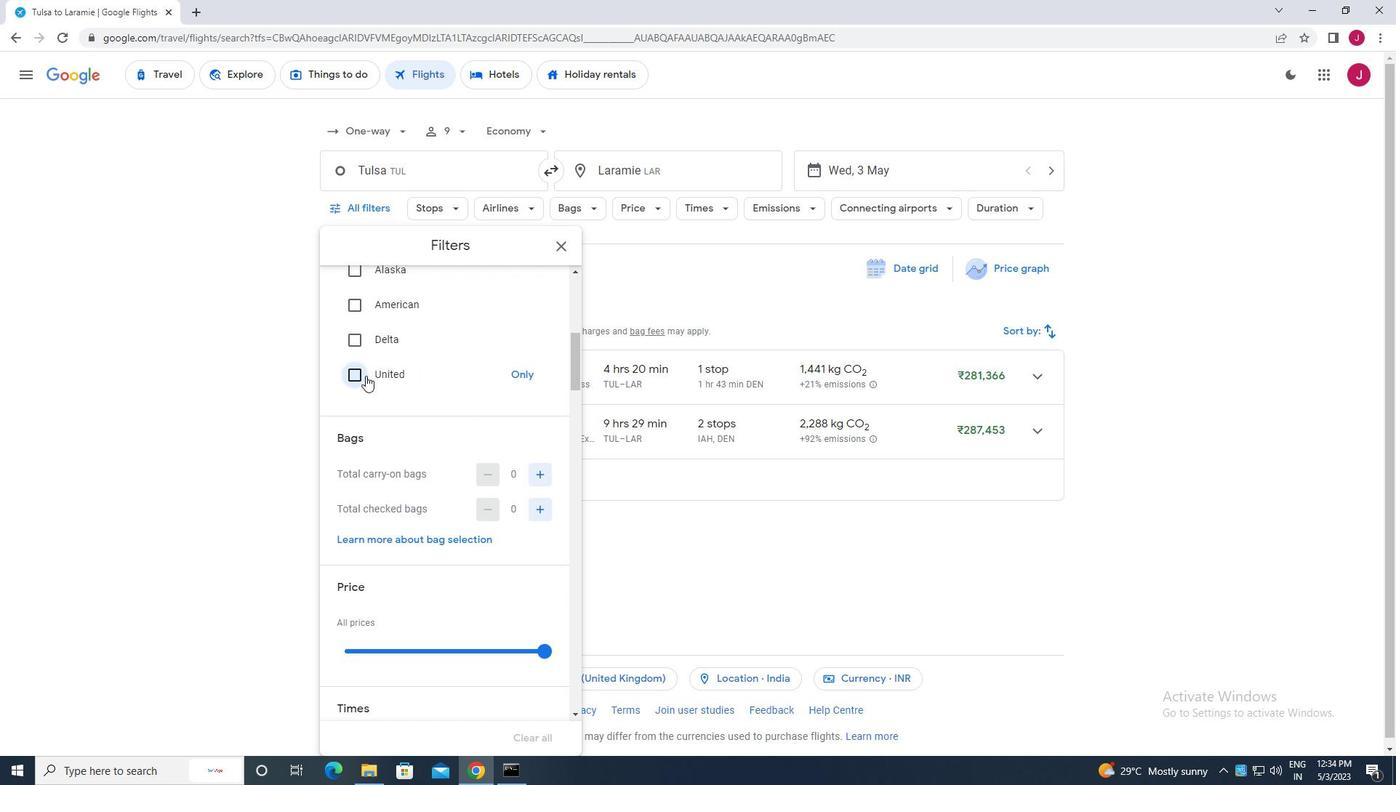 
Action: Mouse scrolled (448, 372) with delta (0, 0)
Screenshot: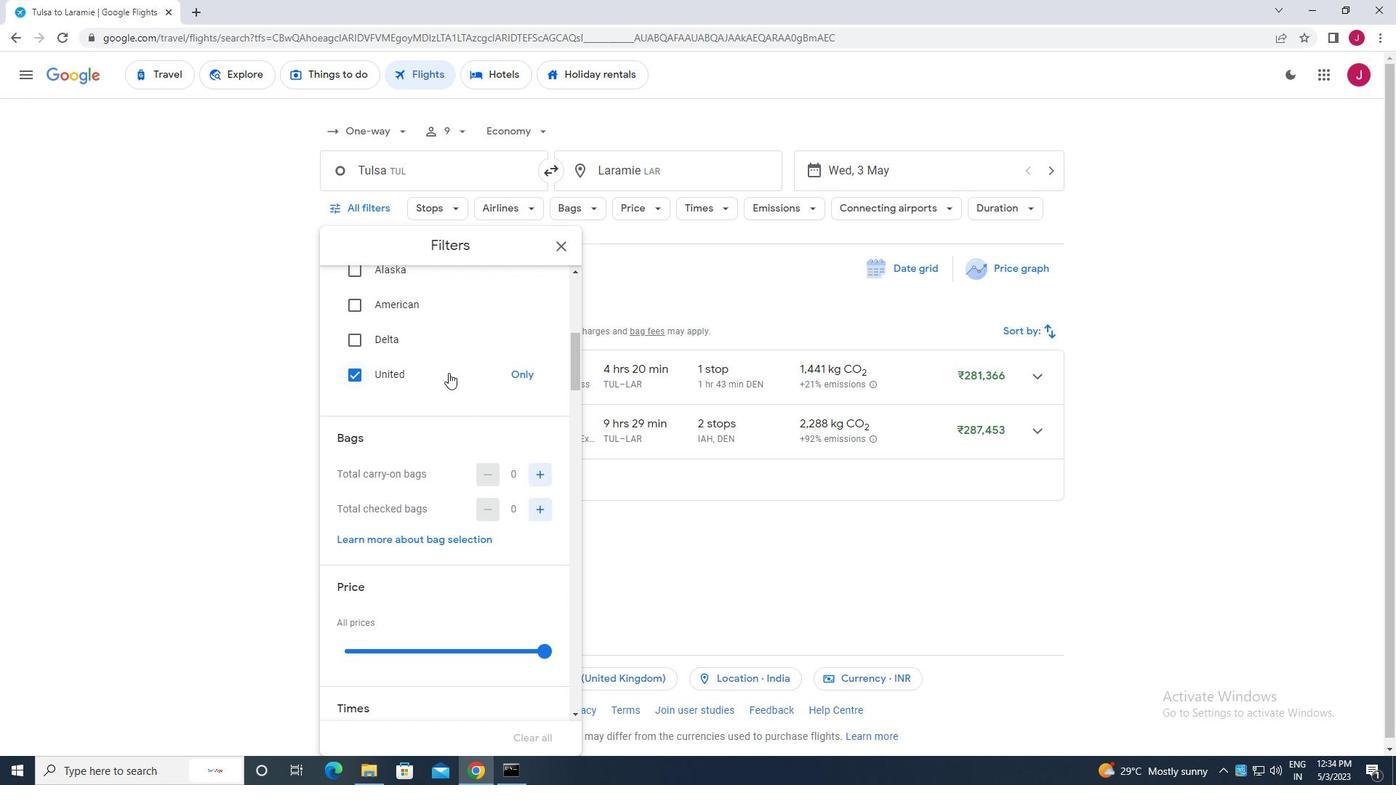 
Action: Mouse scrolled (448, 372) with delta (0, 0)
Screenshot: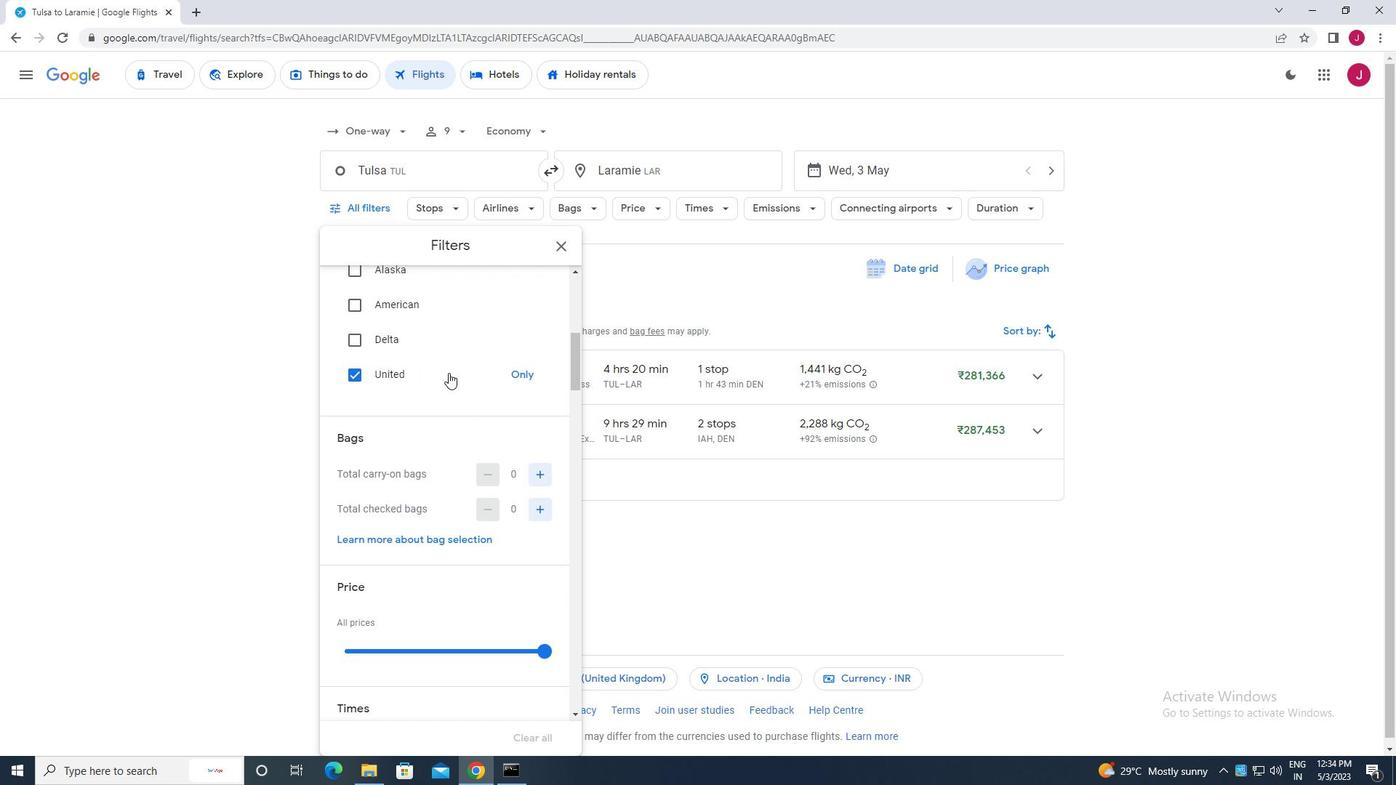 
Action: Mouse scrolled (448, 372) with delta (0, 0)
Screenshot: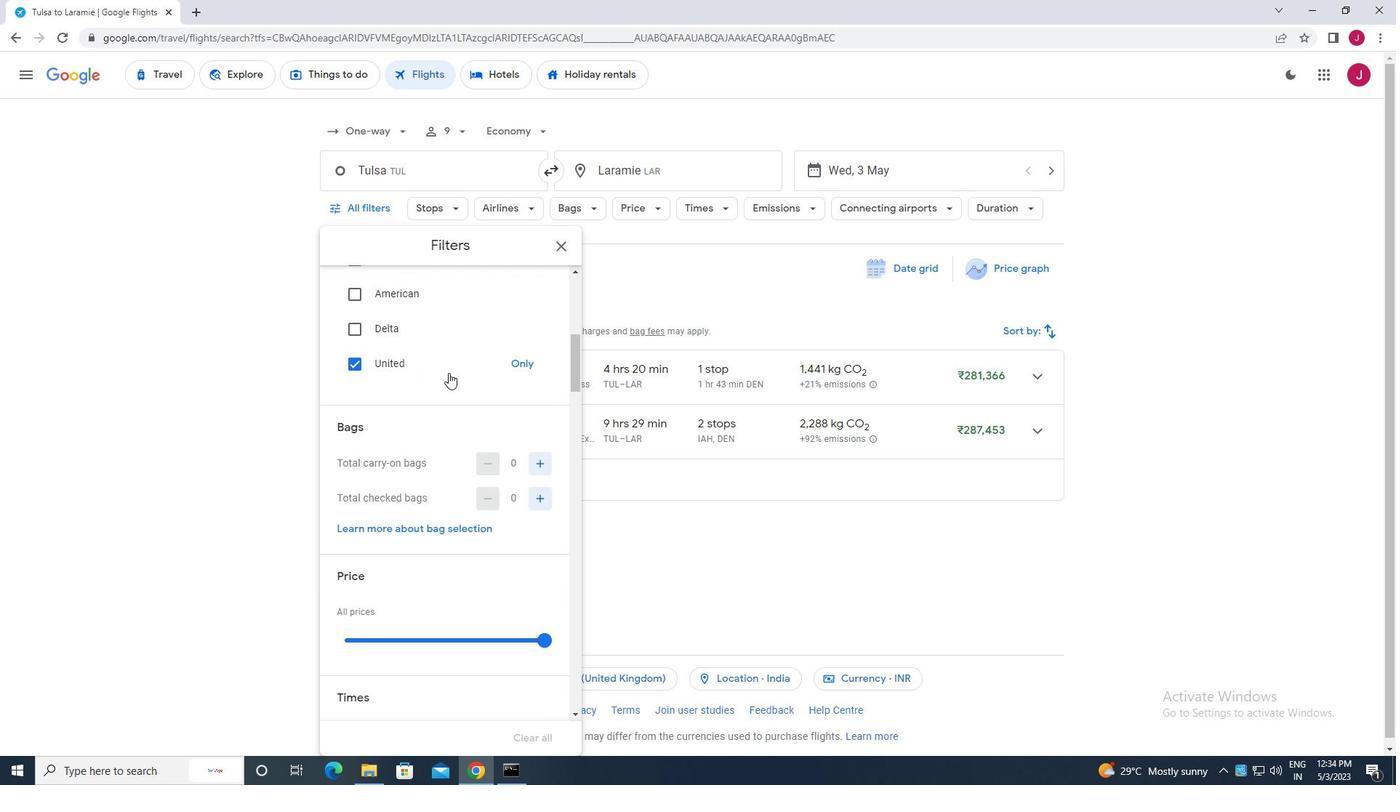 
Action: Mouse moved to (543, 292)
Screenshot: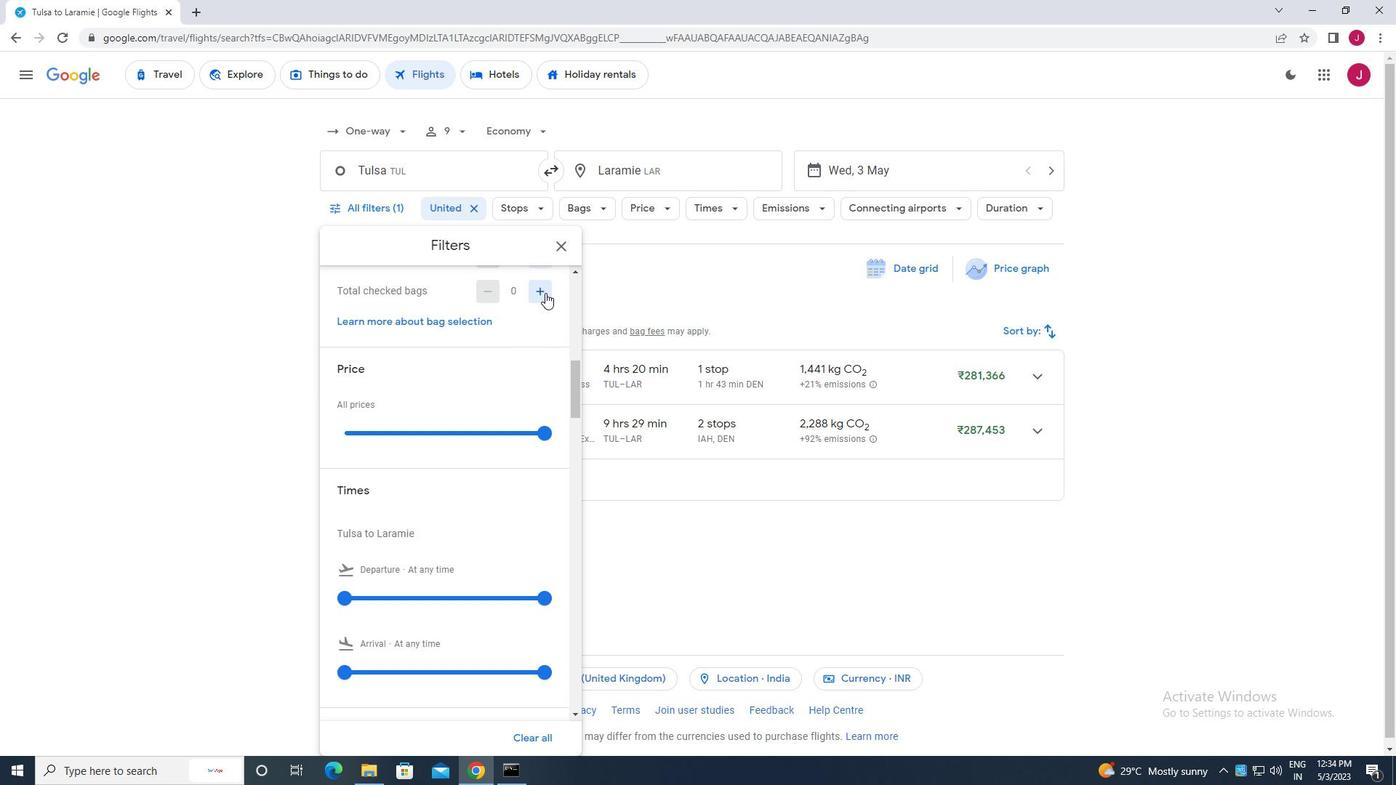 
Action: Mouse pressed left at (543, 292)
Screenshot: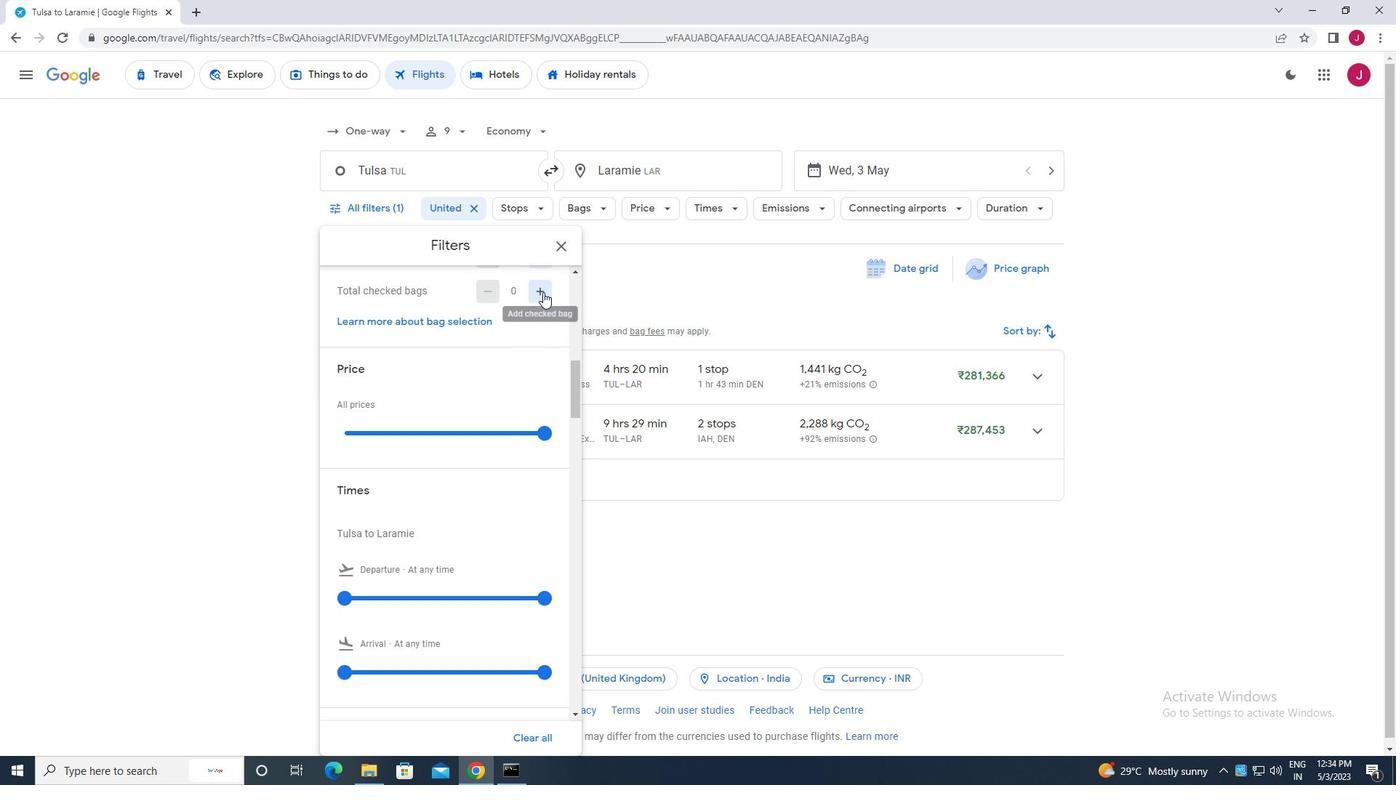 
Action: Mouse pressed left at (543, 292)
Screenshot: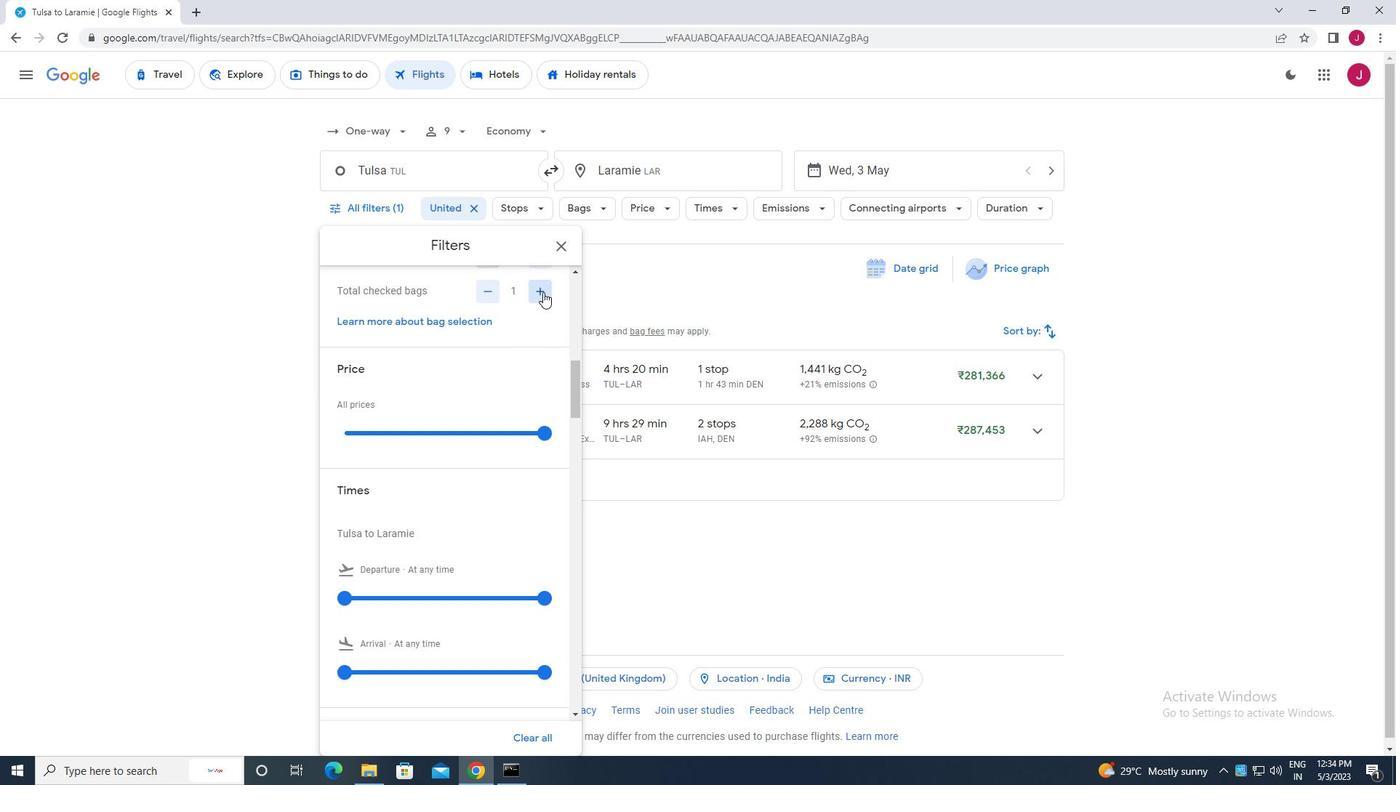 
Action: Mouse pressed left at (543, 292)
Screenshot: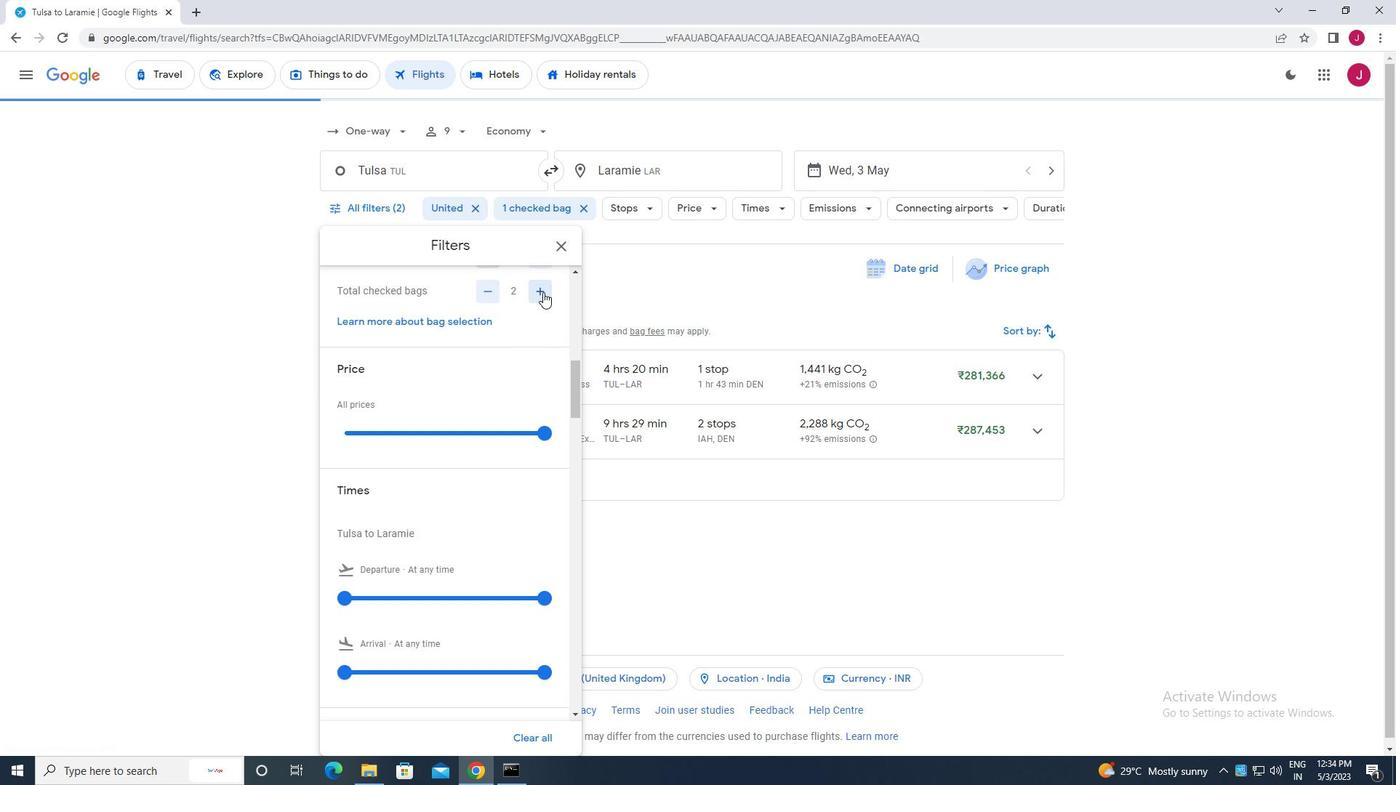 
Action: Mouse pressed left at (543, 292)
Screenshot: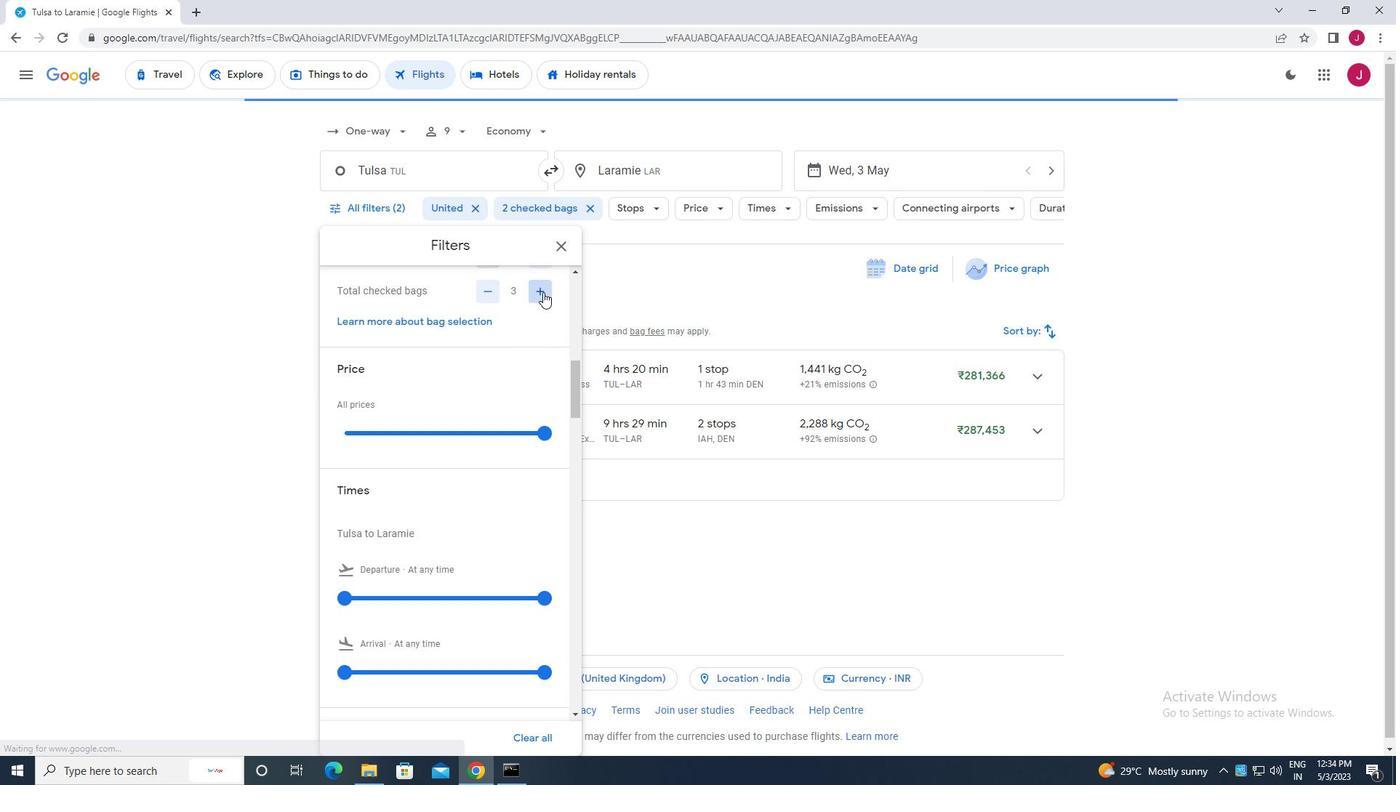 
Action: Mouse pressed left at (543, 292)
Screenshot: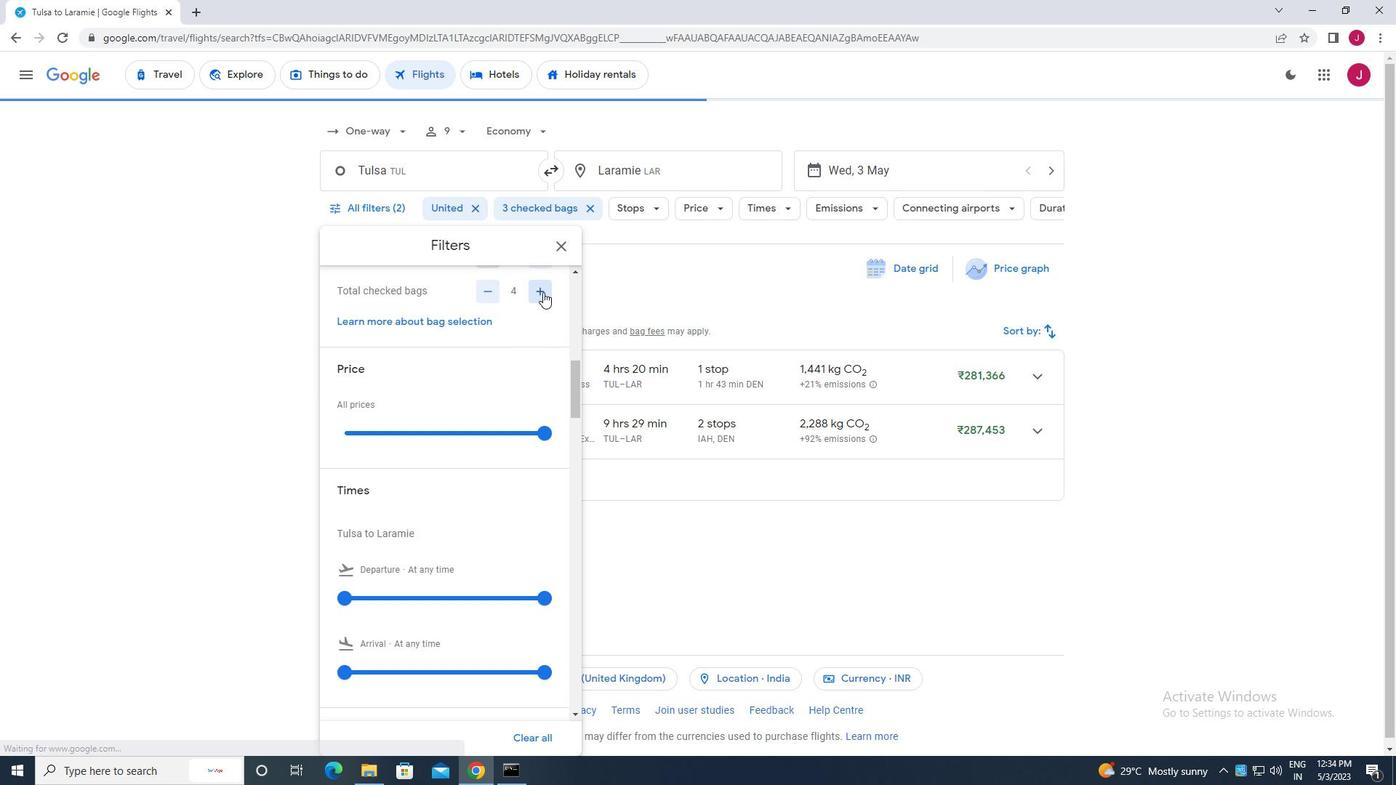 
Action: Mouse pressed left at (543, 292)
Screenshot: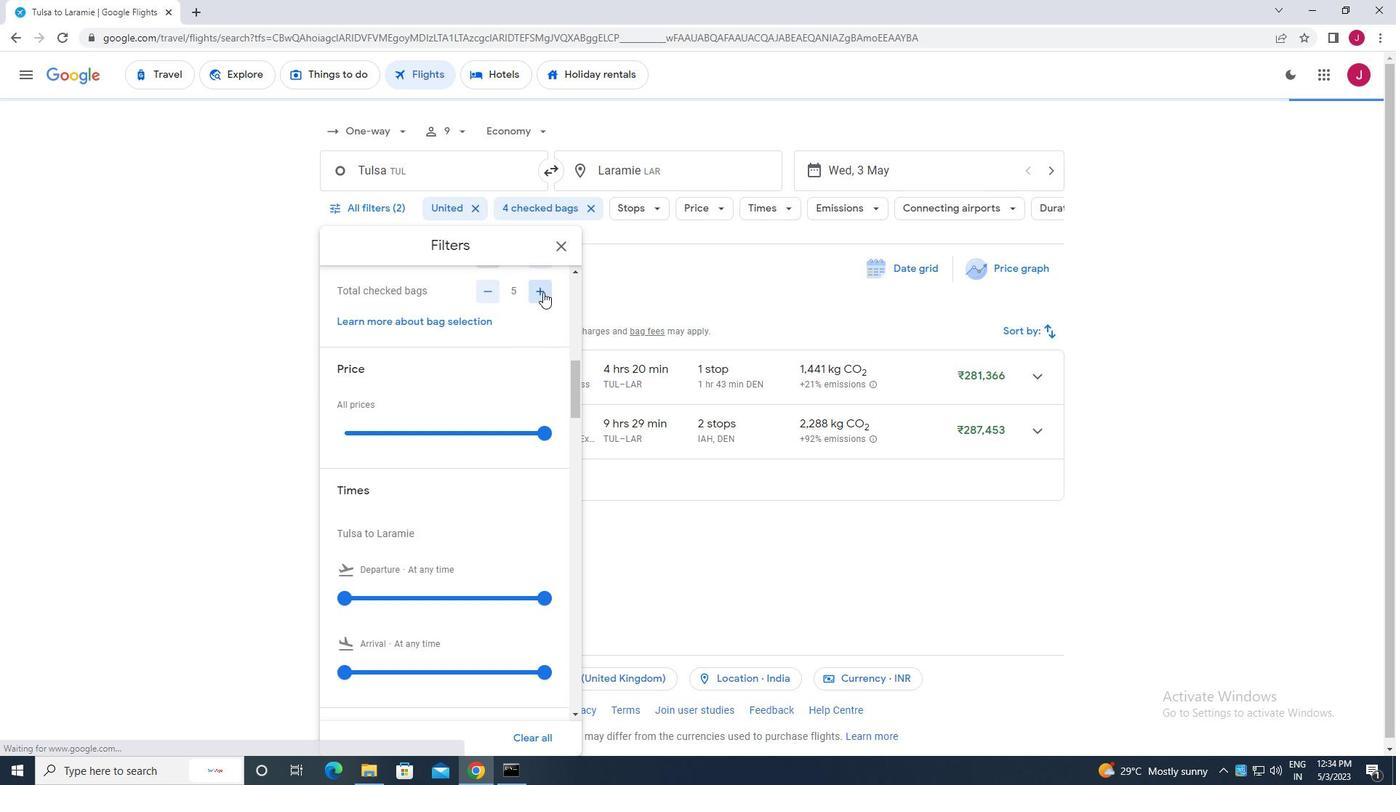 
Action: Mouse pressed left at (543, 292)
Screenshot: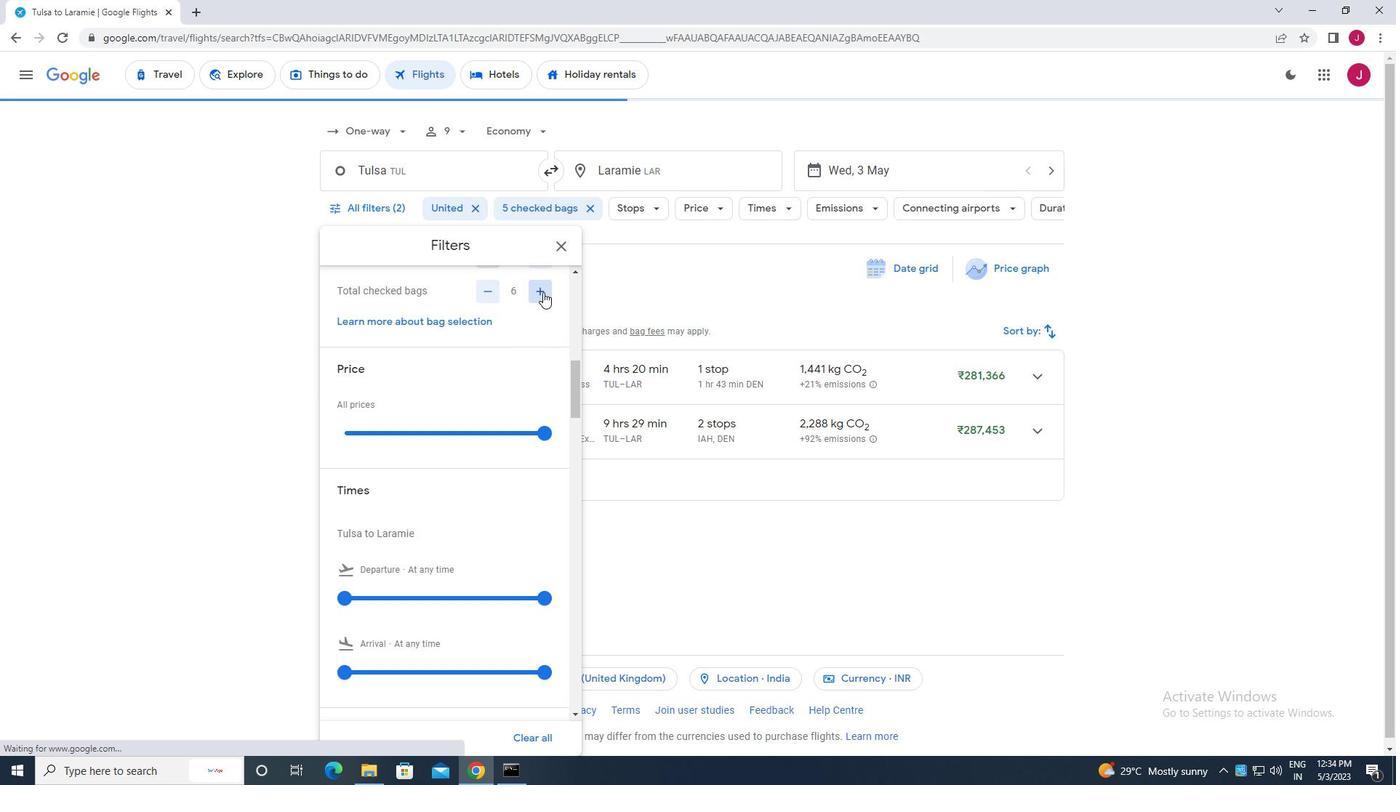 
Action: Mouse pressed left at (543, 292)
Screenshot: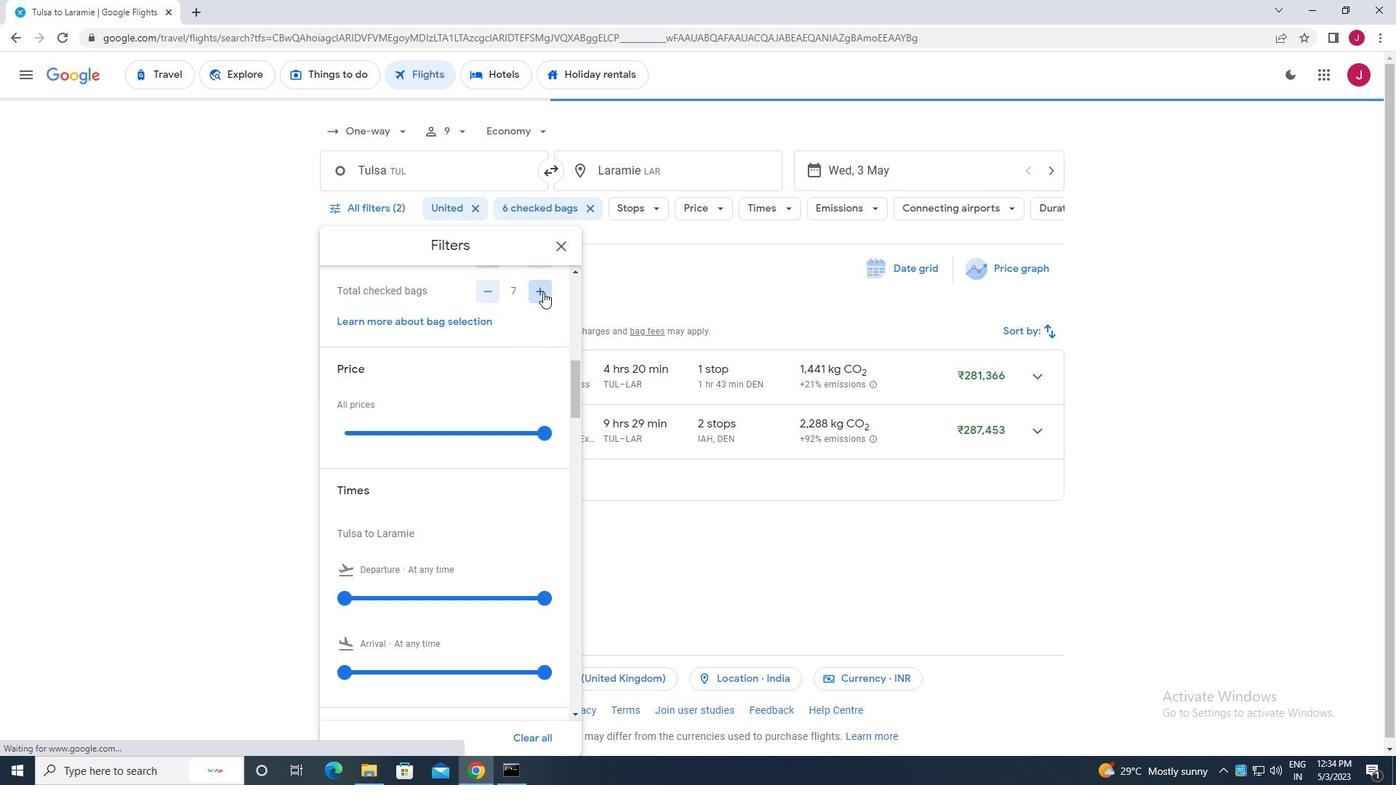
Action: Mouse pressed left at (543, 292)
Screenshot: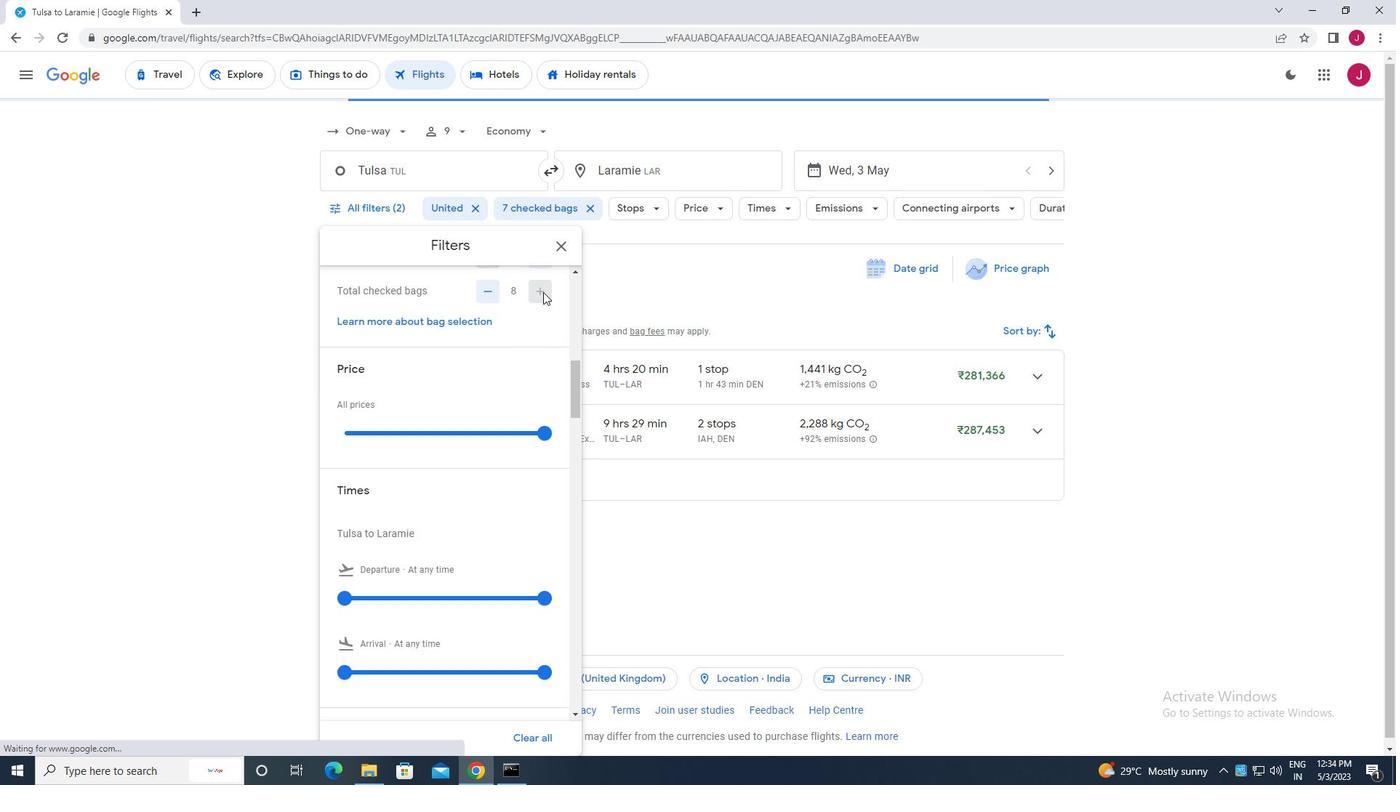 
Action: Mouse moved to (541, 433)
Screenshot: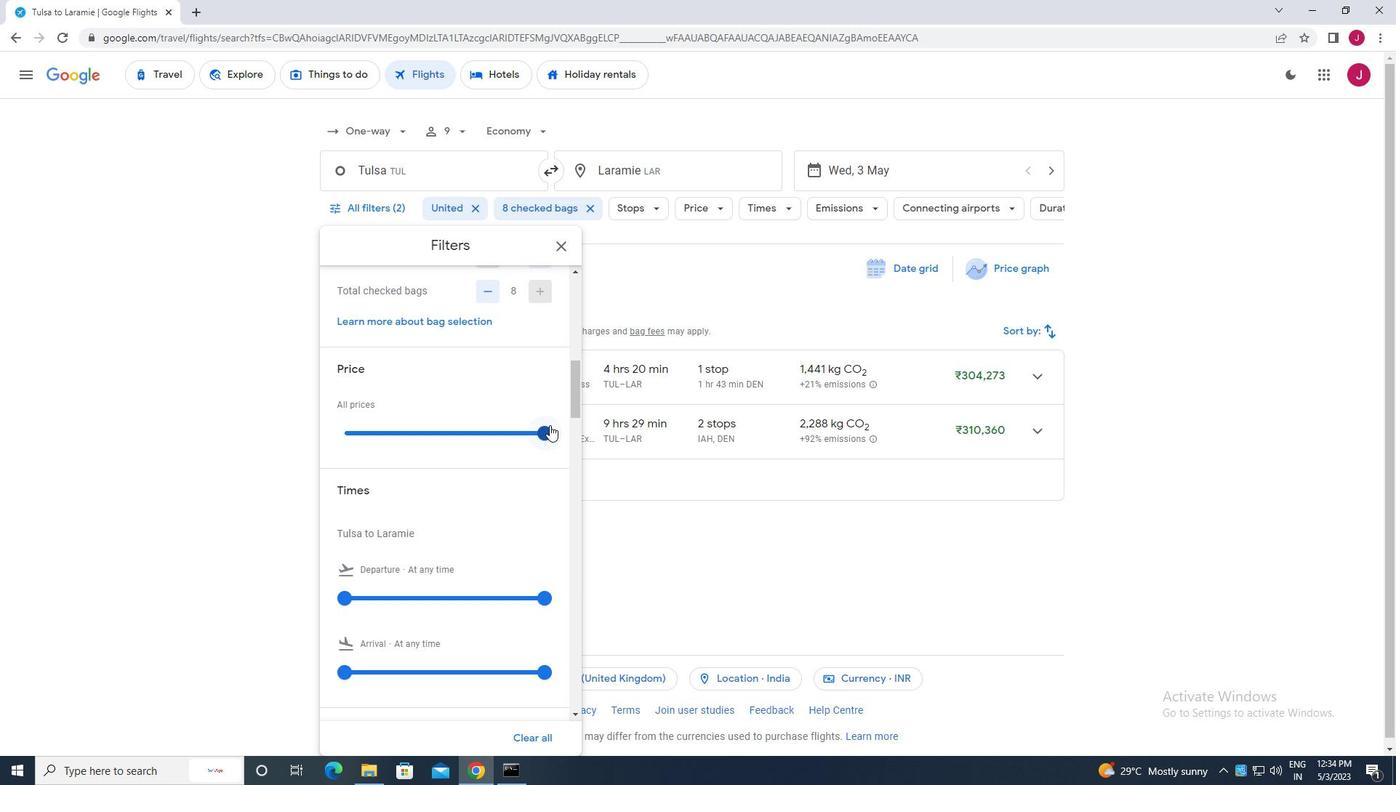 
Action: Mouse pressed left at (541, 433)
Screenshot: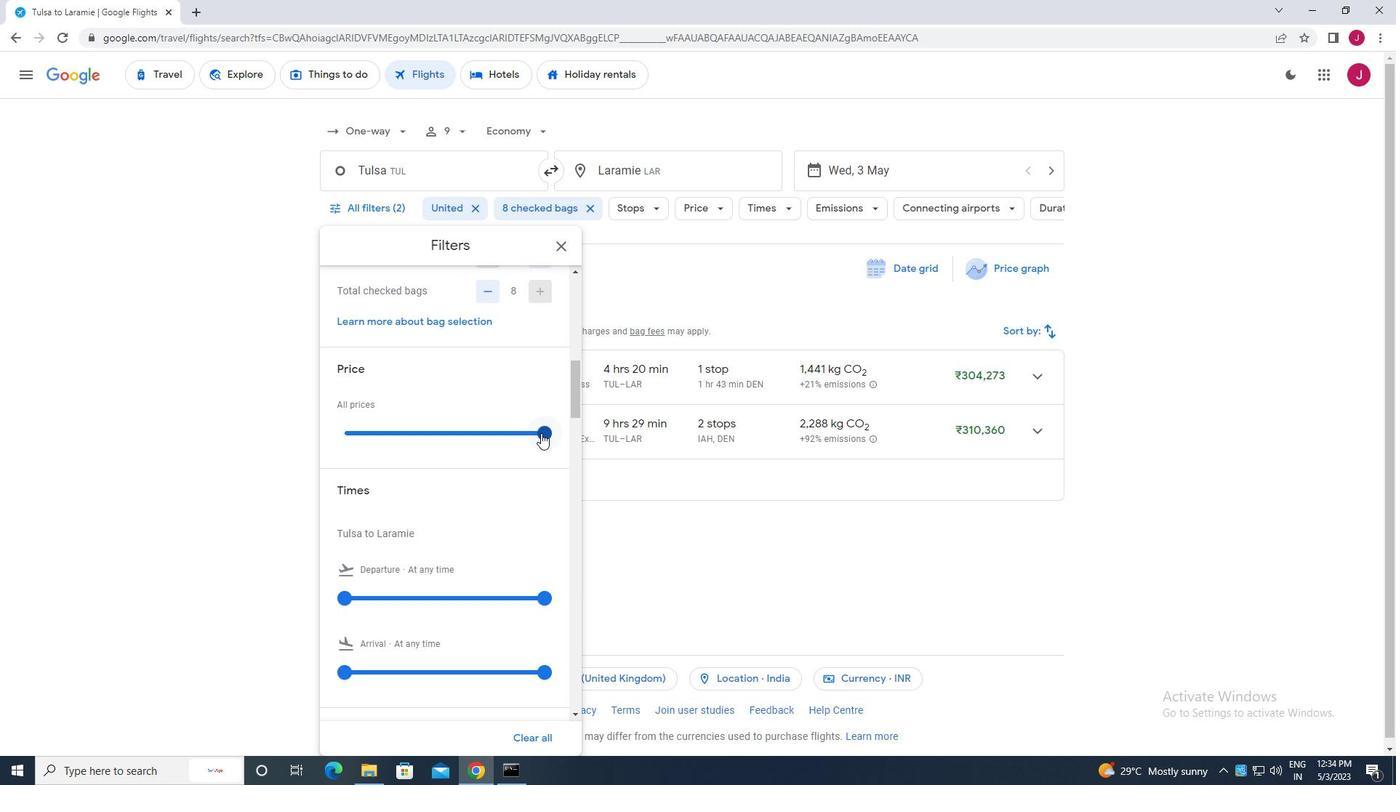 
Action: Mouse moved to (362, 445)
Screenshot: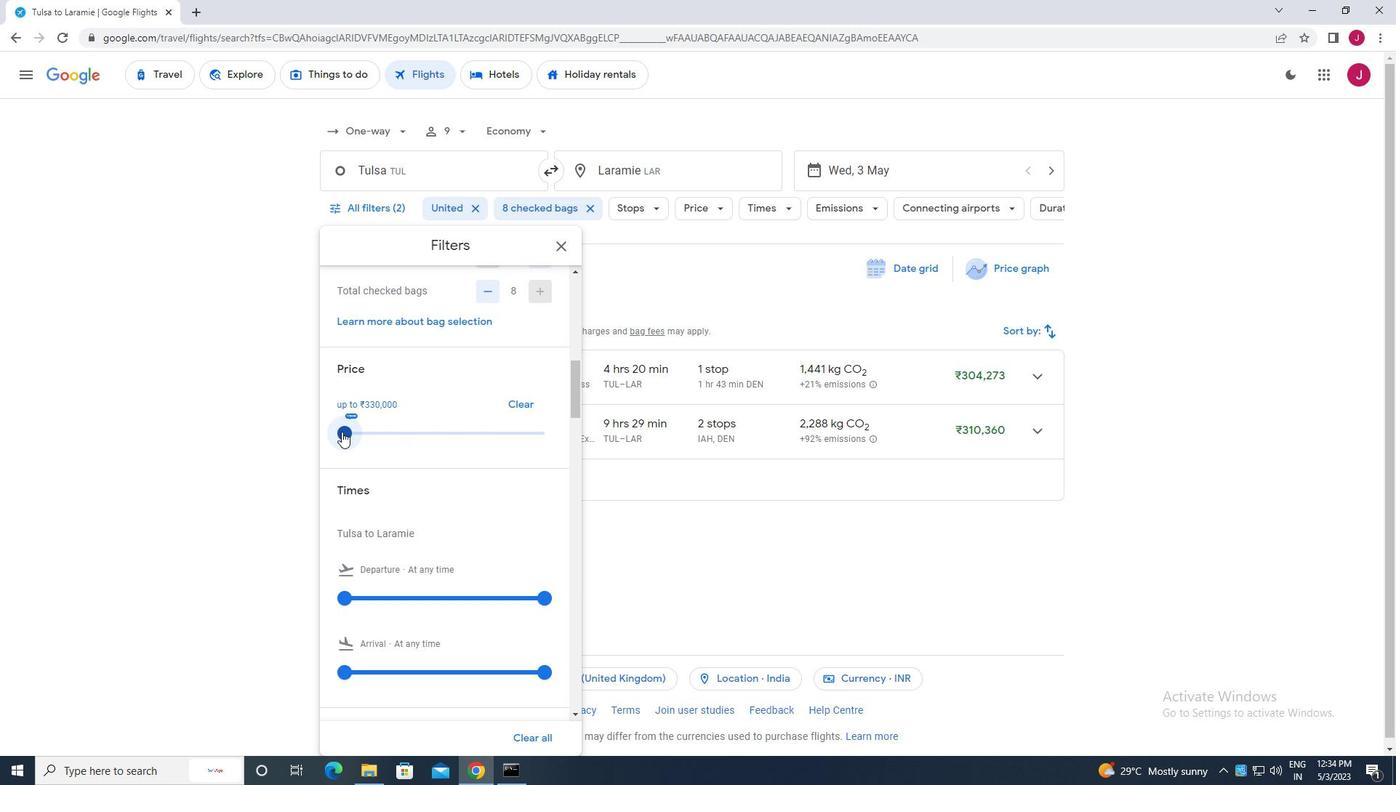 
Action: Mouse scrolled (362, 445) with delta (0, 0)
Screenshot: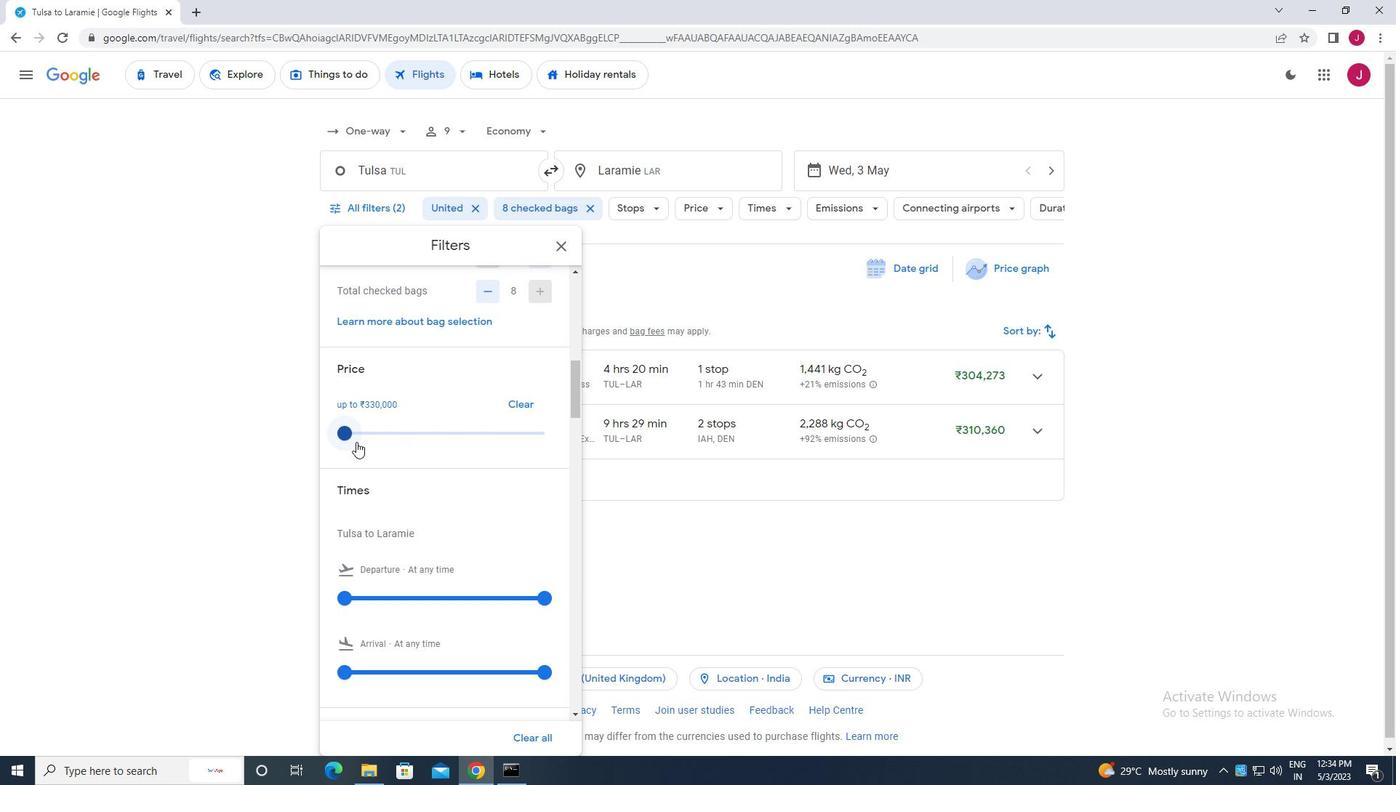 
Action: Mouse scrolled (362, 445) with delta (0, 0)
Screenshot: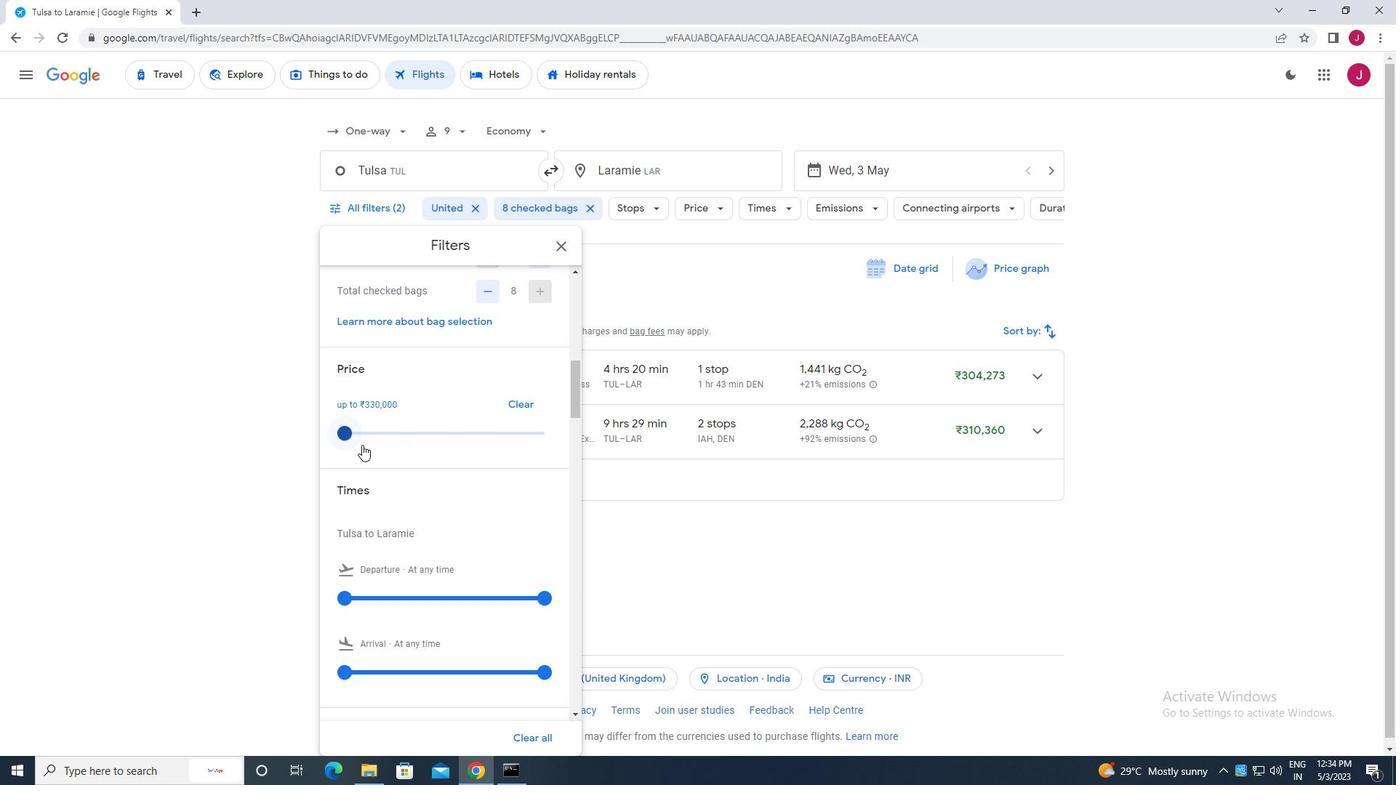 
Action: Mouse scrolled (362, 445) with delta (0, 0)
Screenshot: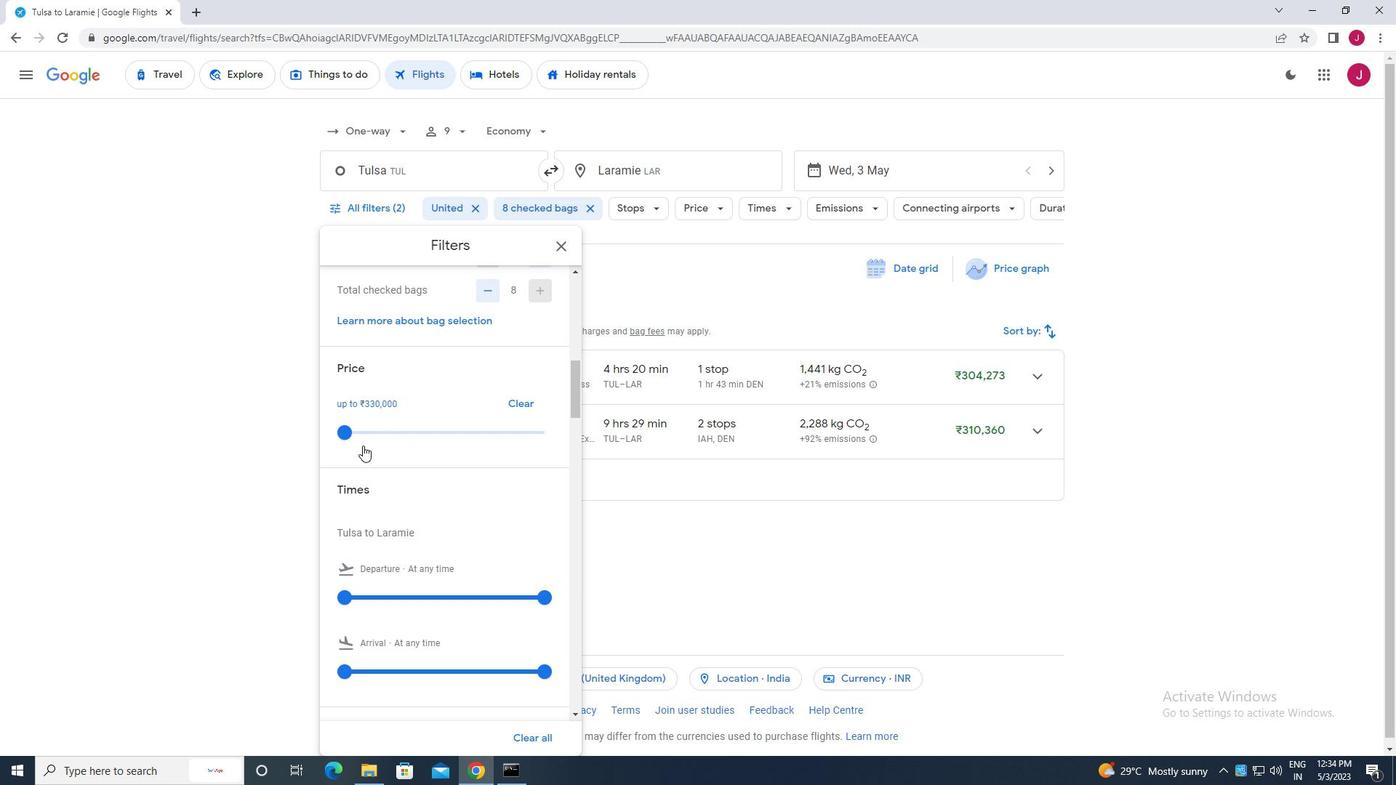 
Action: Mouse moved to (346, 376)
Screenshot: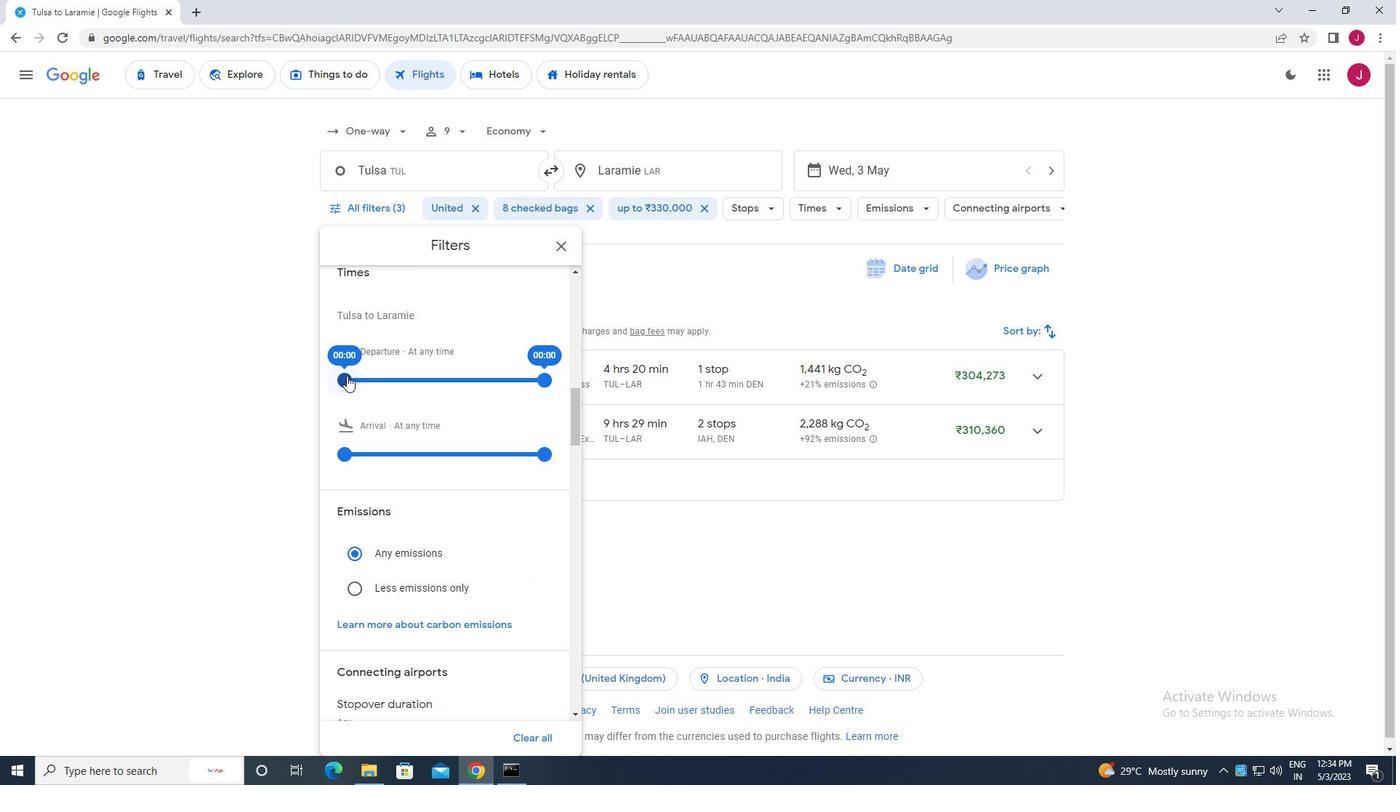 
Action: Mouse pressed left at (346, 376)
Screenshot: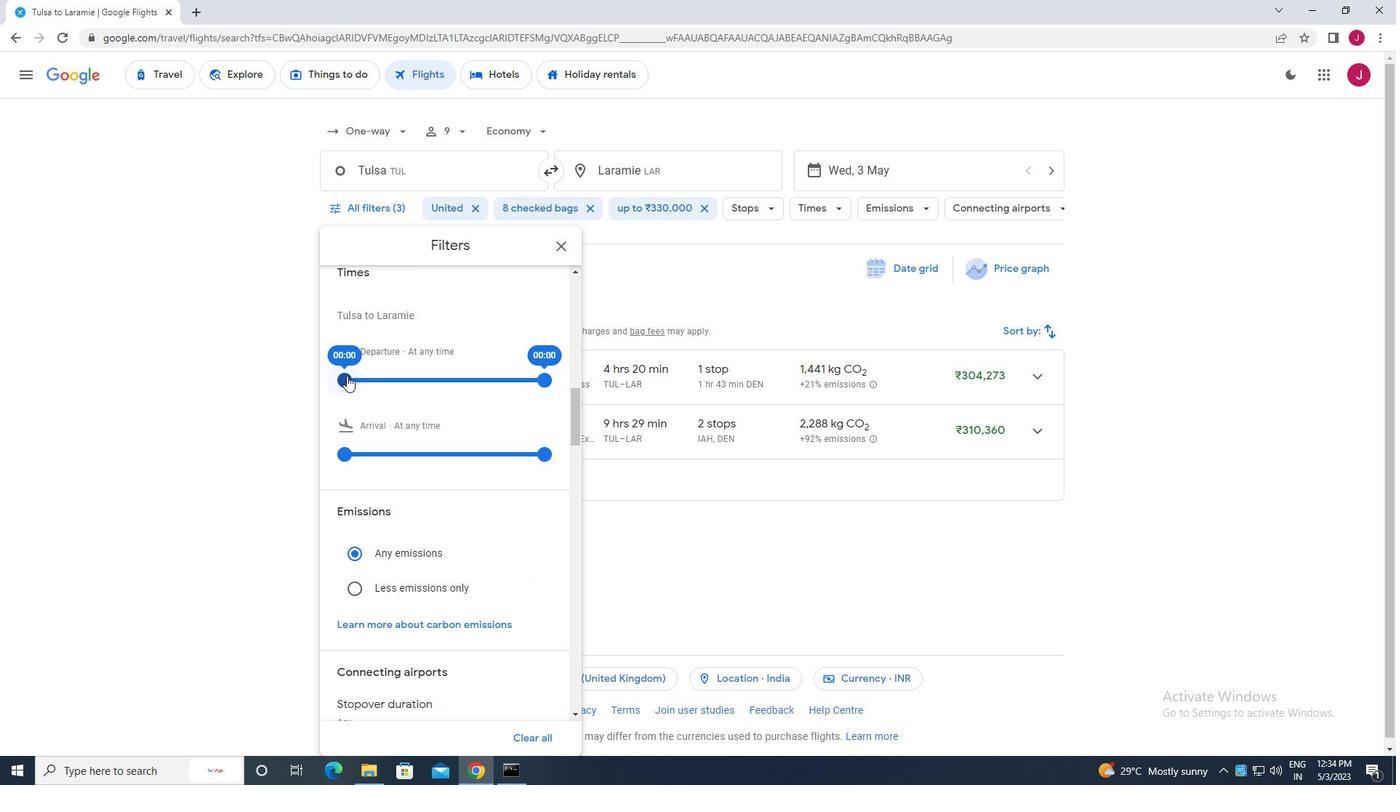 
Action: Mouse moved to (543, 381)
Screenshot: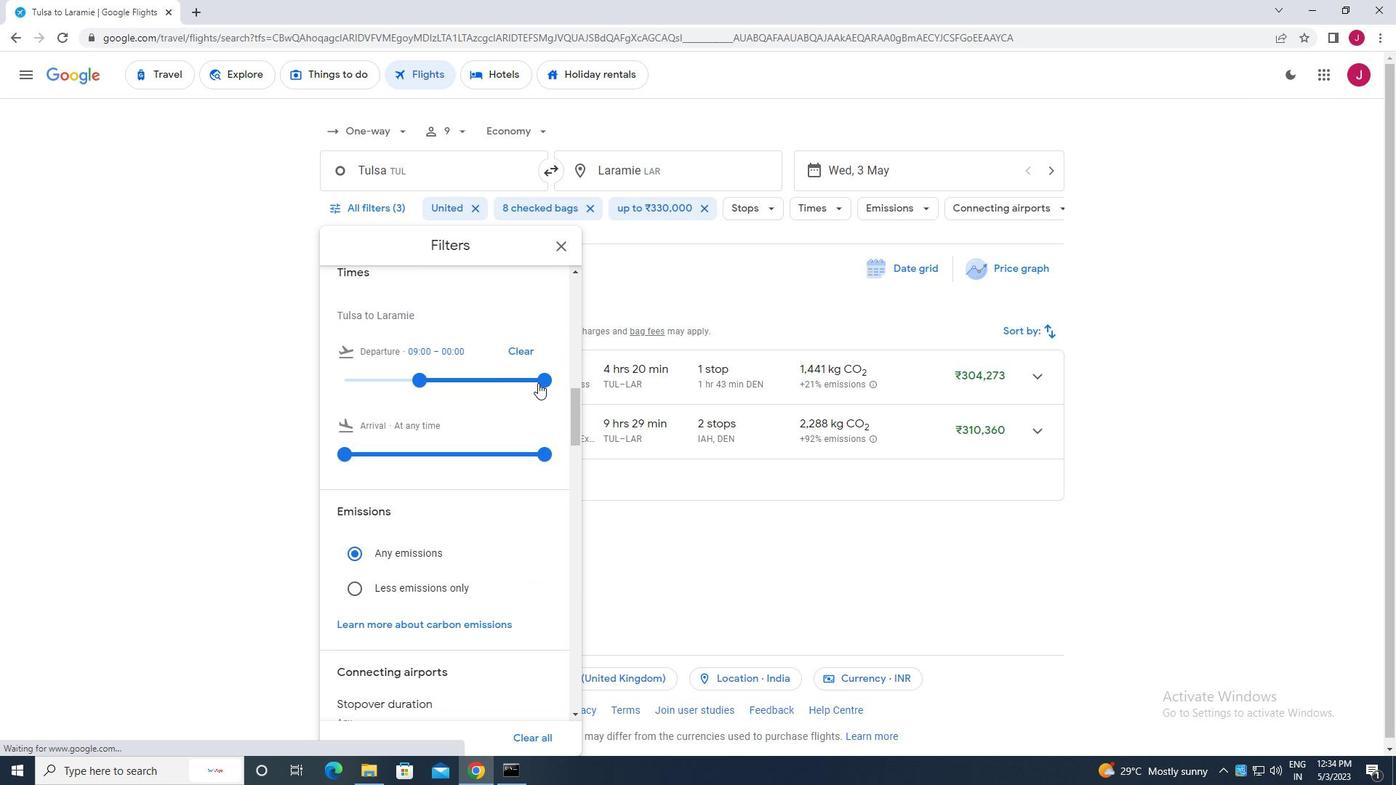 
Action: Mouse pressed left at (543, 381)
Screenshot: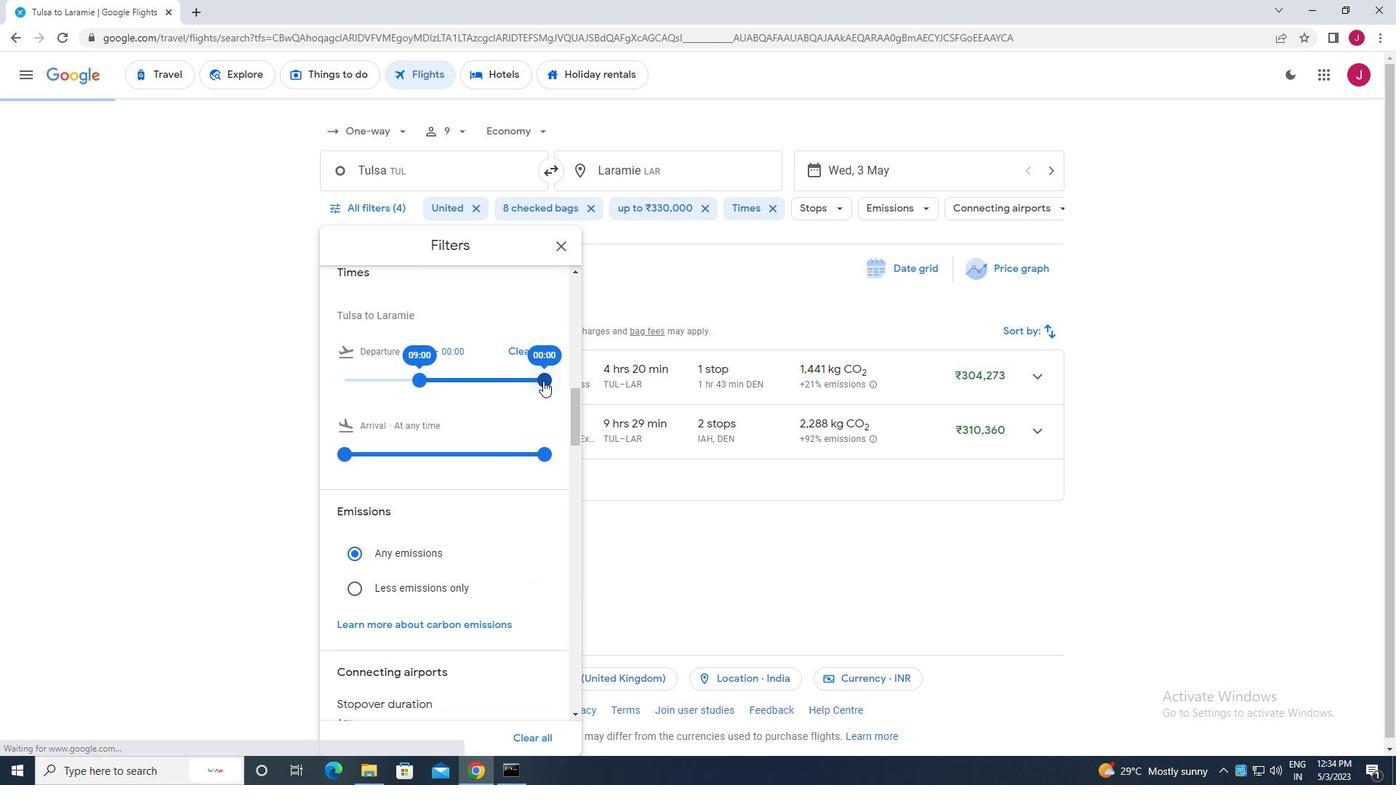 
Action: Mouse moved to (561, 245)
Screenshot: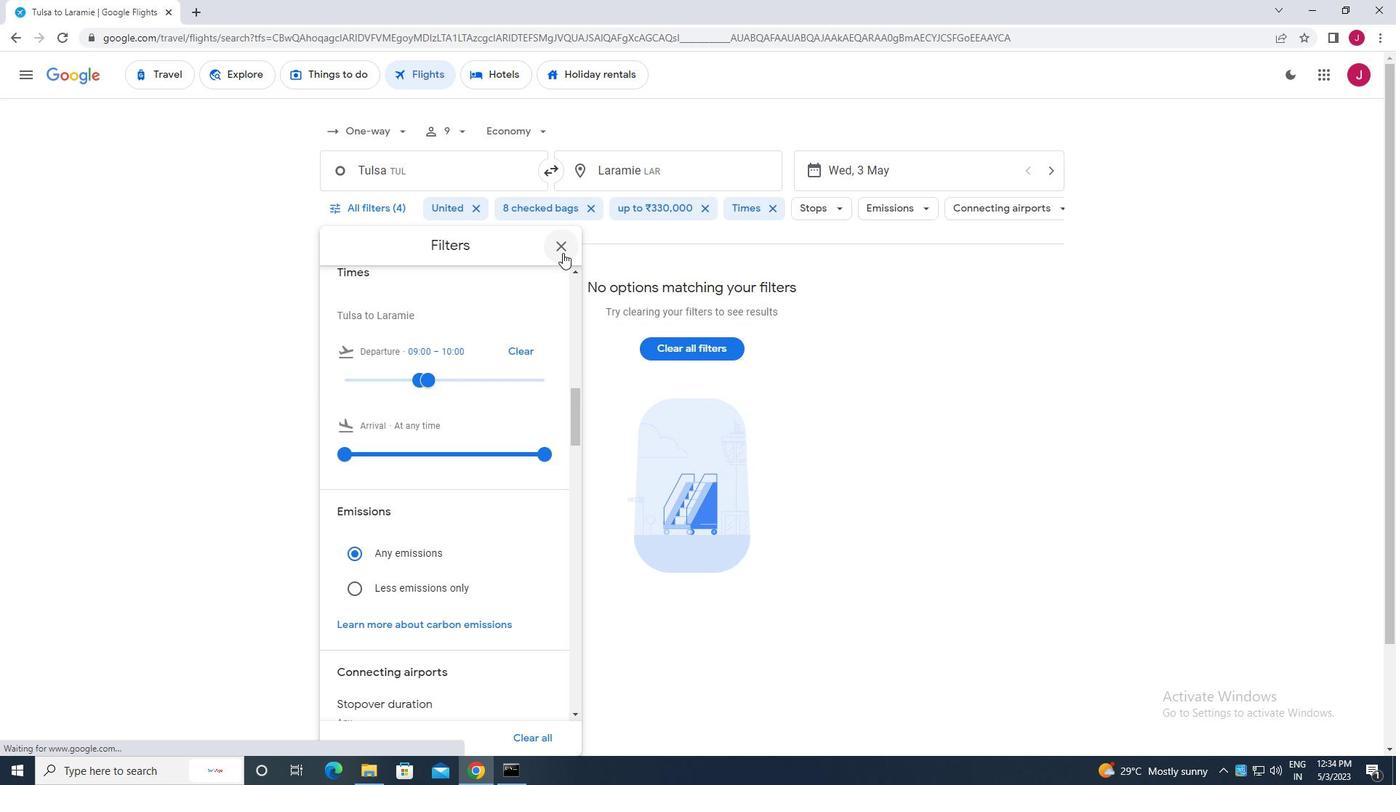 
Action: Mouse pressed left at (561, 245)
Screenshot: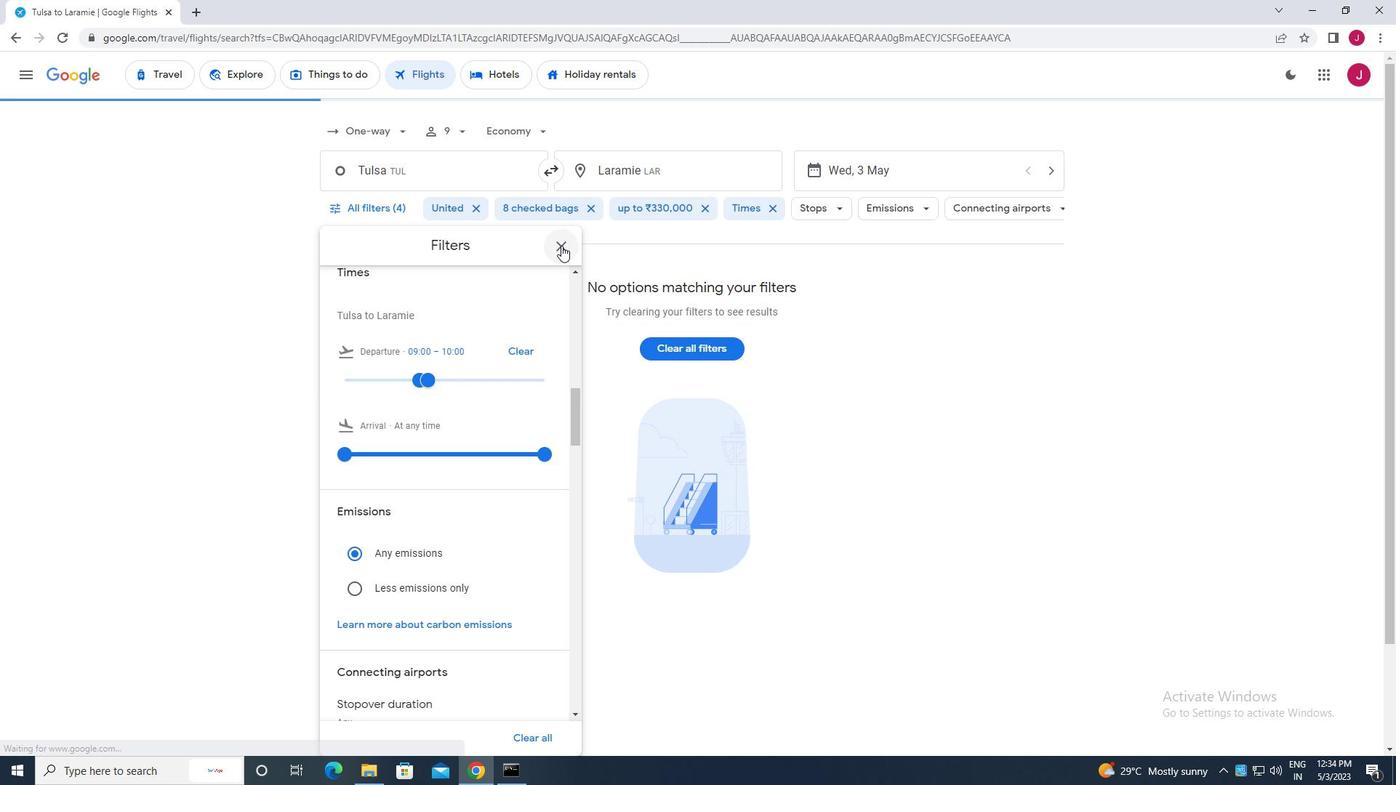 
Action: Mouse moved to (560, 245)
Screenshot: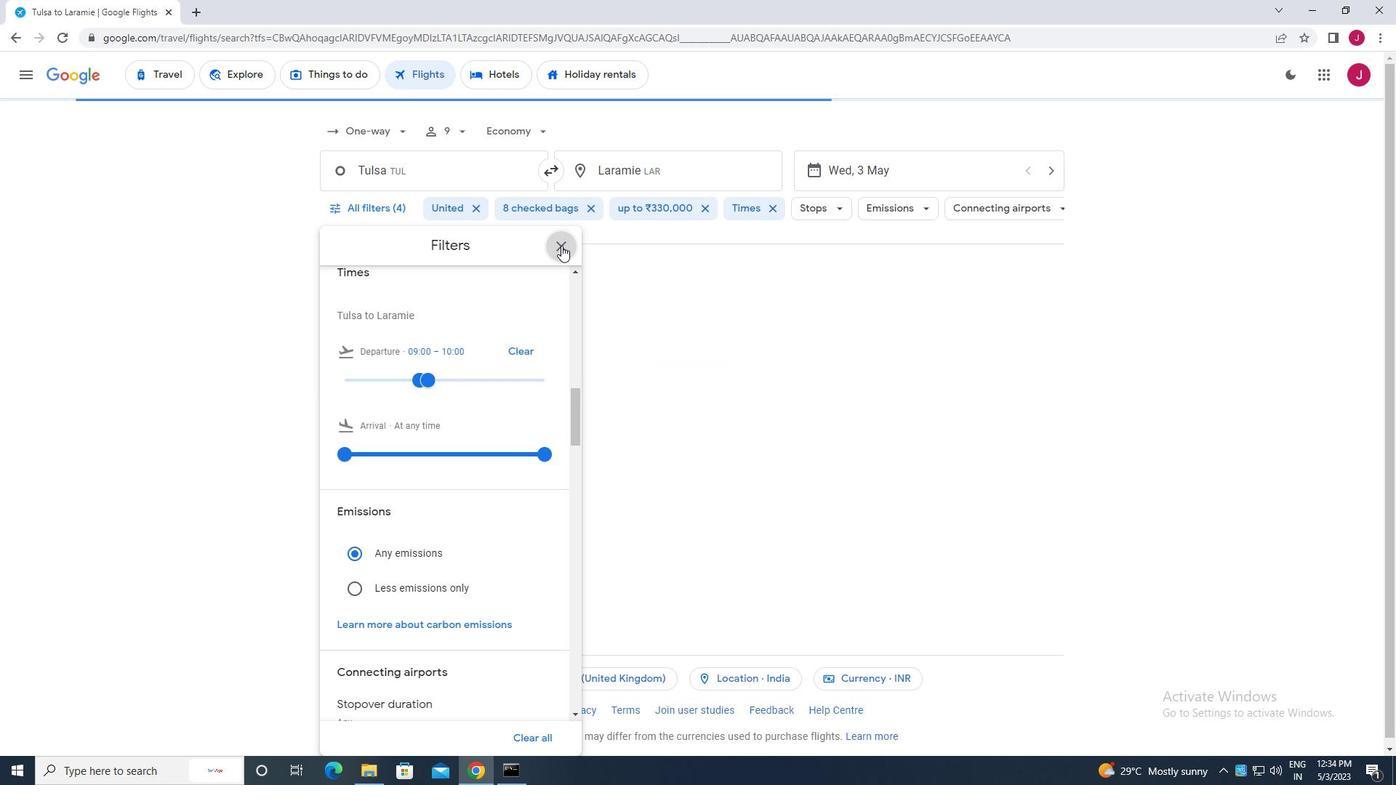 
